 Task: Hotel Management system part 4
Action: Mouse moved to (18, 81)
Screenshot: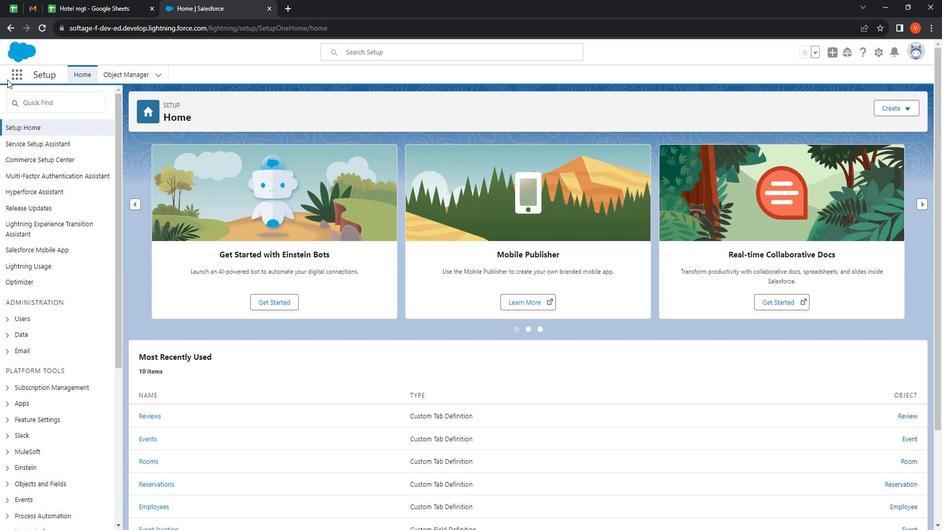
Action: Mouse pressed left at (18, 81)
Screenshot: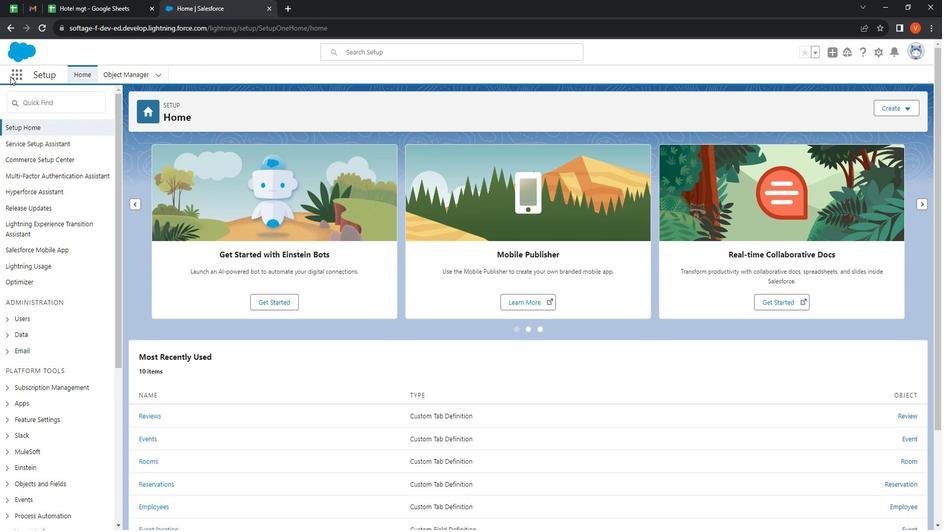 
Action: Mouse moved to (23, 81)
Screenshot: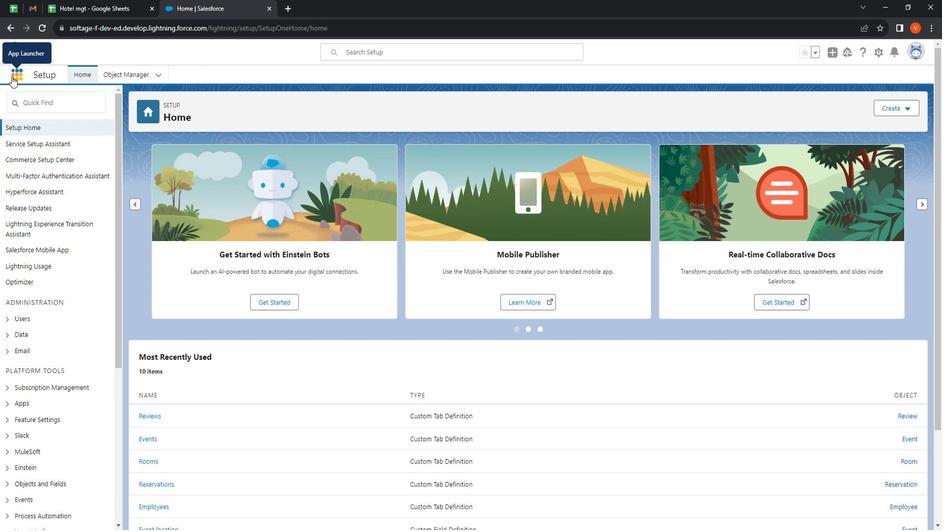
Action: Mouse pressed left at (23, 81)
Screenshot: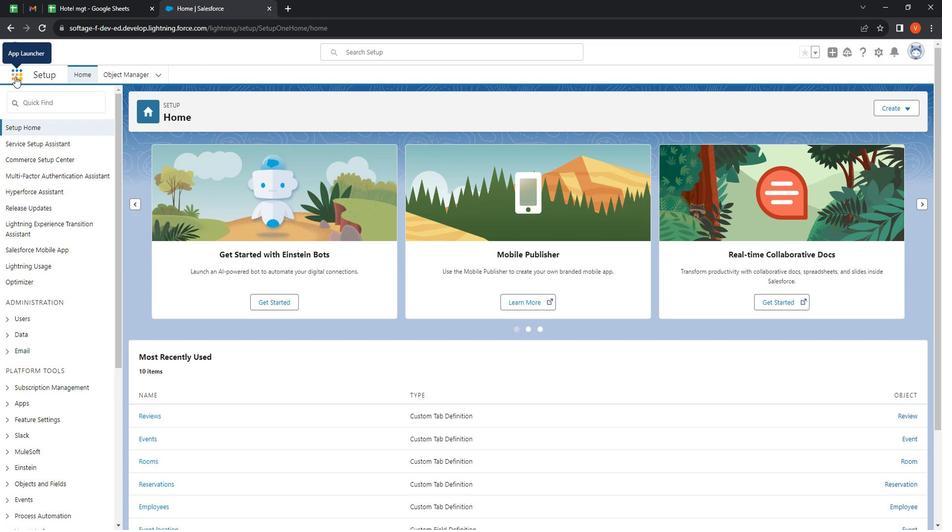 
Action: Mouse moved to (36, 250)
Screenshot: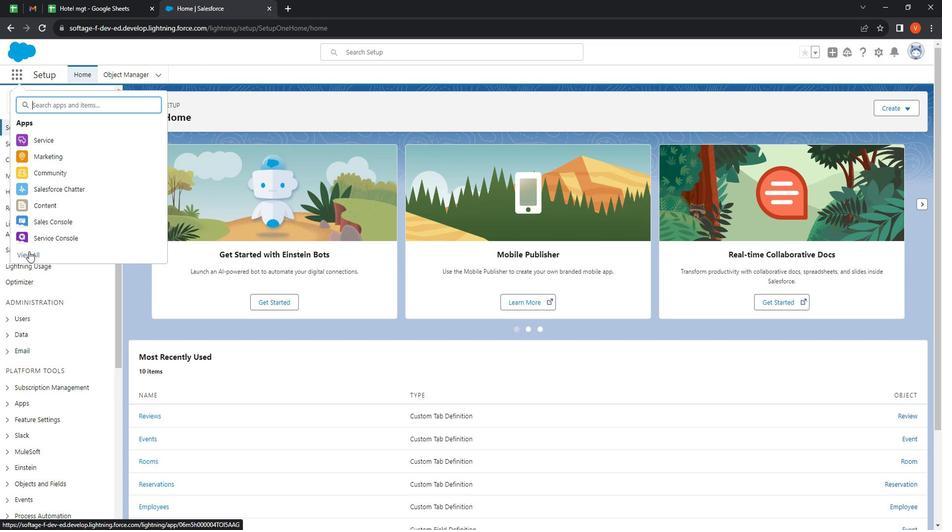 
Action: Mouse pressed left at (36, 250)
Screenshot: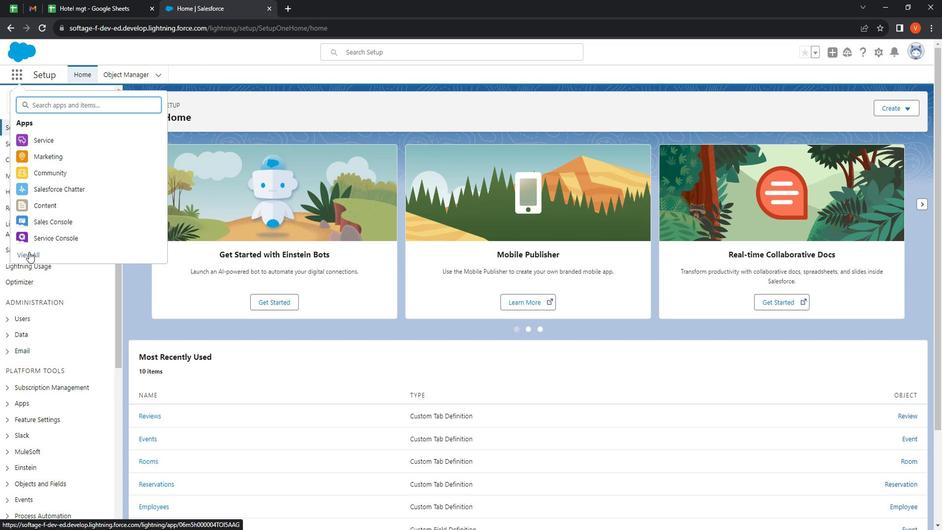 
Action: Mouse moved to (131, 413)
Screenshot: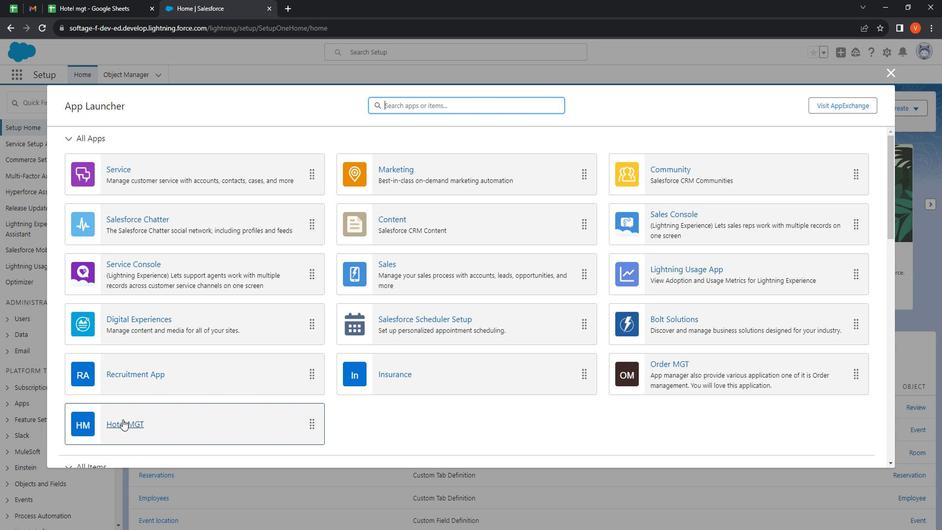 
Action: Mouse pressed left at (131, 413)
Screenshot: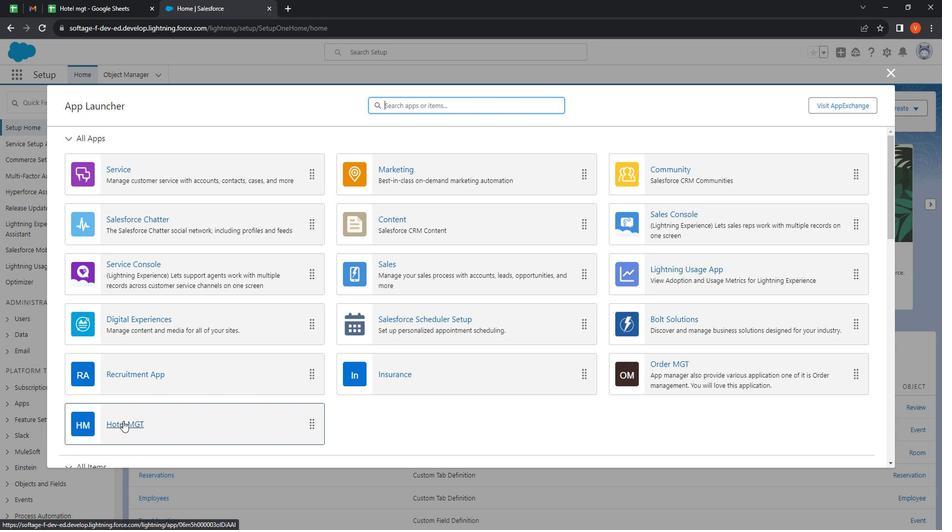 
Action: Mouse moved to (136, 81)
Screenshot: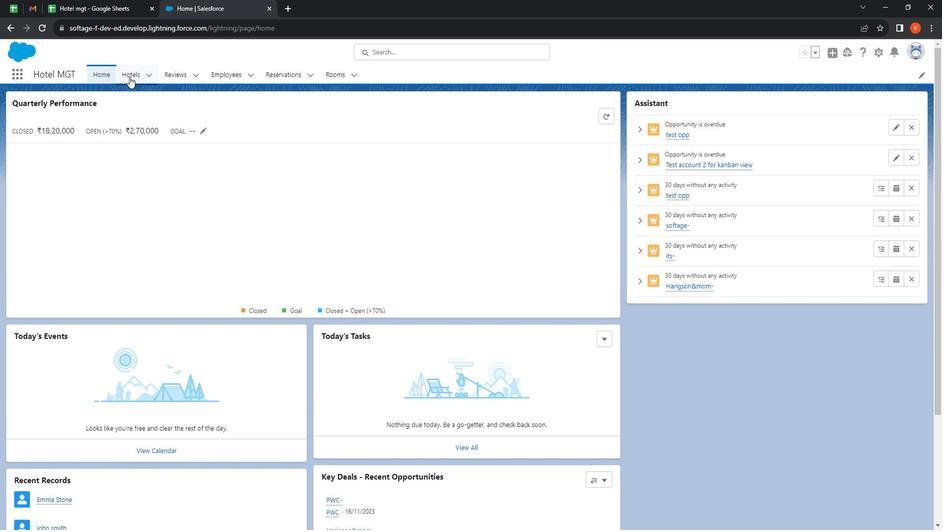 
Action: Mouse pressed left at (136, 81)
Screenshot: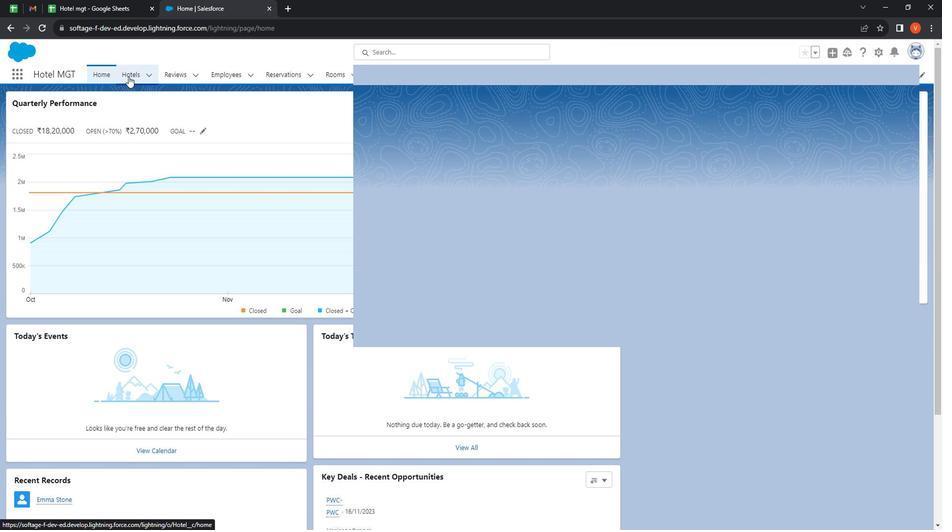 
Action: Mouse moved to (825, 106)
Screenshot: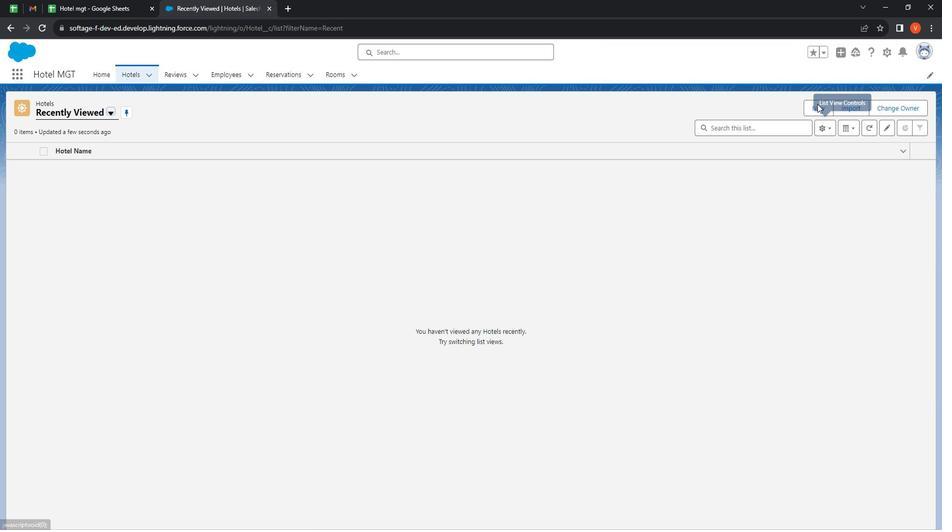 
Action: Mouse pressed left at (825, 106)
Screenshot: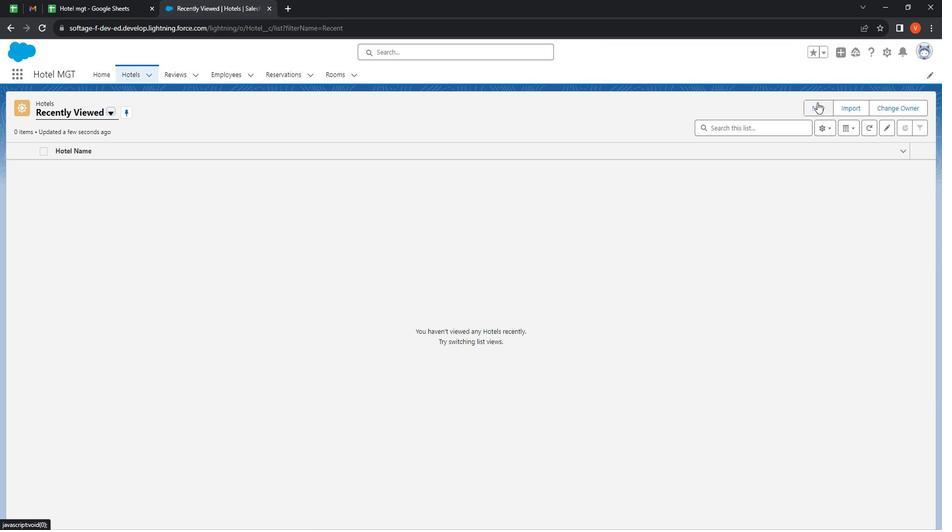 
Action: Mouse moved to (329, 161)
Screenshot: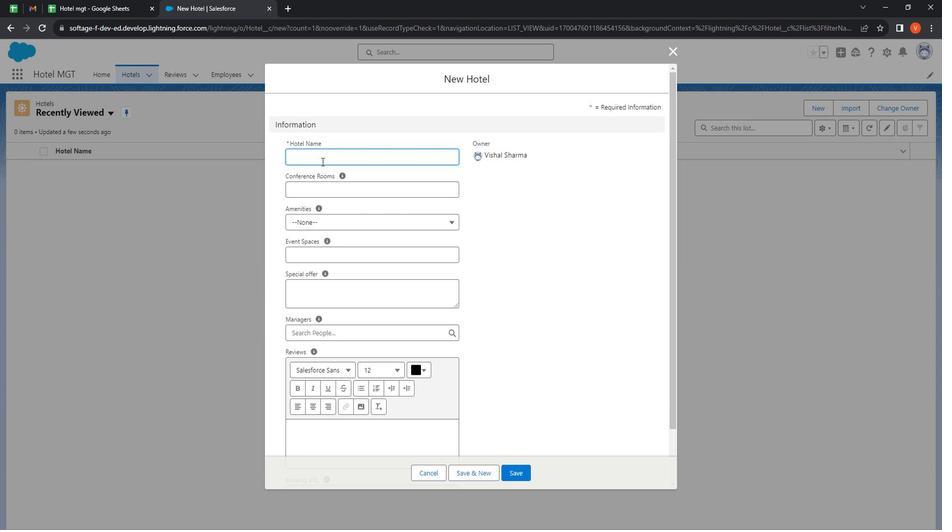 
Action: Mouse pressed left at (329, 161)
Screenshot: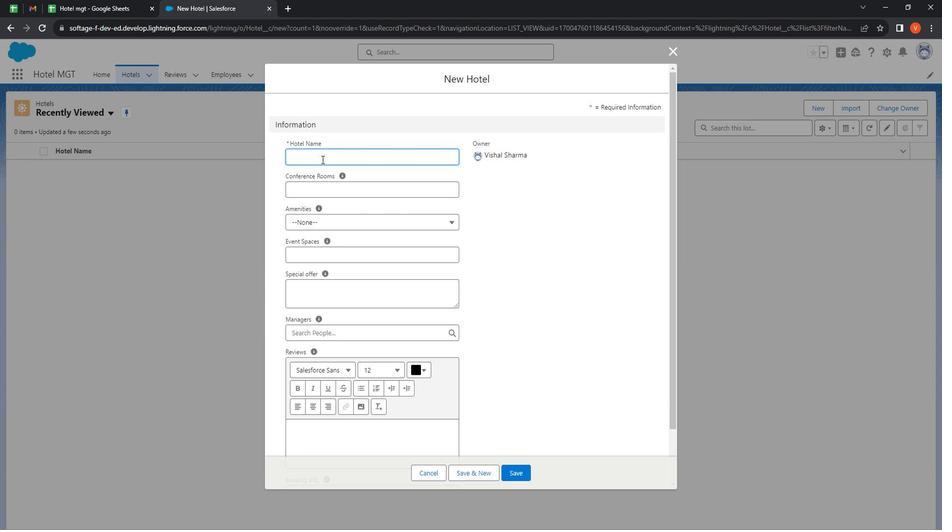 
Action: Mouse moved to (266, 146)
Screenshot: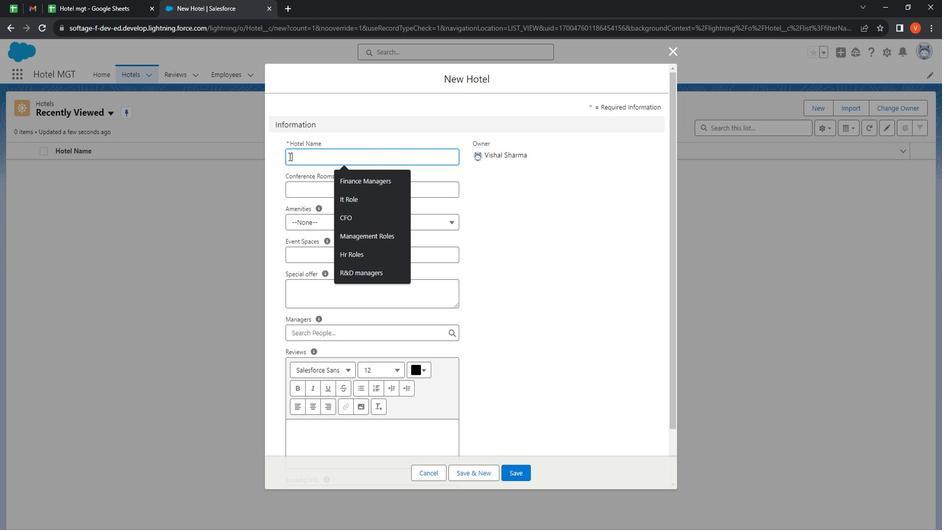
Action: Key pressed <Key.shift><Key.shift><Key.shift><Key.shift><Key.shift><Key.shift><Key.shift><Key.shift><Key.shift><Key.shift><Key.shift><Key.shift><Key.shift><Key.shift><Key.shift><Key.shift><Key.shift><Key.shift><Key.shift><Key.shift><Key.shift><Key.shift><Key.shift><Key.shift><Key.shift><Key.shift><Key.shift><Key.shift><Key.shift>Mehta<Key.shift><Key.shift><Key.shift><Key.shift><Key.shift><Key.shift><Key.shift>&sons<Key.backspace>'s
Screenshot: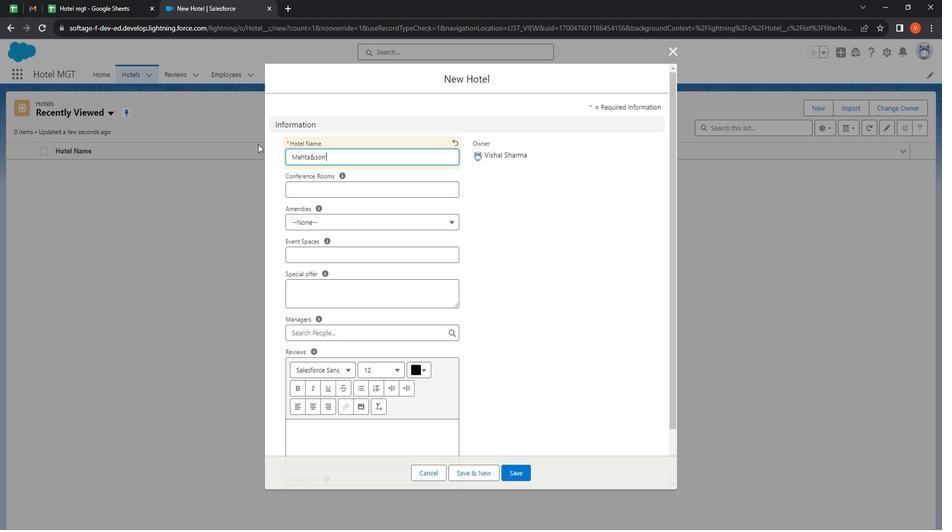 
Action: Mouse moved to (314, 186)
Screenshot: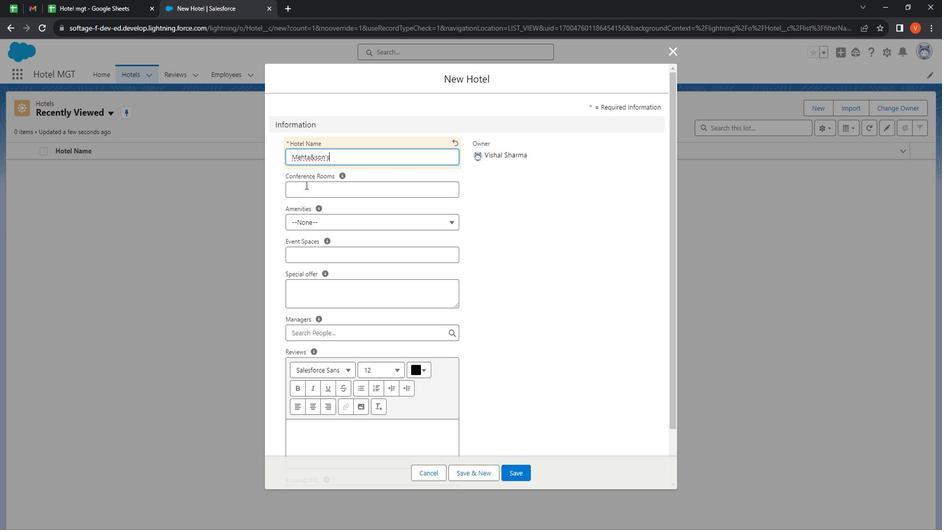 
Action: Mouse pressed left at (314, 186)
Screenshot: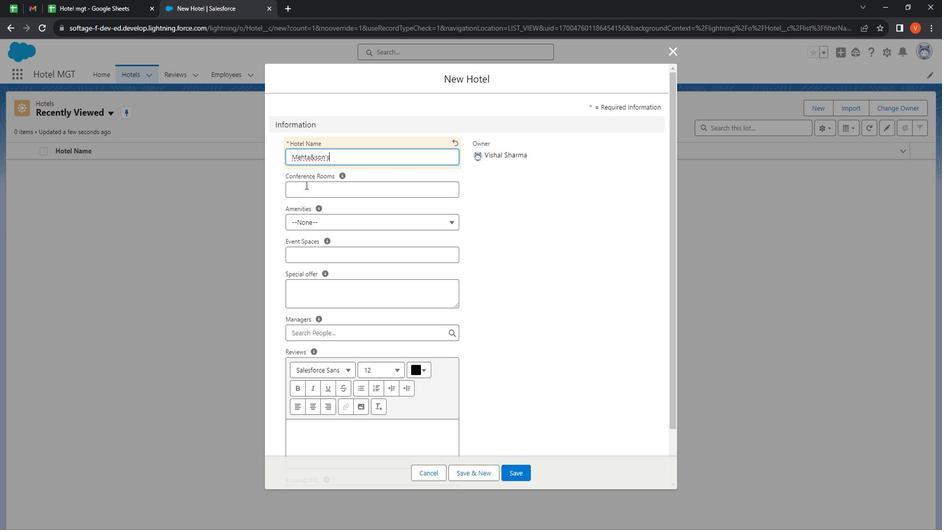 
Action: Mouse moved to (314, 185)
Screenshot: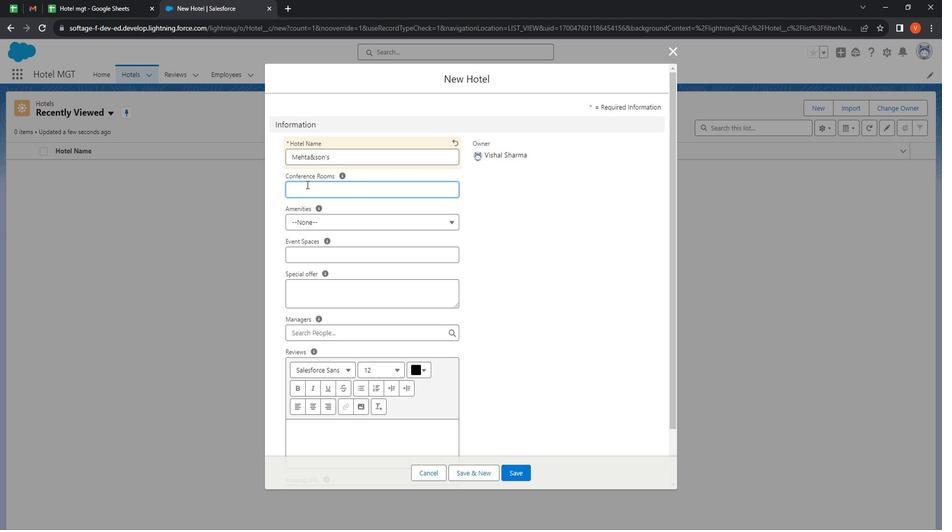 
Action: Key pressed 1
Screenshot: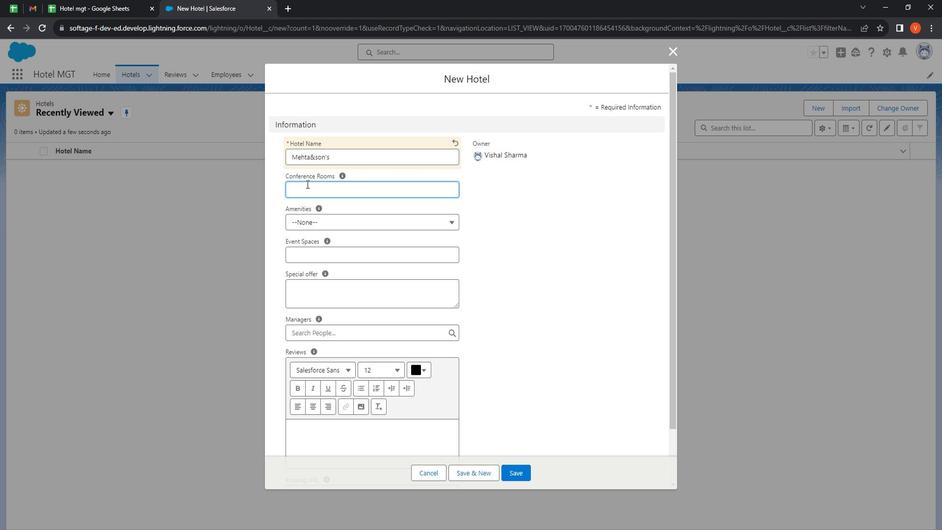 
Action: Mouse moved to (315, 183)
Screenshot: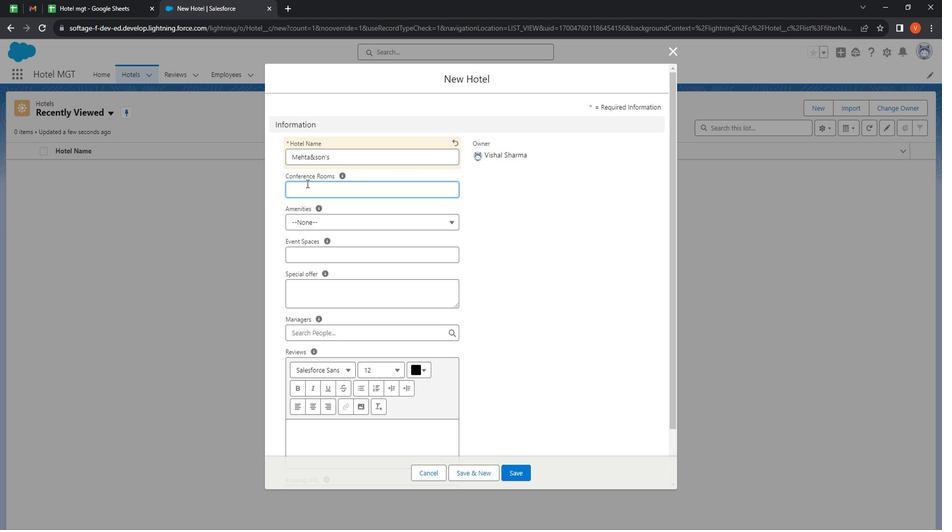 
Action: Key pressed 2
Screenshot: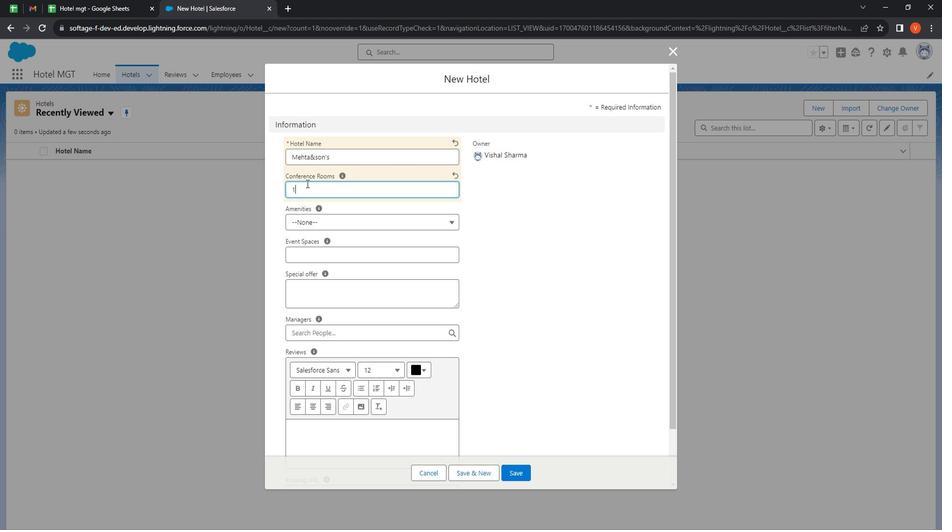 
Action: Mouse moved to (334, 220)
Screenshot: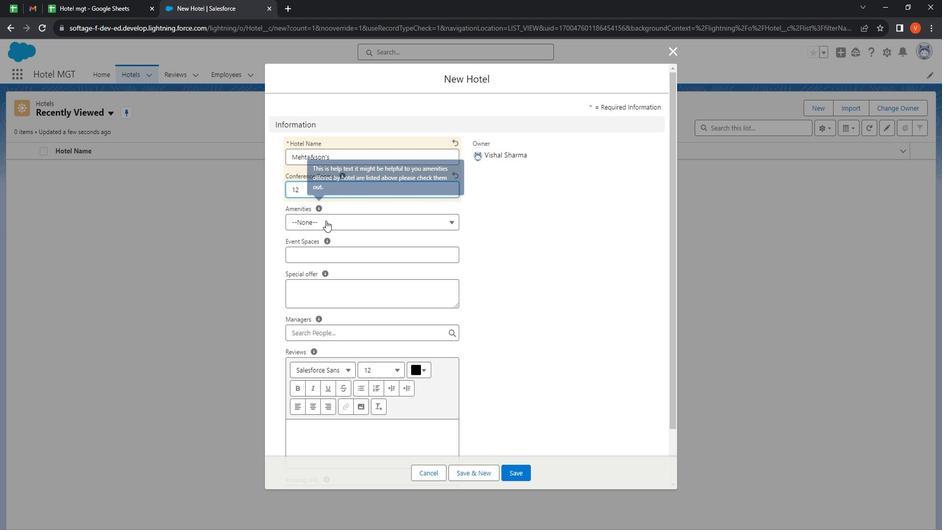 
Action: Mouse pressed left at (334, 220)
Screenshot: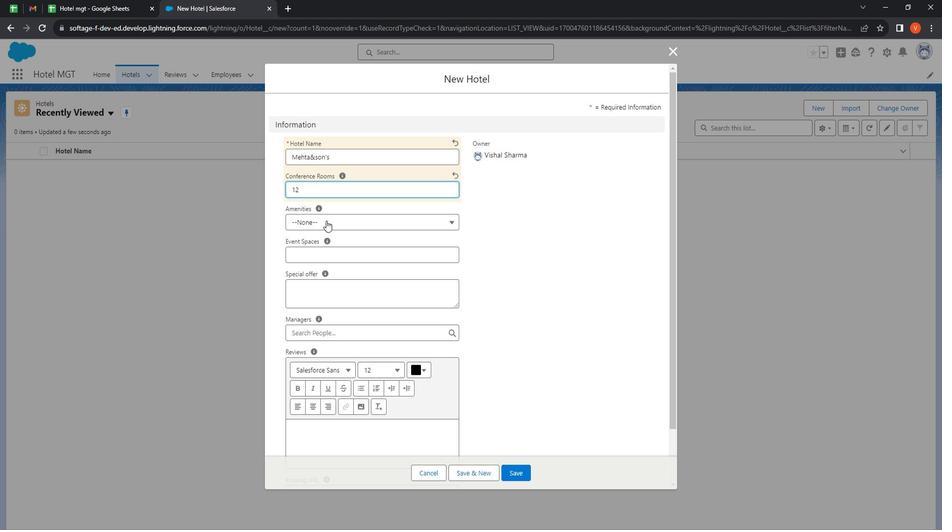 
Action: Mouse moved to (349, 330)
Screenshot: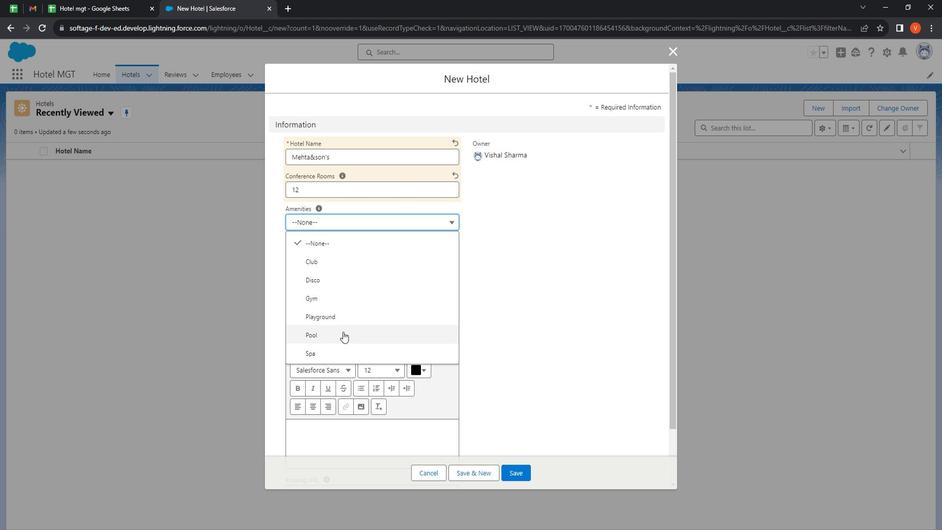 
Action: Mouse pressed left at (349, 330)
Screenshot: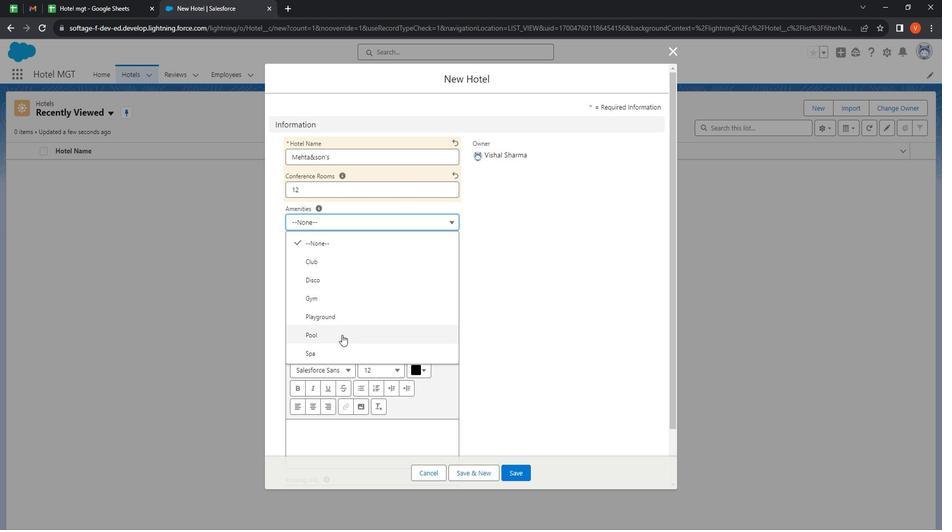 
Action: Mouse moved to (322, 256)
Screenshot: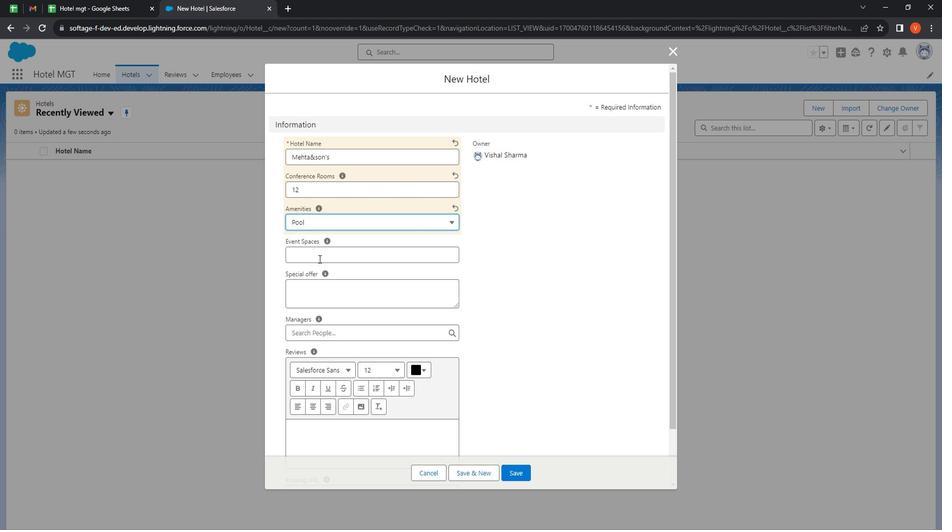 
Action: Mouse pressed left at (322, 256)
Screenshot: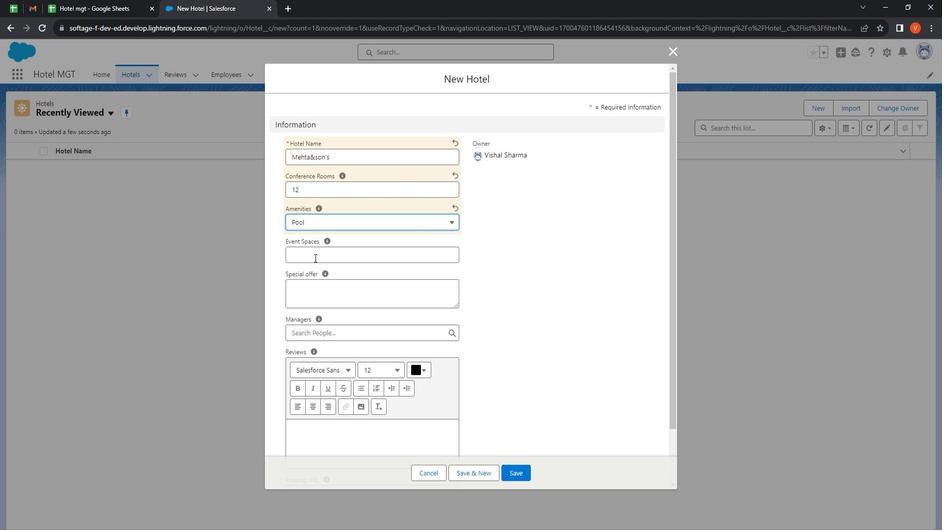 
Action: Key pressed 2
Screenshot: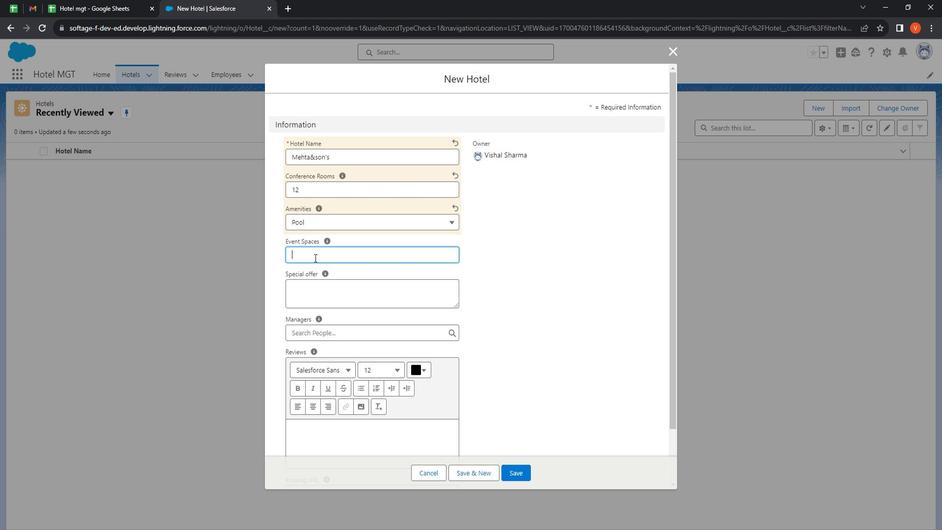 
Action: Mouse moved to (329, 292)
Screenshot: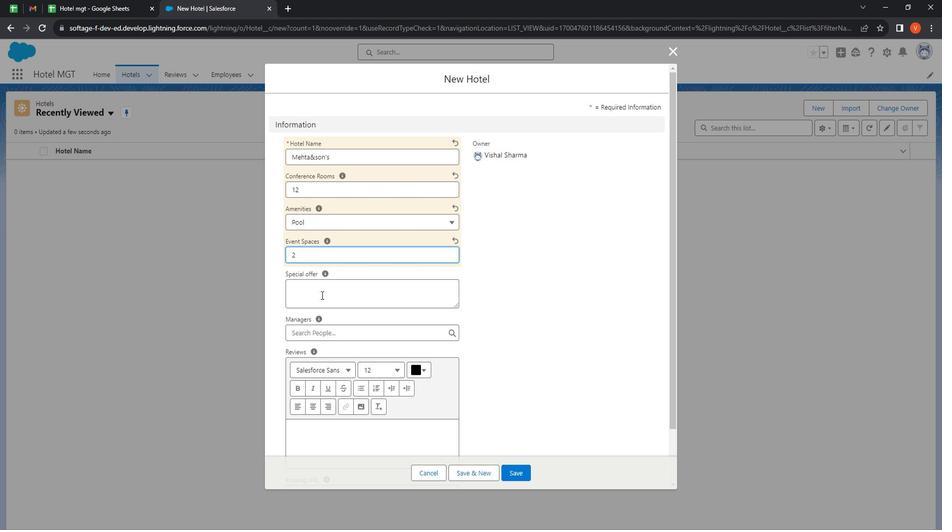 
Action: Mouse pressed left at (329, 292)
Screenshot: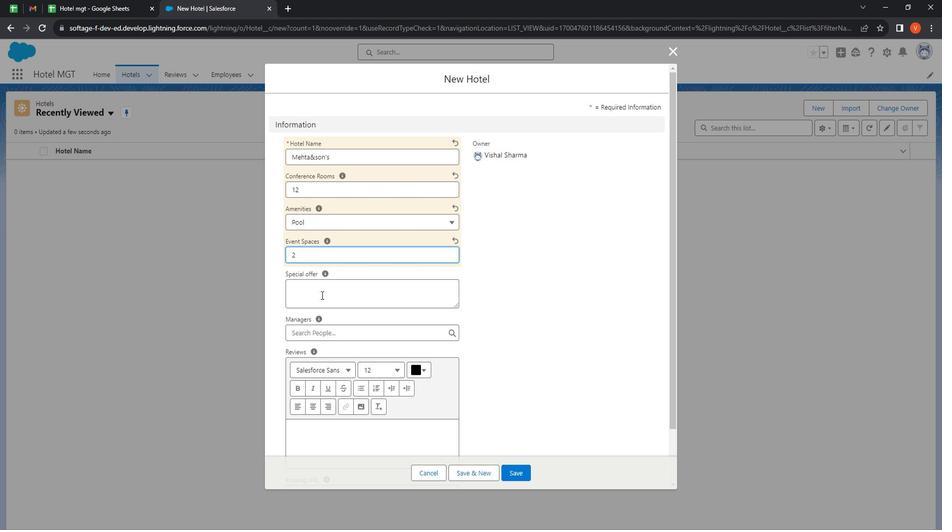 
Action: Key pressed <Key.shift>
Screenshot: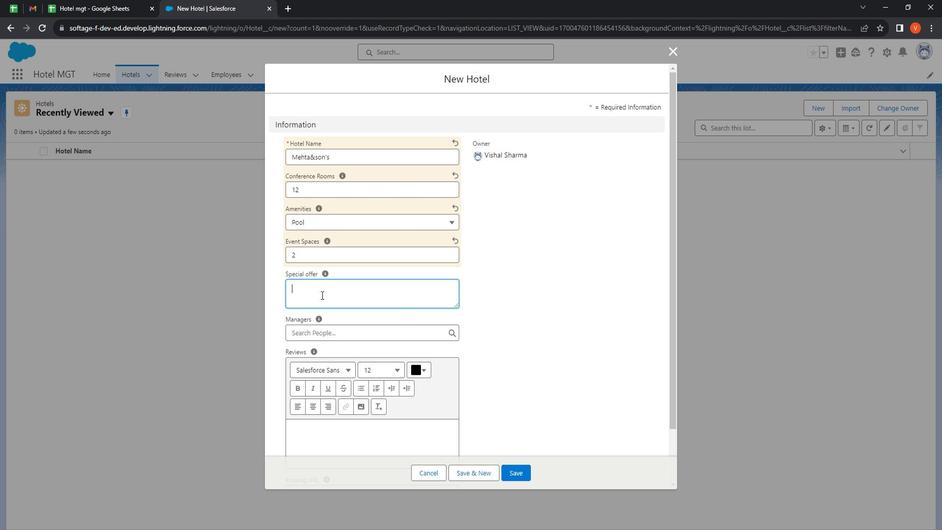 
Action: Mouse moved to (263, 243)
Screenshot: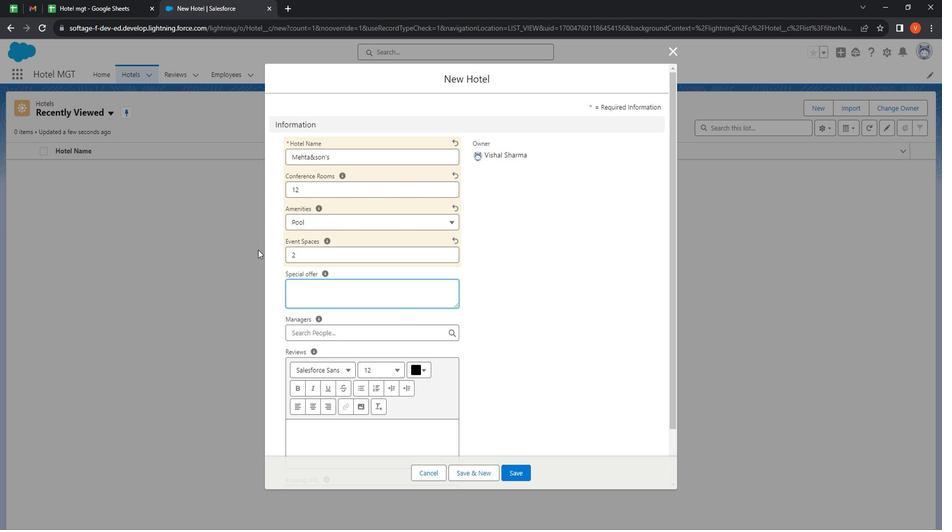 
Action: Key pressed <Key.shift><Key.shift><Key.shift><Key.shift><Key.shift><Key.shift><Key.shift><Key.shift><Key.shift><Key.shift><Key.shift><Key.shift><Key.shift><Key.shift><Key.shift><Key.shift>A<Key.backspace><Key.shift><Key.shift>Yes<Key.space>there<Key.space>is<Key.space>special<Key.space>offers<Key.space>for<Key.space>this<Key.space>hotel
Screenshot: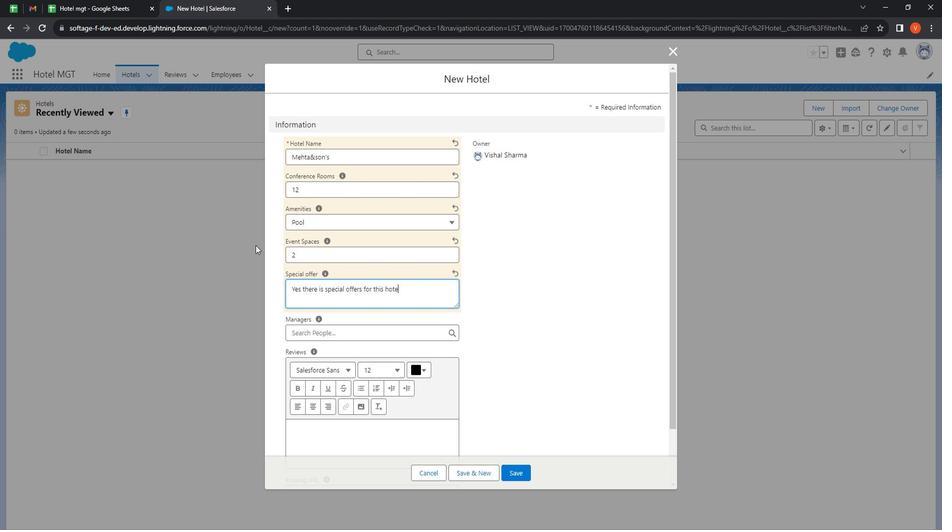 
Action: Mouse moved to (423, 277)
Screenshot: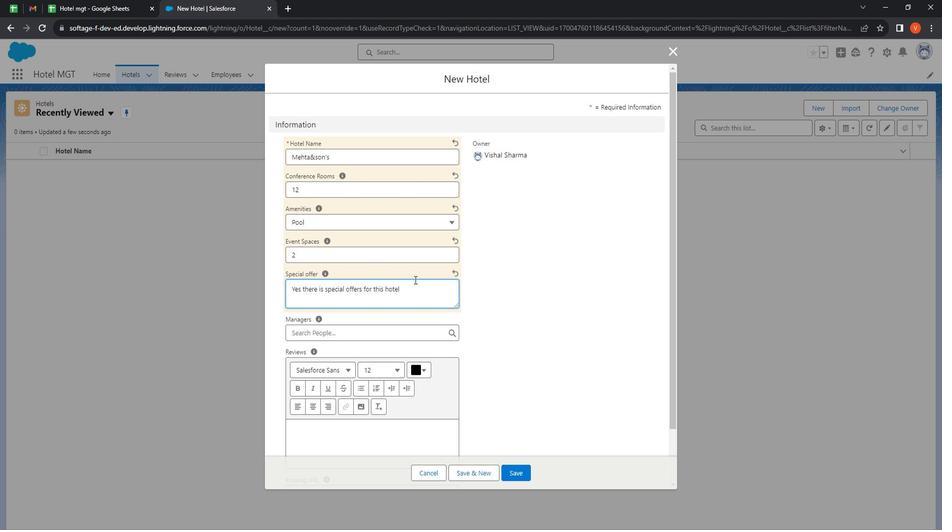 
Action: Key pressed .
Screenshot: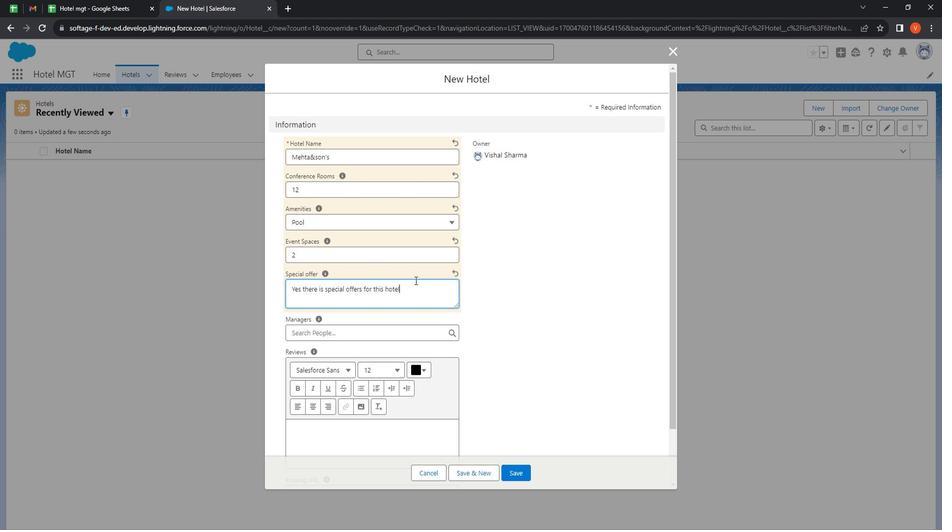
Action: Mouse moved to (389, 332)
Screenshot: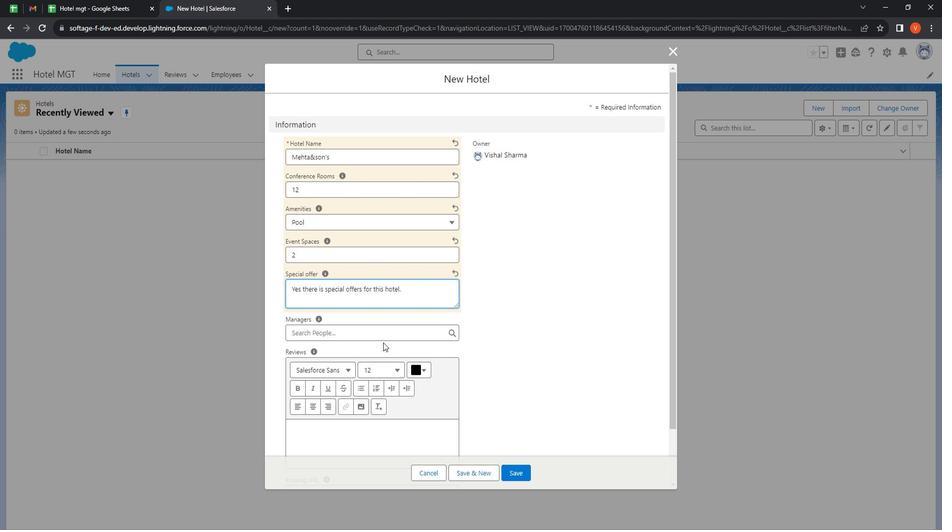
Action: Mouse pressed left at (389, 332)
Screenshot: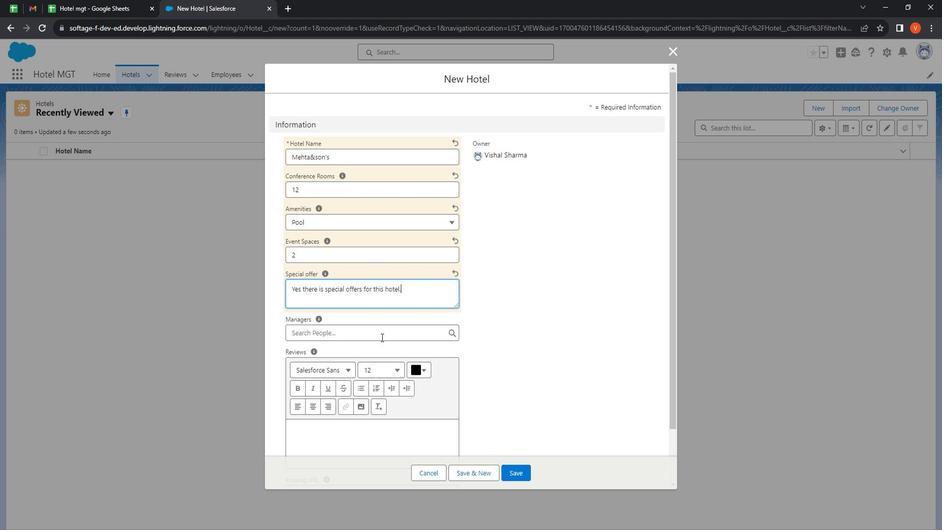 
Action: Mouse moved to (367, 385)
Screenshot: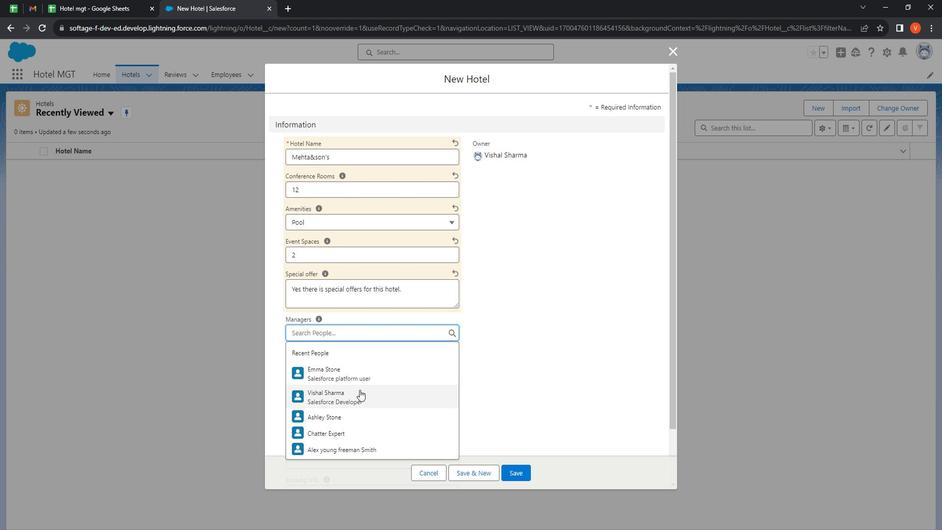 
Action: Mouse pressed left at (367, 385)
Screenshot: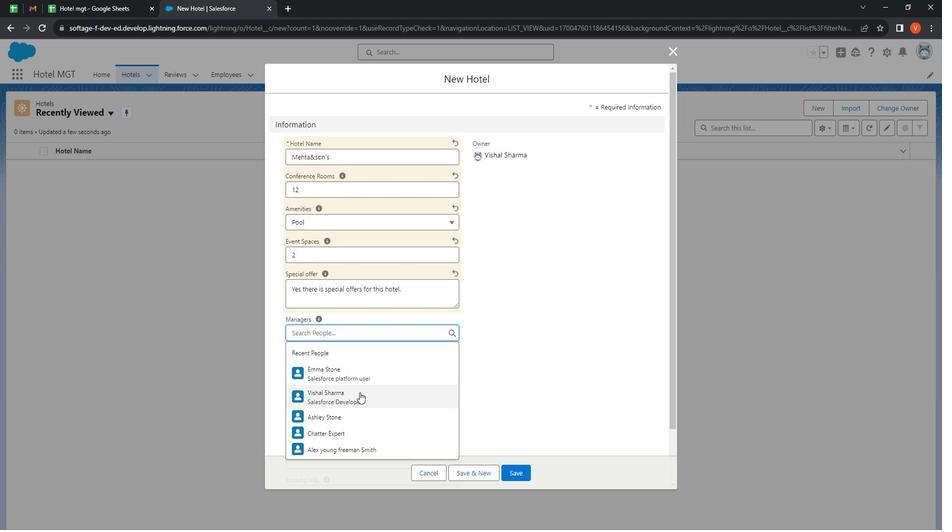 
Action: Mouse moved to (376, 383)
Screenshot: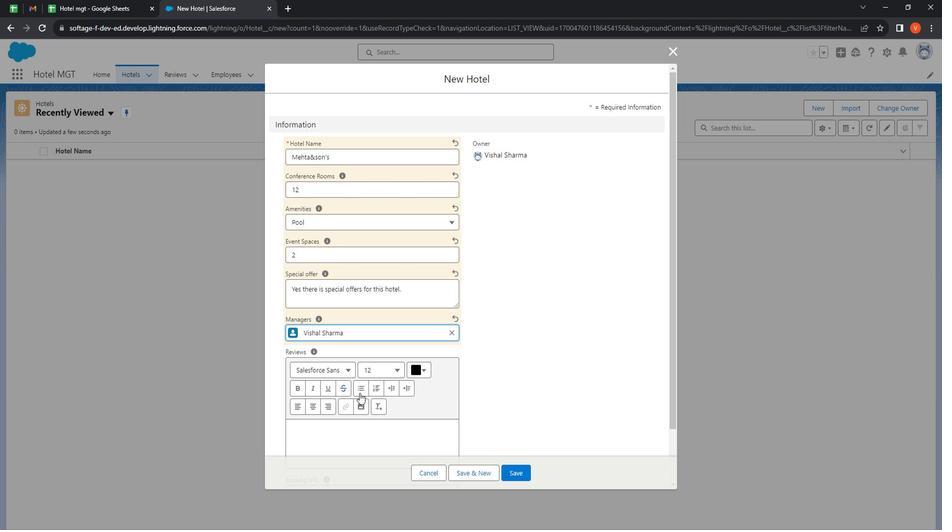 
Action: Mouse scrolled (376, 382) with delta (0, 0)
Screenshot: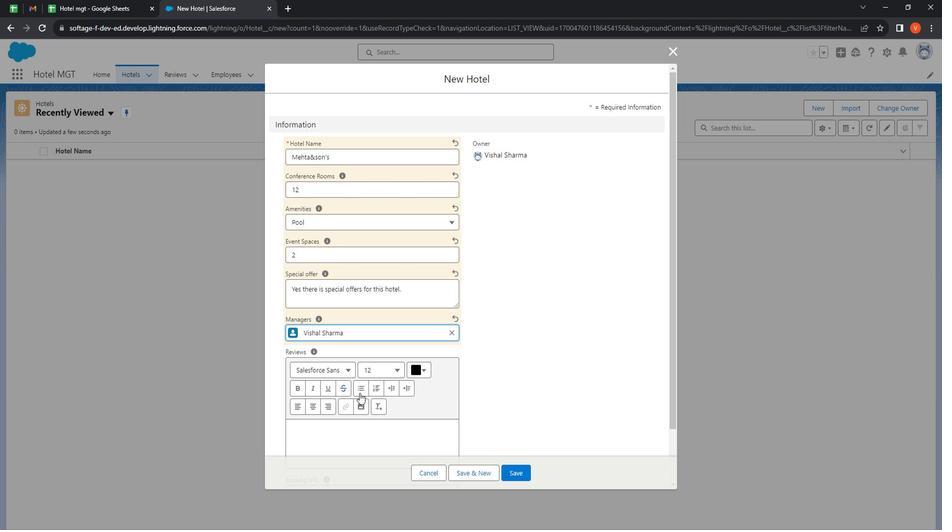 
Action: Mouse scrolled (376, 382) with delta (0, 0)
Screenshot: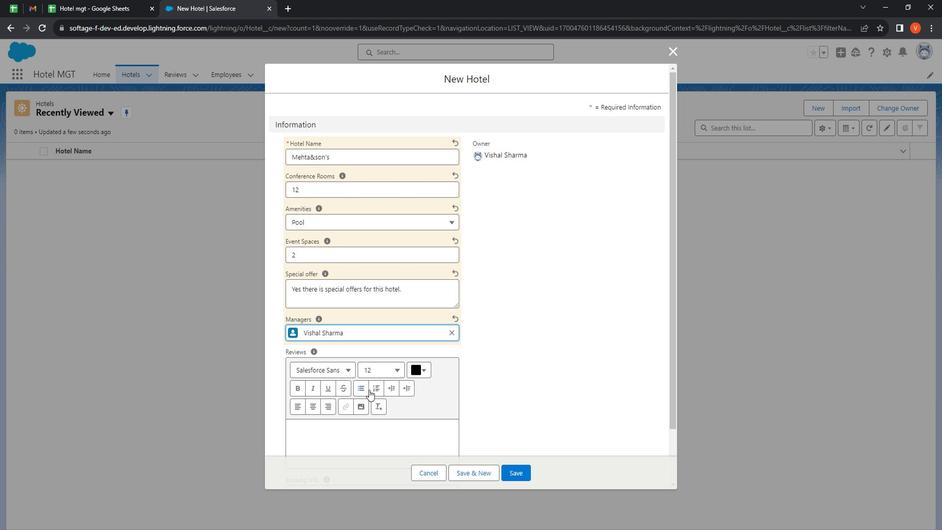 
Action: Mouse moved to (379, 381)
Screenshot: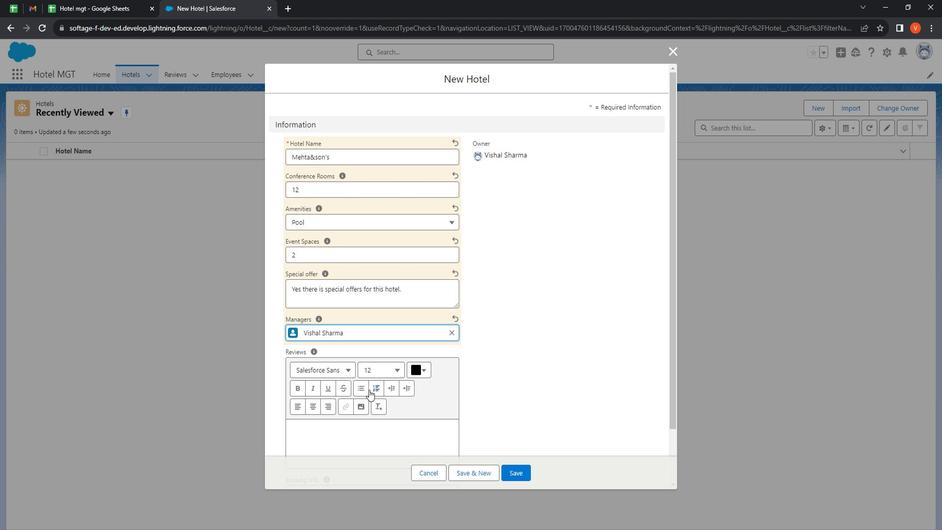 
Action: Mouse scrolled (379, 380) with delta (0, 0)
Screenshot: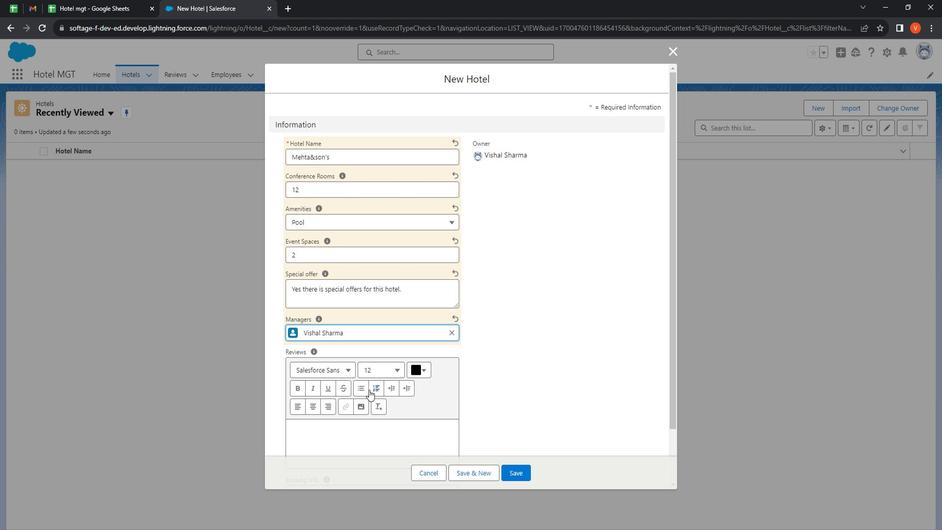 
Action: Mouse moved to (381, 379)
Screenshot: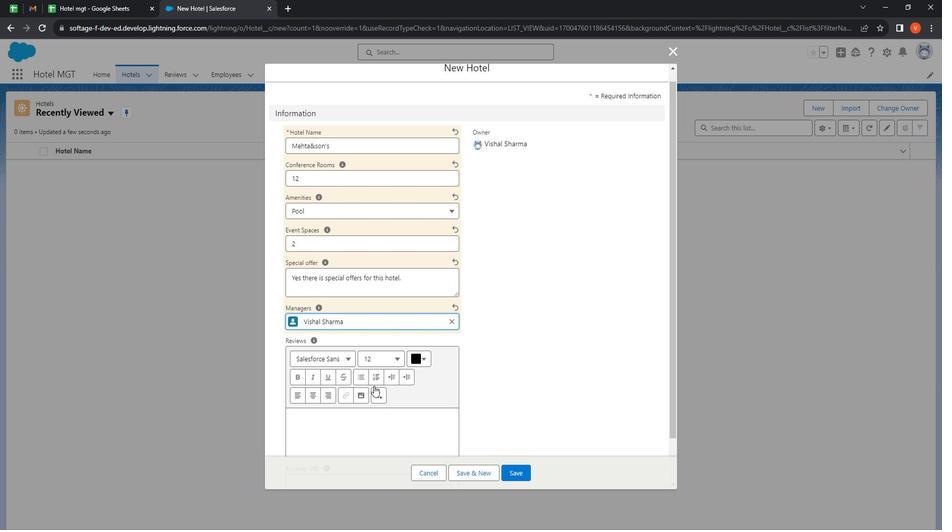 
Action: Mouse scrolled (381, 378) with delta (0, 0)
Screenshot: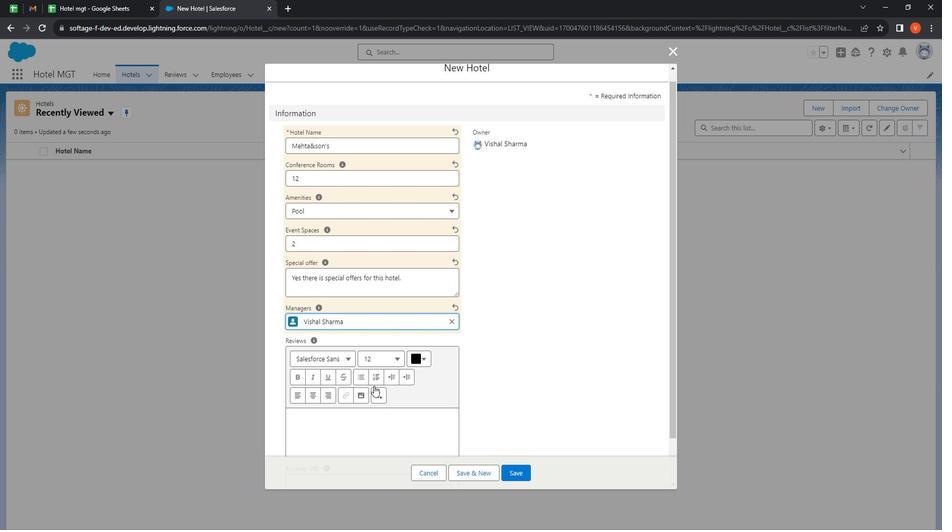 
Action: Mouse moved to (386, 375)
Screenshot: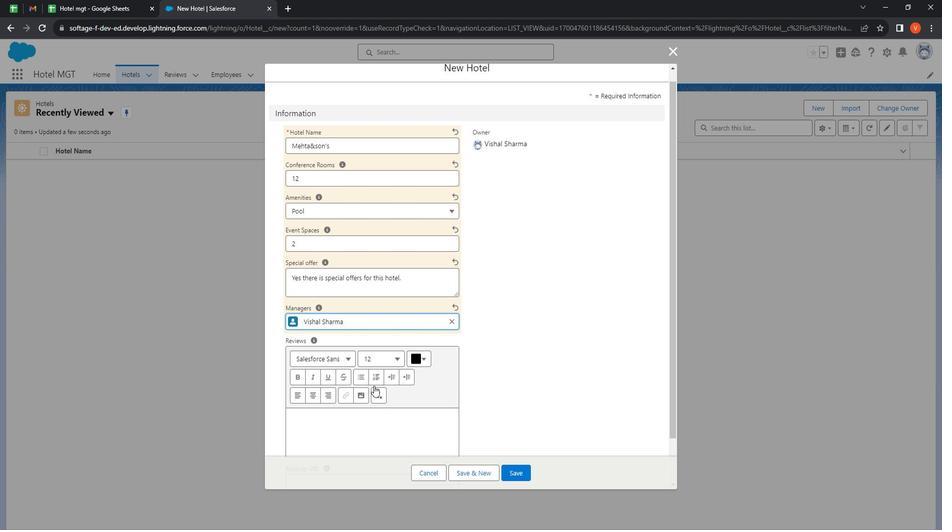 
Action: Mouse scrolled (386, 374) with delta (0, 0)
Screenshot: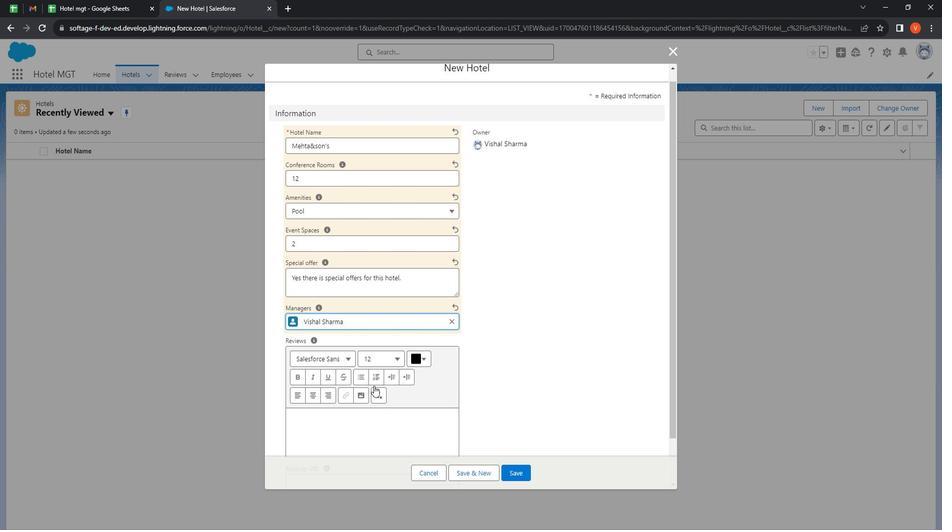 
Action: Mouse moved to (377, 373)
Screenshot: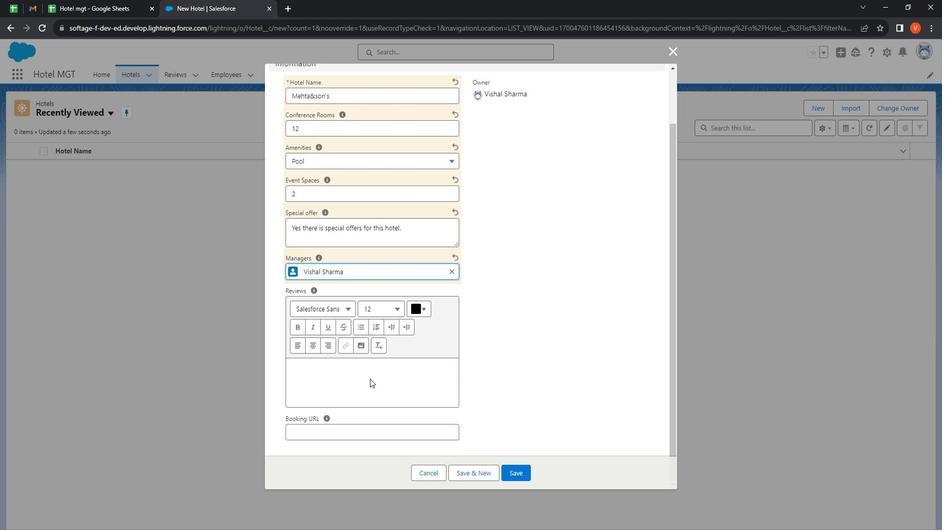 
Action: Mouse pressed left at (377, 373)
Screenshot: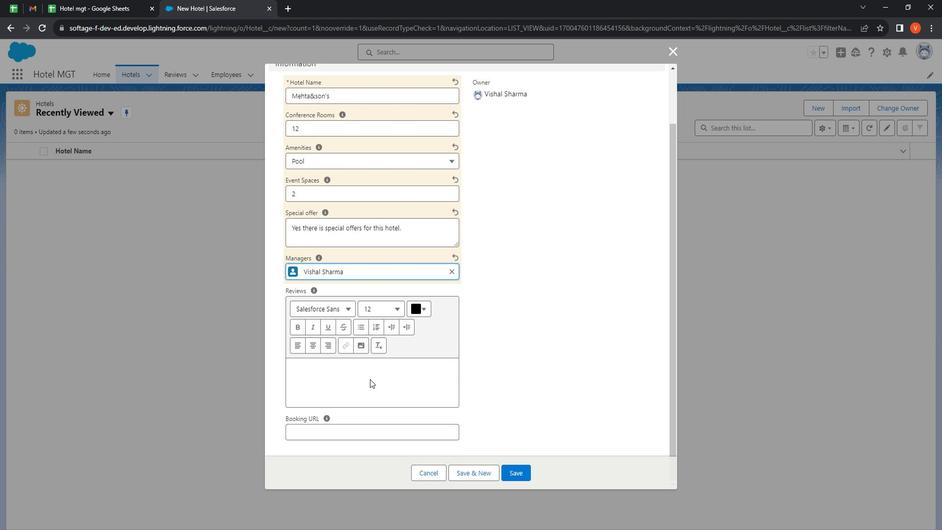 
Action: Mouse moved to (369, 372)
Screenshot: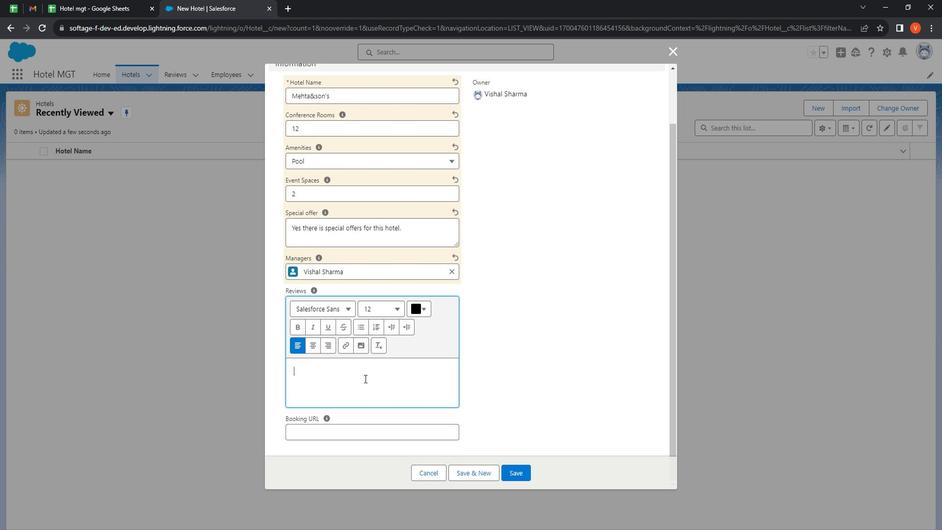 
Action: Key pressed <Key.shift><Key.shift><Key.shift><Key.shift><Key.shift><Key.shift>A<Key.space>concise<Key.space>100<Key.space>words<Key.space>review<Key.space>provides<Key.space>a<Key.space>brief<Key.space>yet<Key.space>informative<Key.space>overview<Key.space>of<Key.space>a<Key.space>subject<Key.space>it<Key.space>allows<Key.space>for<Key.space>a<Key.space>quic<Key.space>understanding<Key.space>of<Key.space>the<Key.space>key<Key.space>point<Key.space>without<Key.space>delving<Key.space>into<Key.space>extensive
Screenshot: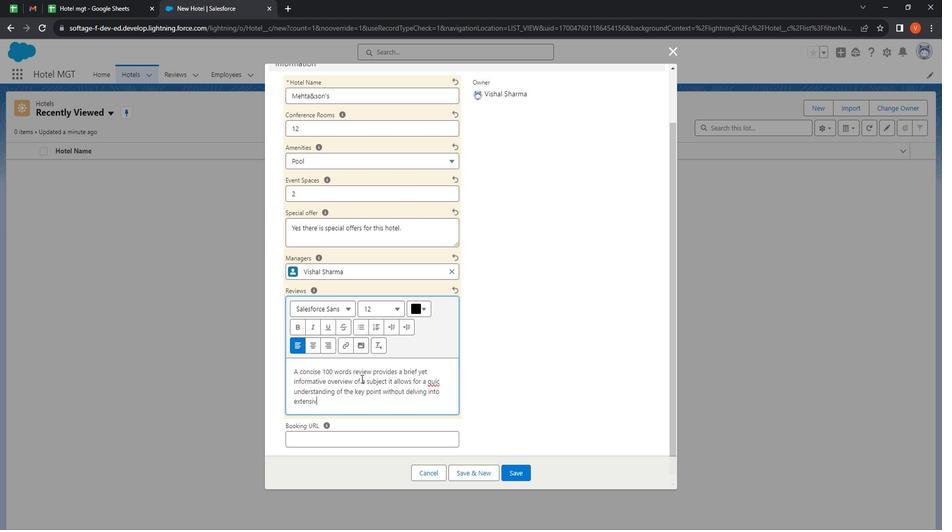 
Action: Mouse moved to (441, 379)
Screenshot: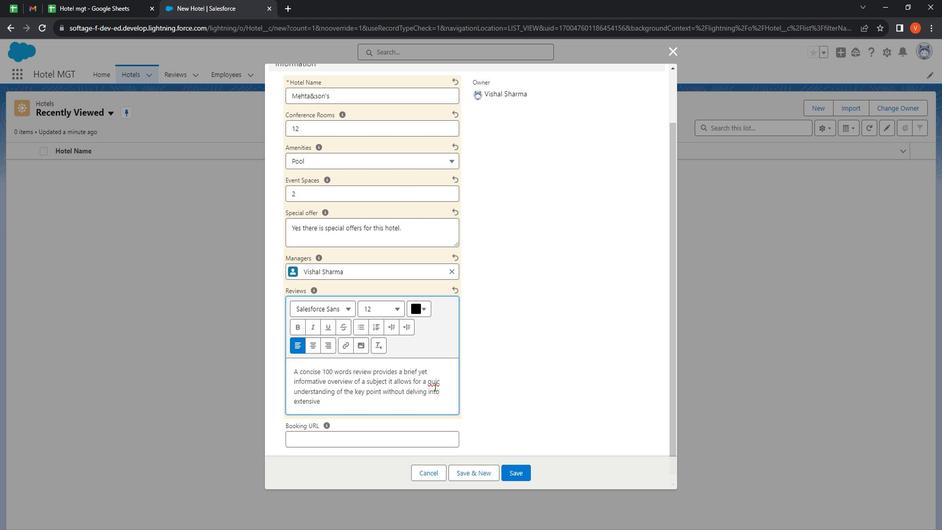 
Action: Mouse pressed right at (441, 379)
Screenshot: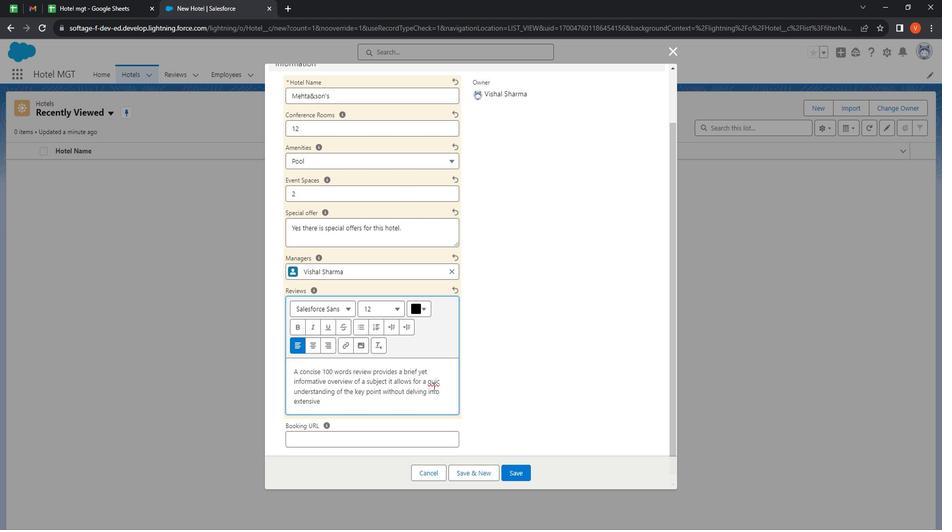 
Action: Mouse moved to (440, 373)
Screenshot: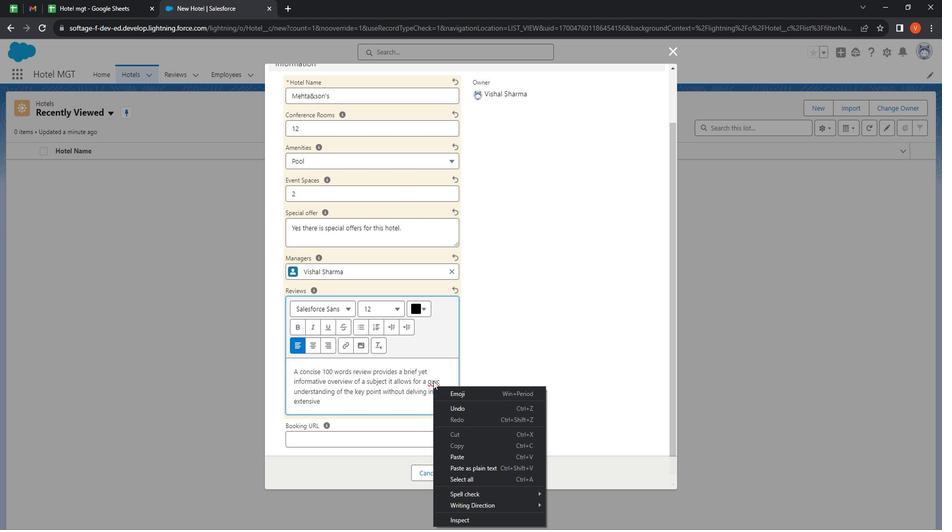 
Action: Mouse pressed right at (440, 373)
Screenshot: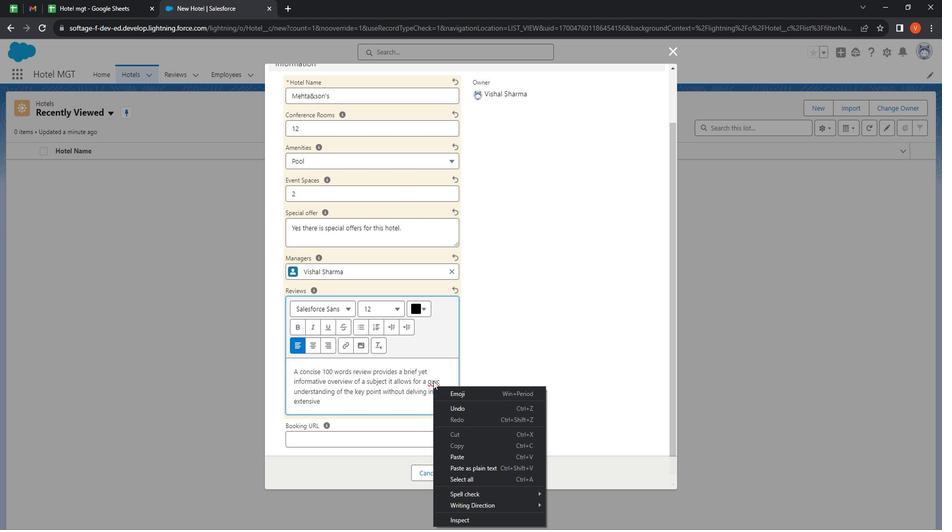 
Action: Mouse moved to (452, 376)
Screenshot: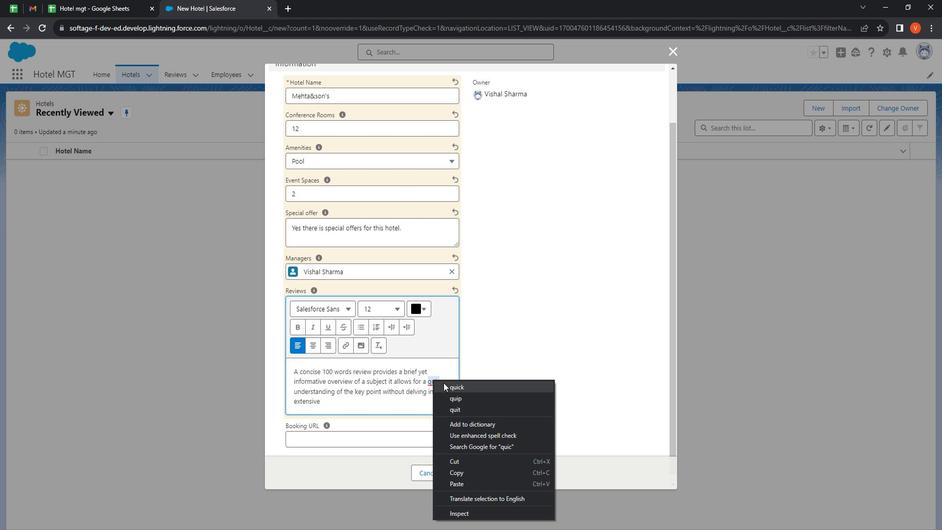 
Action: Mouse pressed left at (452, 376)
Screenshot: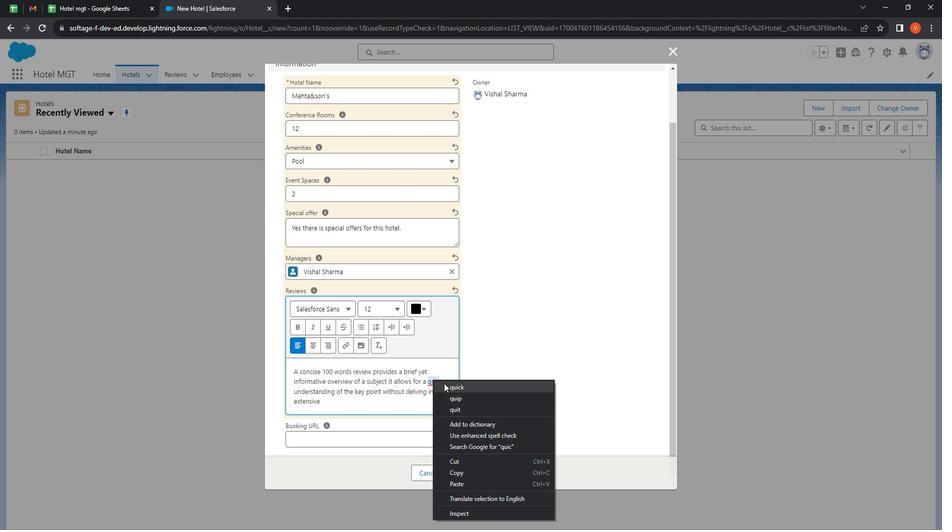 
Action: Mouse moved to (432, 388)
Screenshot: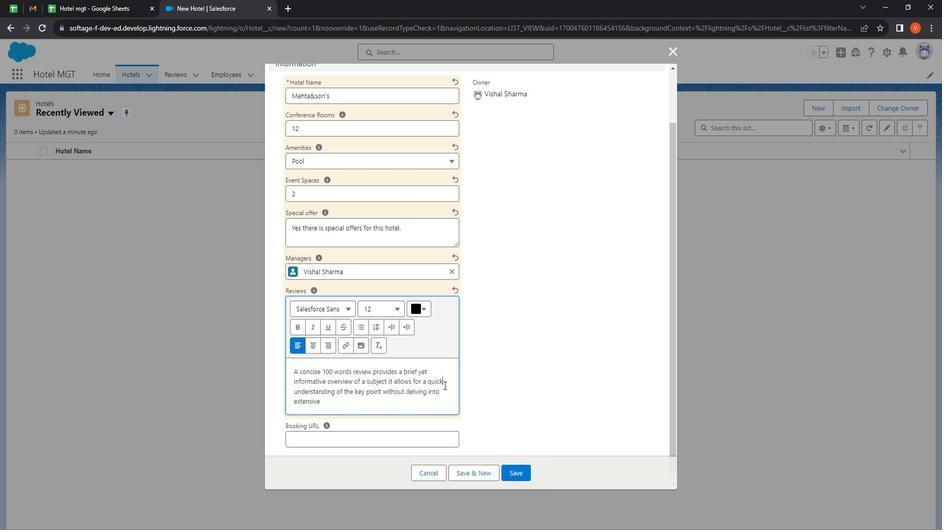 
Action: Mouse pressed left at (432, 388)
Screenshot: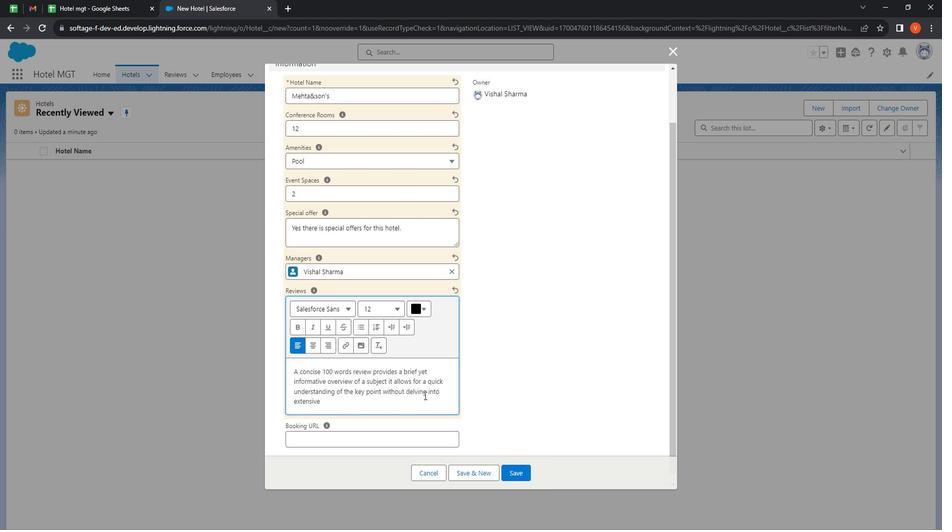 
Action: Mouse moved to (407, 392)
Screenshot: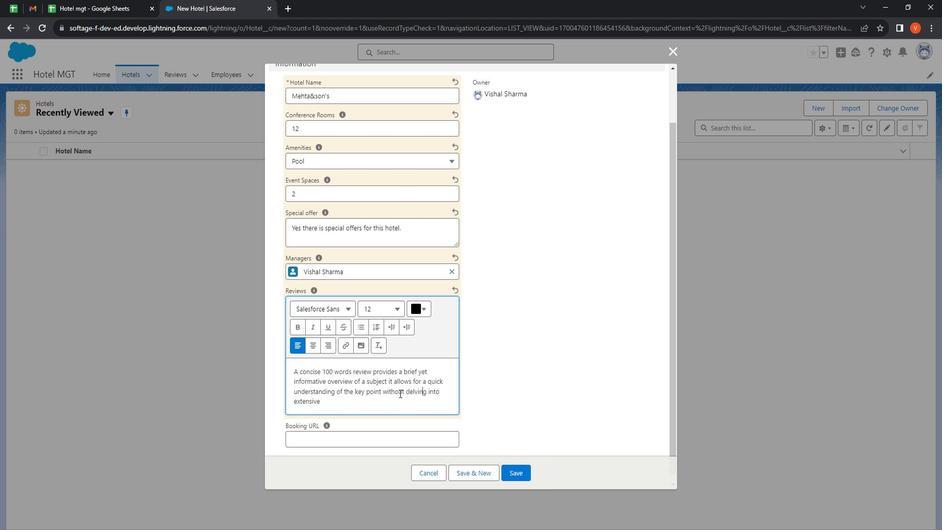 
Action: Mouse pressed left at (407, 392)
Screenshot: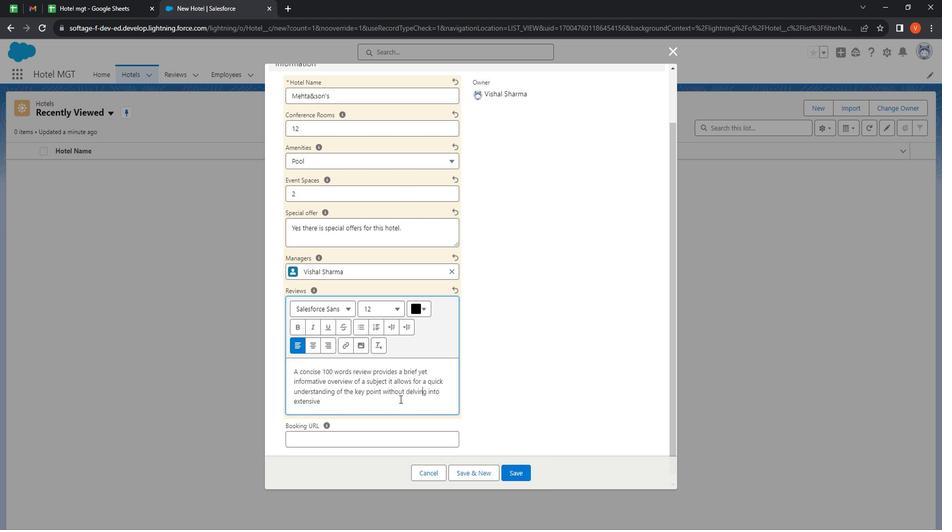 
Action: Mouse moved to (417, 388)
Screenshot: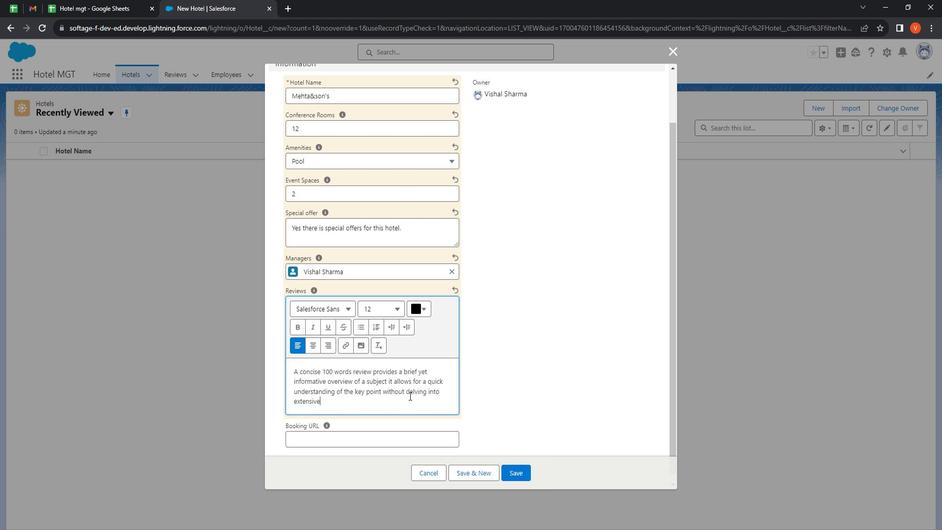 
Action: Key pressed <Key.space>details<Key.space><Key.shift>In<Key.space>this<Key.space>limited<Key.space>space<Key.space>one<Key.space>can<Key.space>succinctly<Key.space>convey<Key.space>openions<Key.space>highlih<Key.backspace>ght<Key.space>strengh<Key.backspace>ths
Screenshot: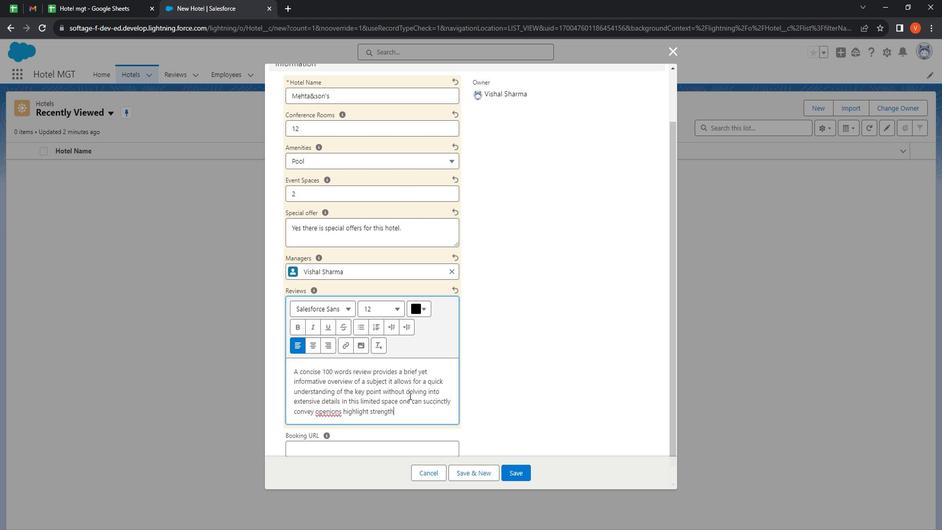 
Action: Mouse moved to (347, 403)
Screenshot: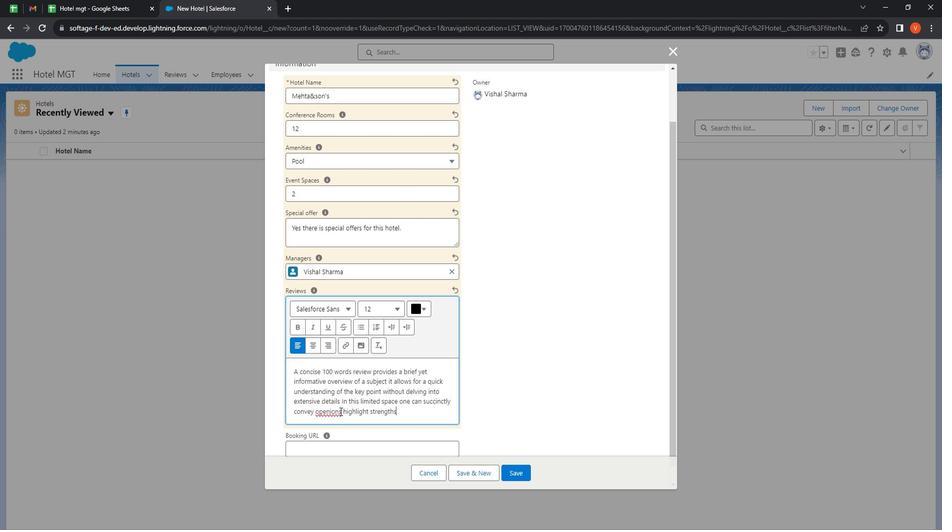 
Action: Mouse pressed right at (347, 403)
Screenshot: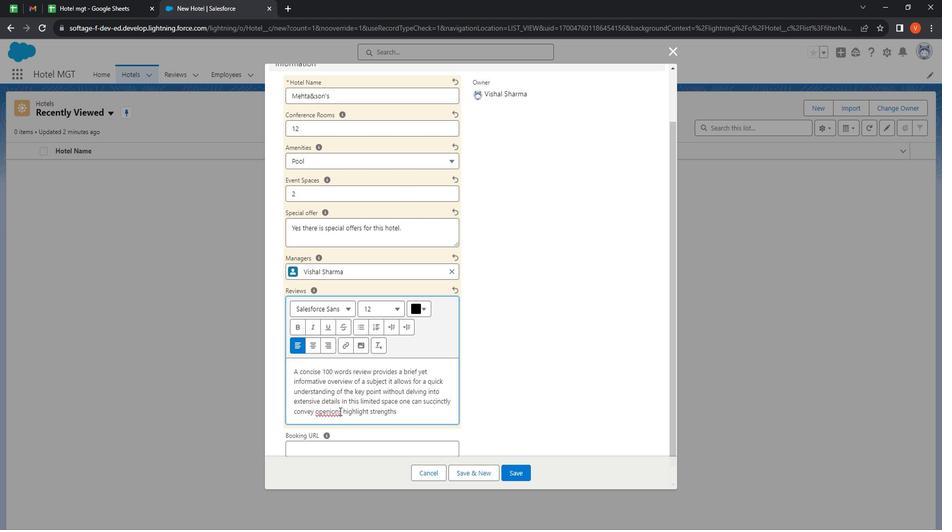 
Action: Mouse moved to (408, 276)
Screenshot: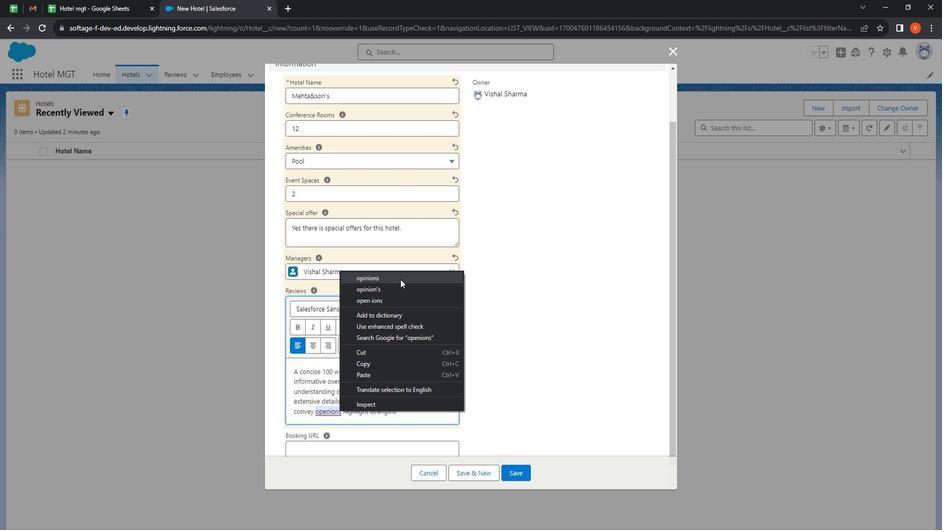 
Action: Mouse pressed left at (408, 276)
Screenshot: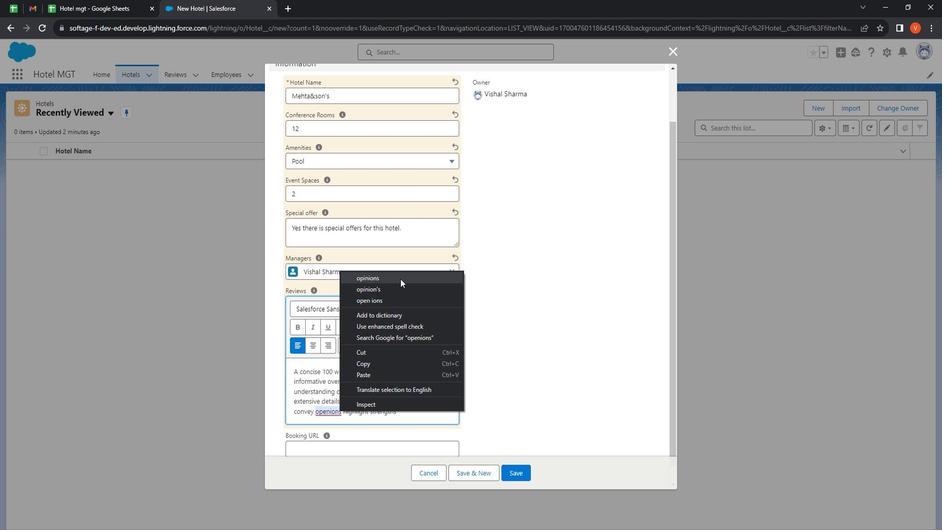 
Action: Mouse moved to (413, 401)
Screenshot: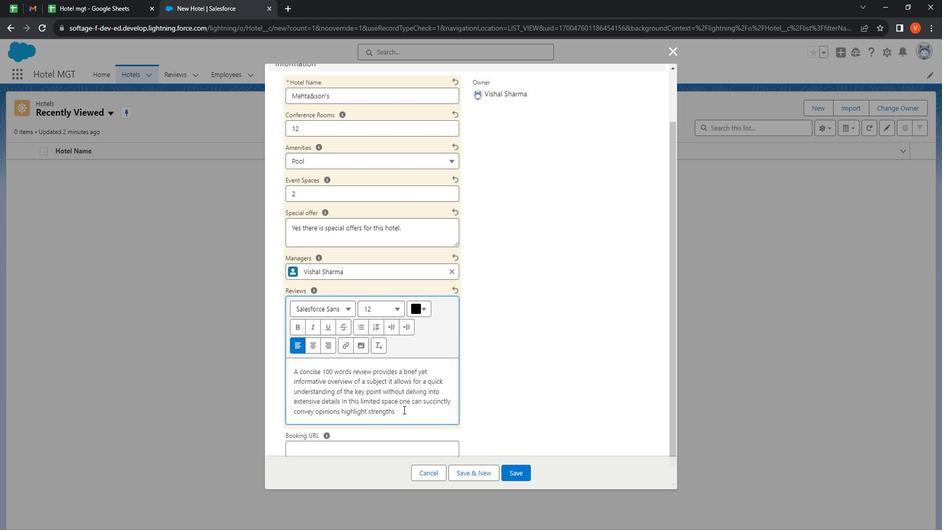 
Action: Mouse pressed left at (413, 401)
Screenshot: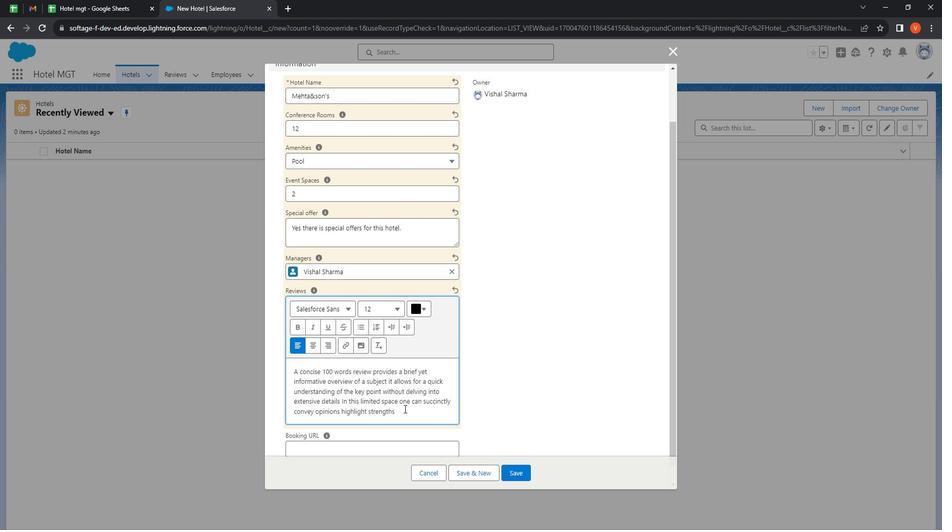 
Action: Mouse moved to (412, 401)
Screenshot: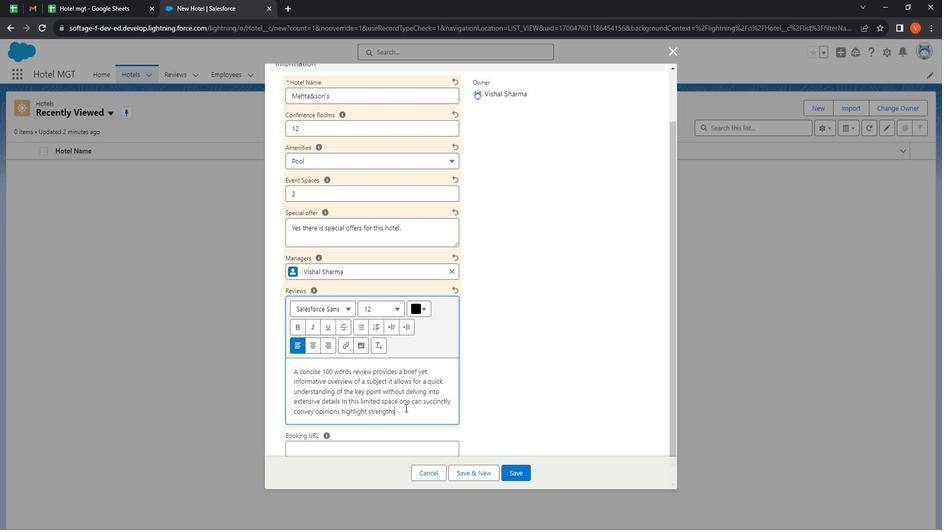 
Action: Key pressed <Key.space>or<Key.space>weaknesses<Key.space>and<Key.space>offer<Key.space>a<Key.space>snapc
Screenshot: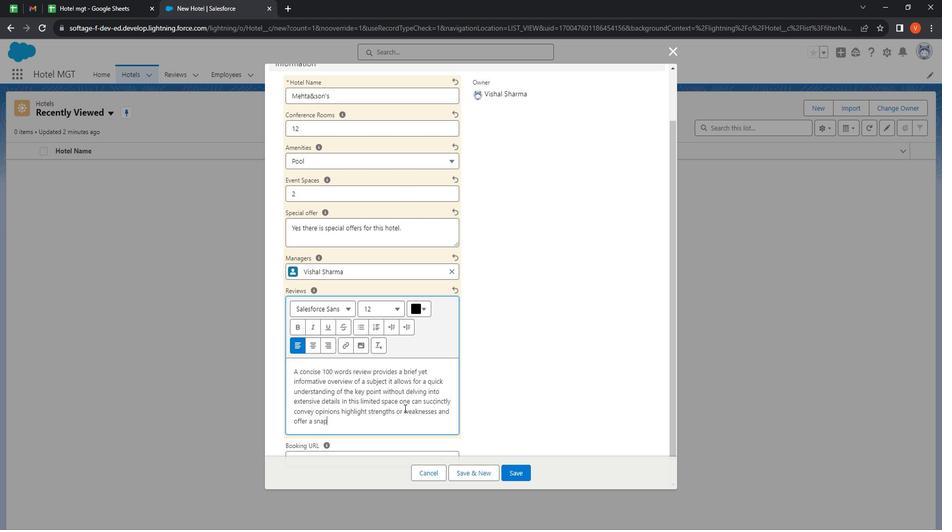 
Action: Mouse moved to (411, 401)
Screenshot: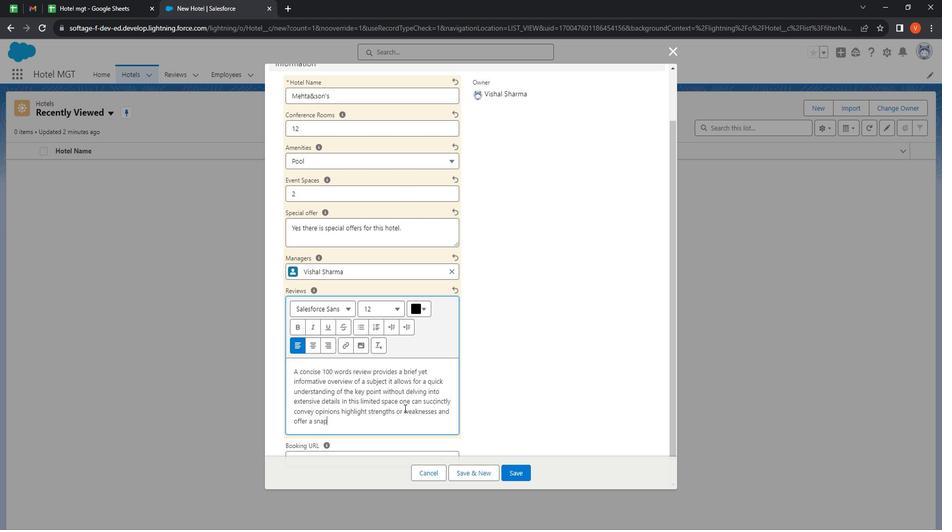 
Action: Key pressed <Key.backspace>shot<Key.space>of<Key.space>the<Key.space>subject<Key.space>overall<Key.space>quality<Key.space>or<Key.space>signigicance<Key.space>whether<Key.space>reviewing<Key.space>a<Key.space>product<Key.space>service<Key.space>or<Key.space>
Screenshot: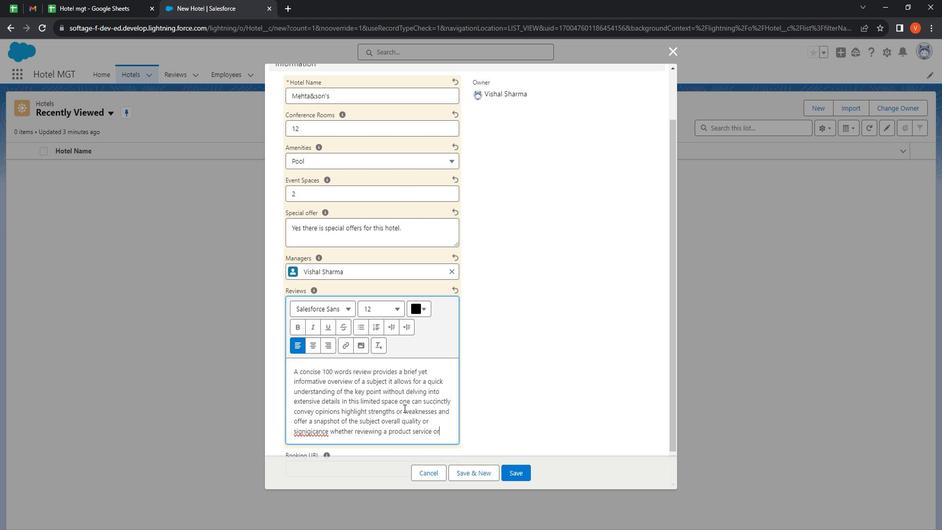 
Action: Mouse moved to (324, 423)
Screenshot: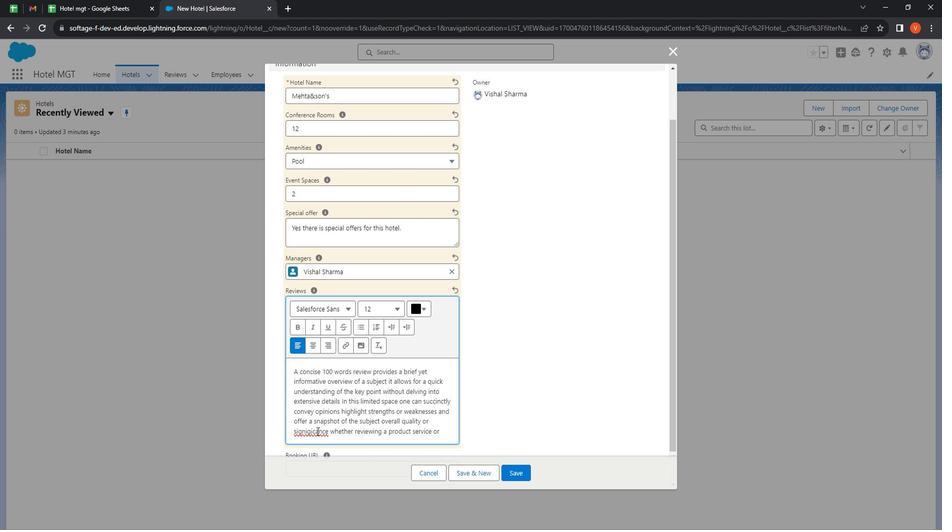 
Action: Mouse pressed right at (324, 423)
Screenshot: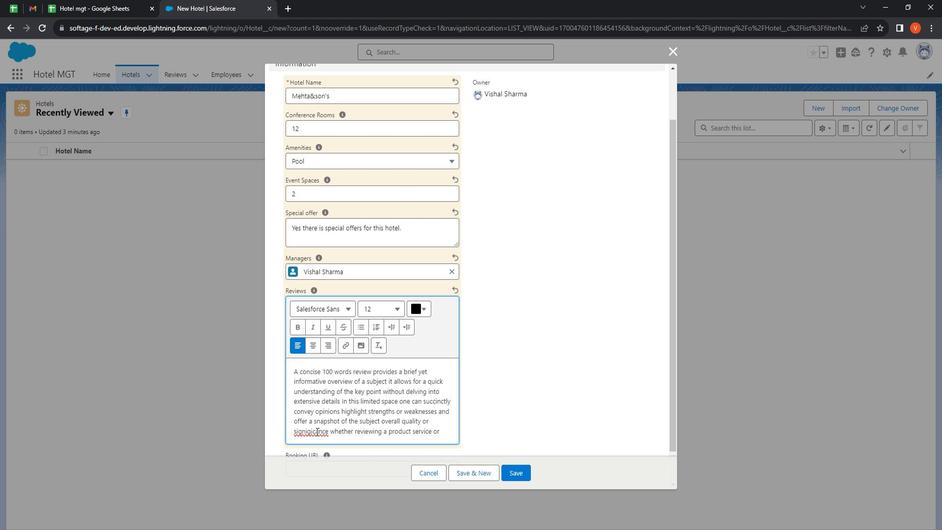 
Action: Mouse moved to (378, 305)
Screenshot: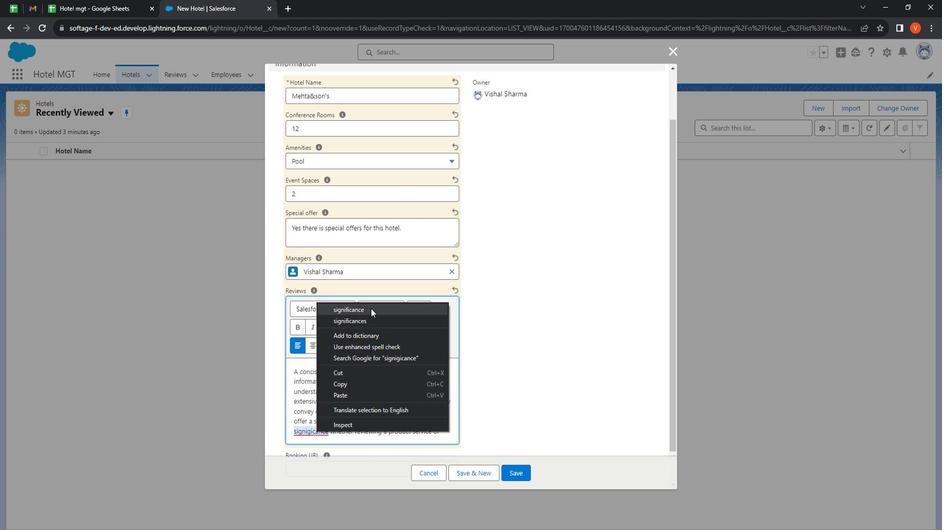 
Action: Mouse pressed left at (378, 305)
Screenshot: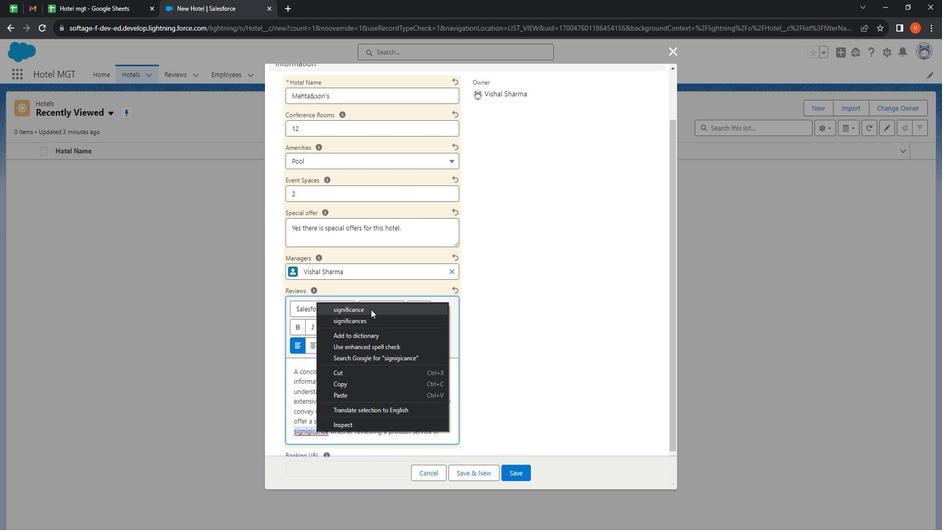 
Action: Mouse moved to (448, 430)
Screenshot: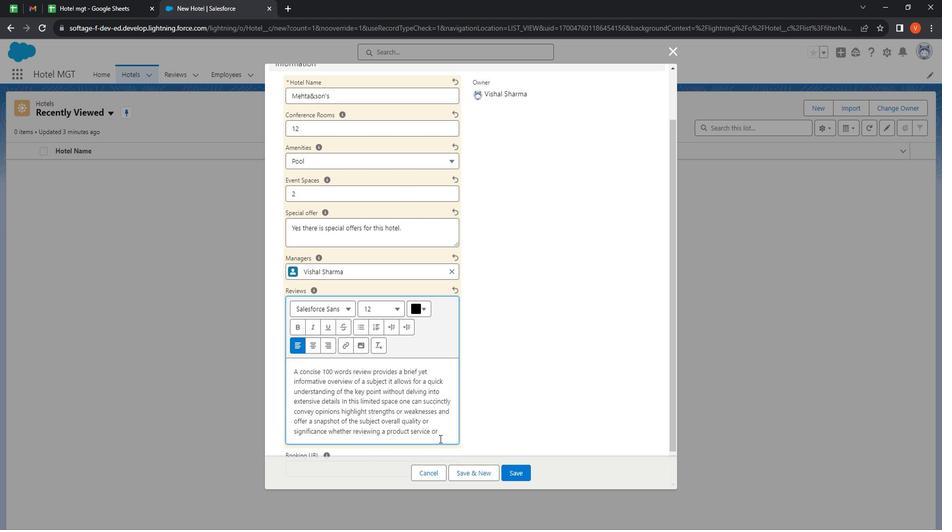
Action: Mouse pressed left at (448, 430)
Screenshot: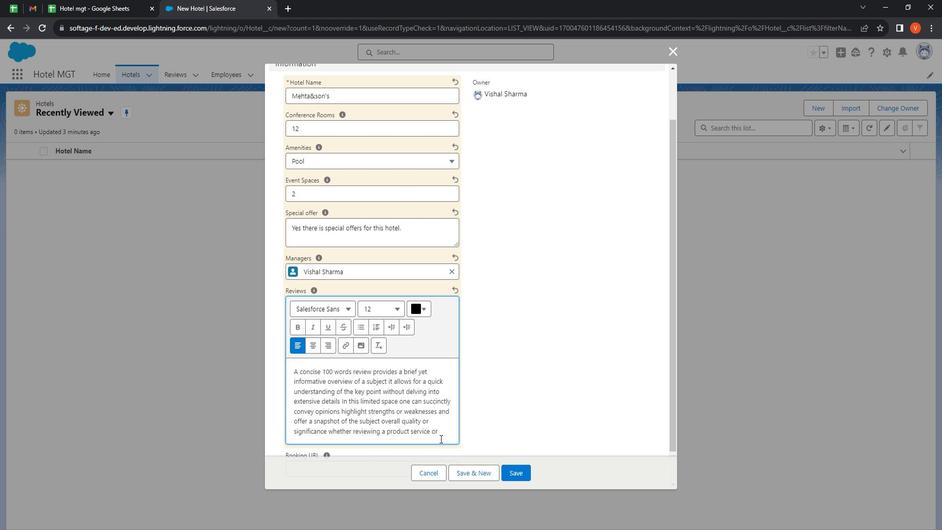
Action: Mouse moved to (448, 428)
Screenshot: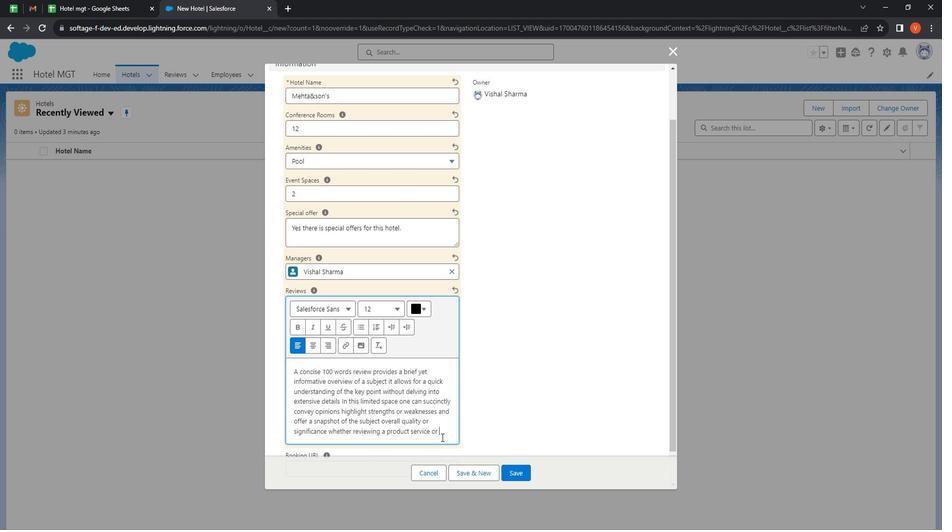 
Action: Key pressed experience<Key.space>the<Key.space>challenges<Key.space>lies<Key.space>in<Key.space>crafting<Key.space>the<Key.space>compelling<Key.space>and<Key.space>impacts<Key.space>narrative<Key.space>that<Key.space>captures<Key.space>the<Key.space>essence<Key.space>t<Key.backspace>of<Key.space>the<Key.space>subject
Screenshot: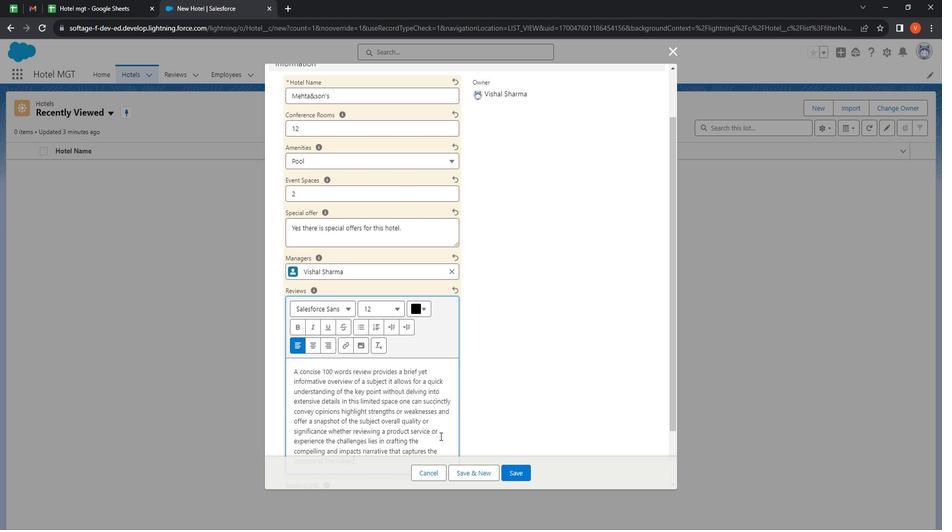 
Action: Mouse moved to (461, 377)
Screenshot: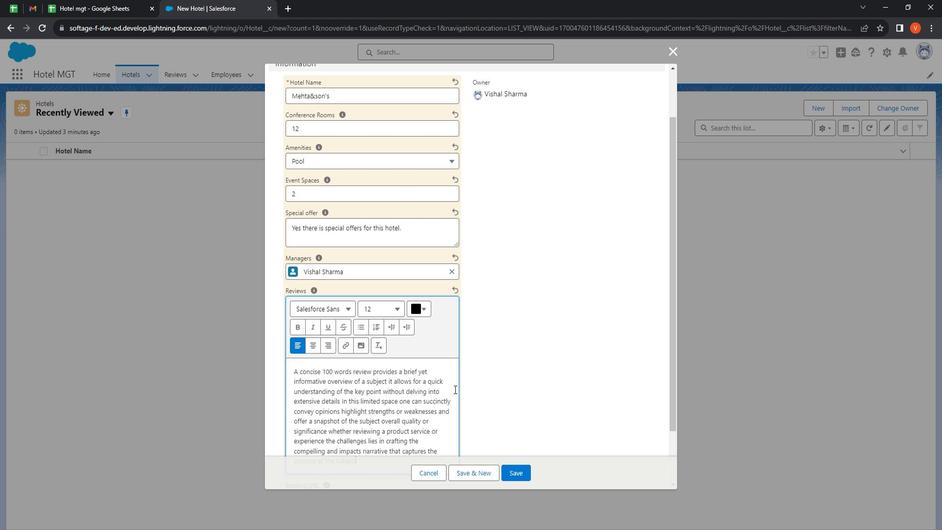 
Action: Mouse scrolled (461, 377) with delta (0, 0)
Screenshot: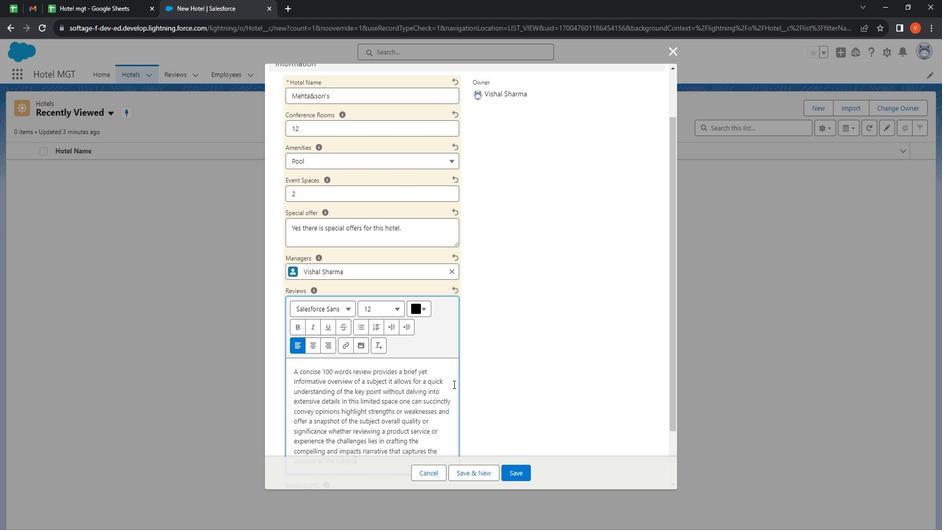 
Action: Mouse scrolled (461, 377) with delta (0, 0)
Screenshot: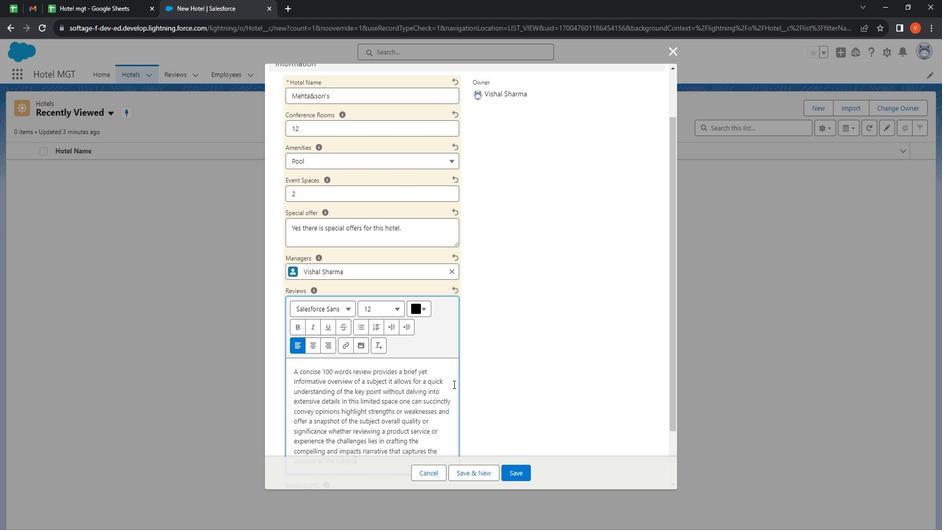 
Action: Mouse scrolled (461, 377) with delta (0, 0)
Screenshot: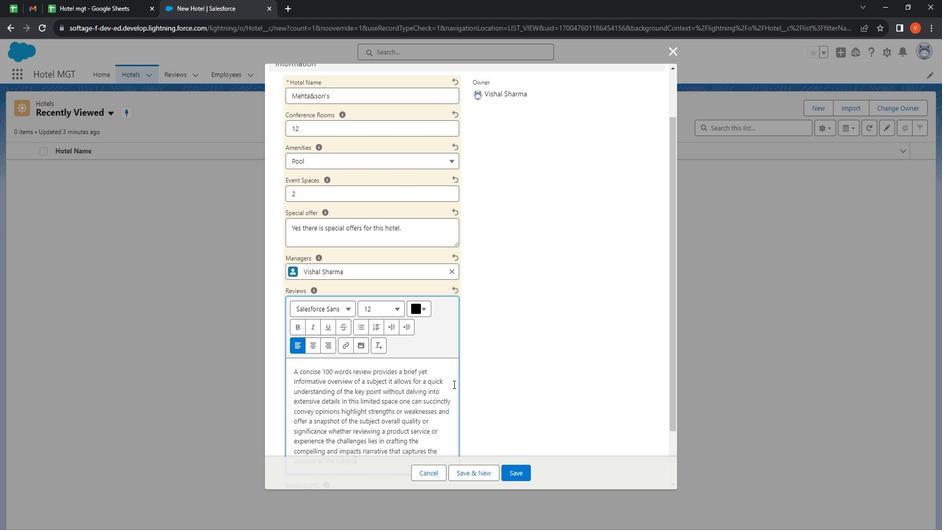 
Action: Mouse scrolled (461, 377) with delta (0, 0)
Screenshot: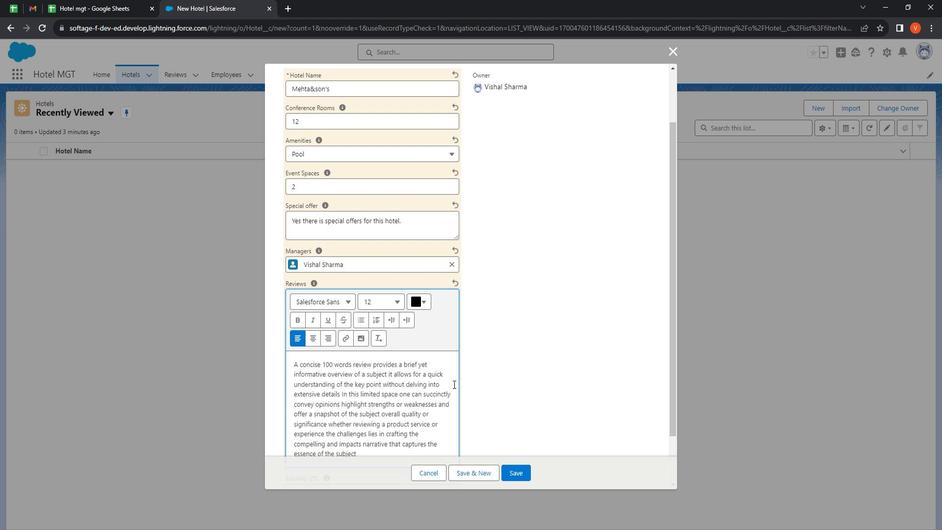 
Action: Mouse moved to (495, 376)
Screenshot: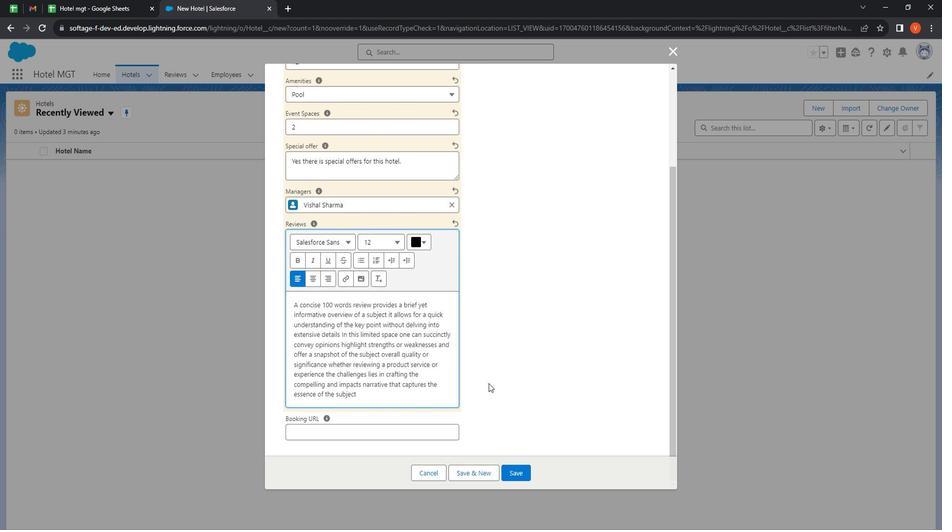 
Action: Mouse scrolled (495, 376) with delta (0, 0)
Screenshot: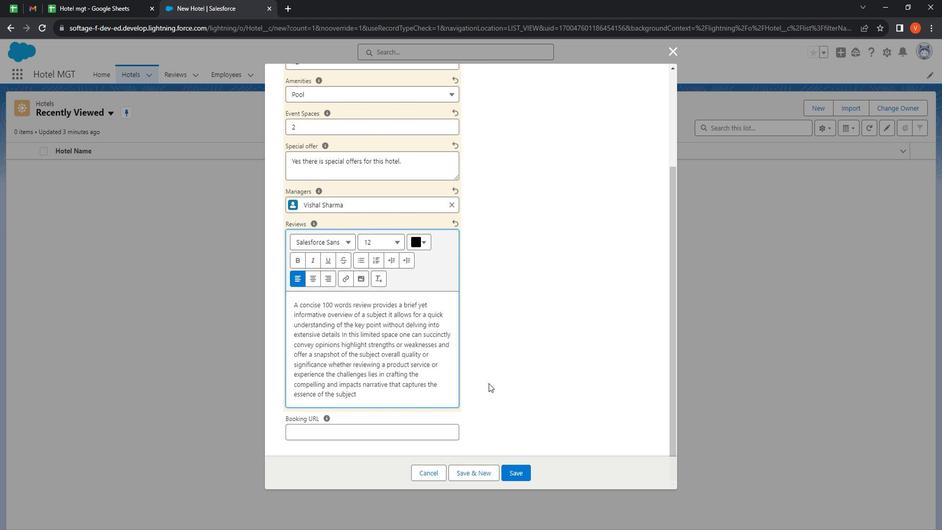 
Action: Mouse moved to (492, 379)
Screenshot: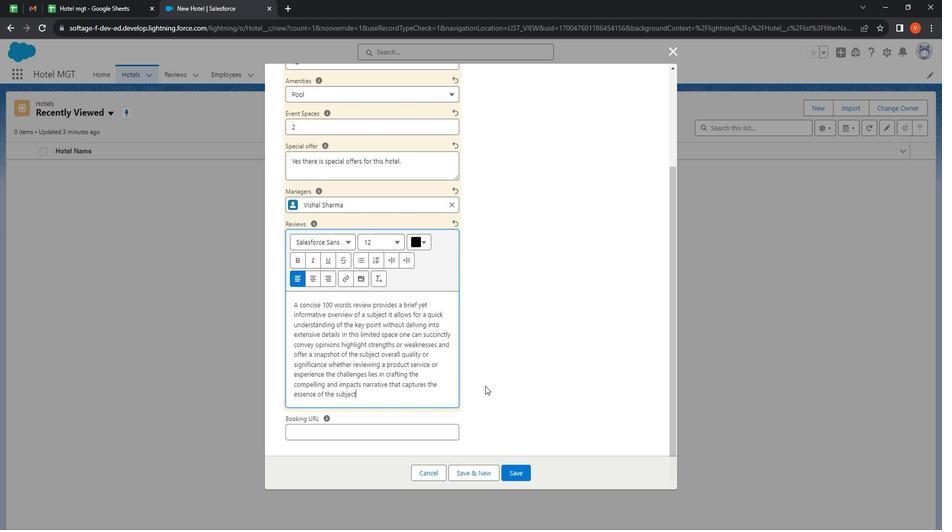 
Action: Mouse scrolled (492, 378) with delta (0, 0)
Screenshot: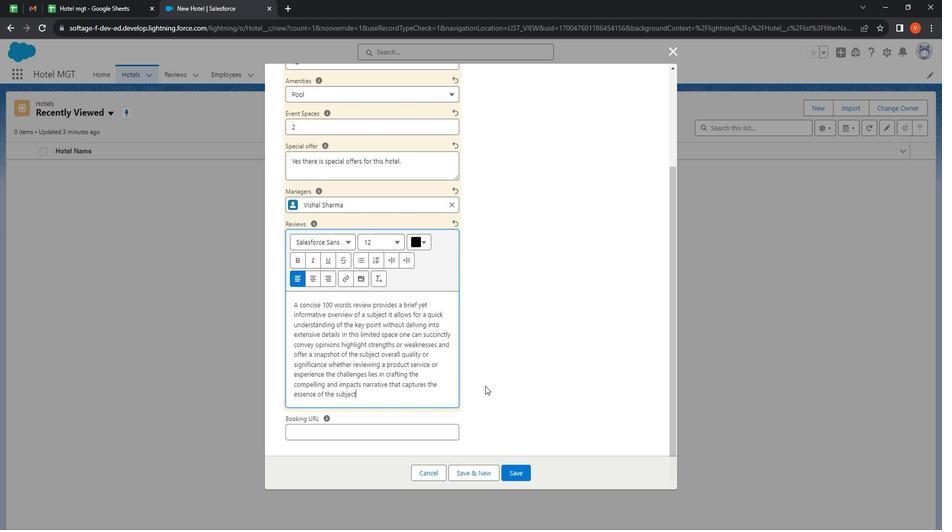 
Action: Mouse moved to (402, 384)
Screenshot: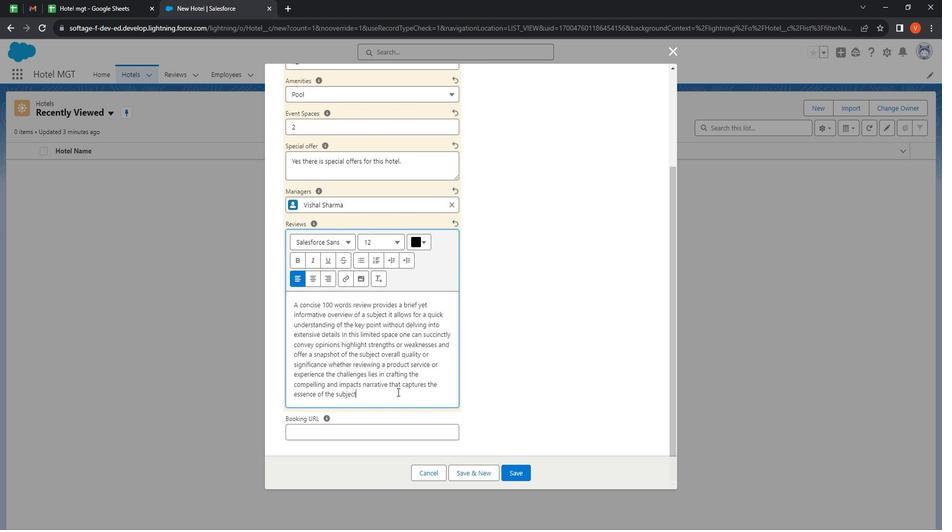 
Action: Key pressed <Key.space>making<Key.space>it<Key.space>valuable<Key.space>for<Key.space>readers<Key.space>seeking<Key.space>a<Key.space>quick<Key.space>yes<Key.backspace>t<Key.space>insightful<Key.space>evolution
Screenshot: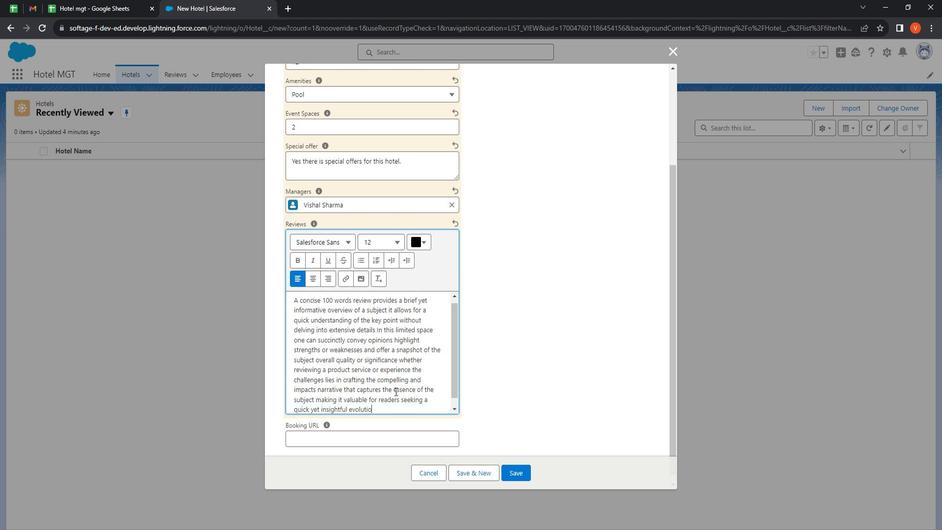 
Action: Mouse moved to (538, 327)
Screenshot: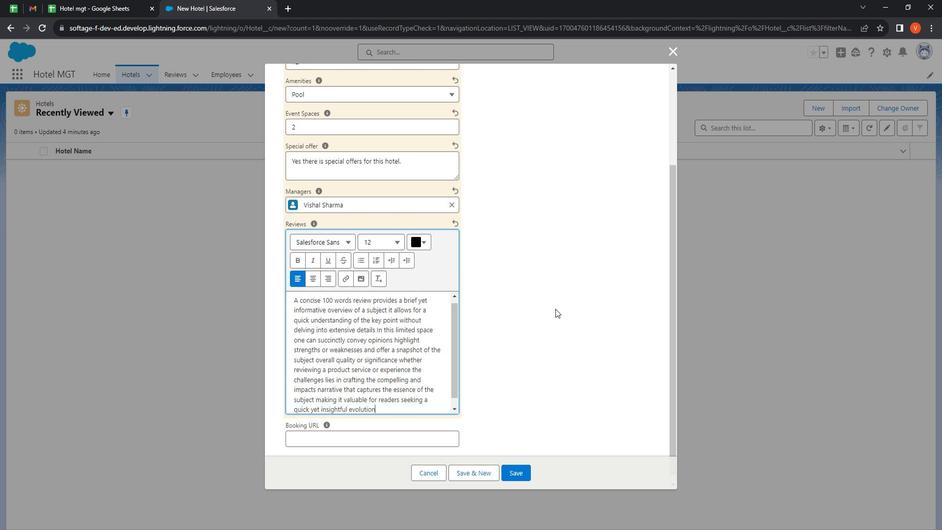 
Action: Mouse scrolled (538, 327) with delta (0, 0)
Screenshot: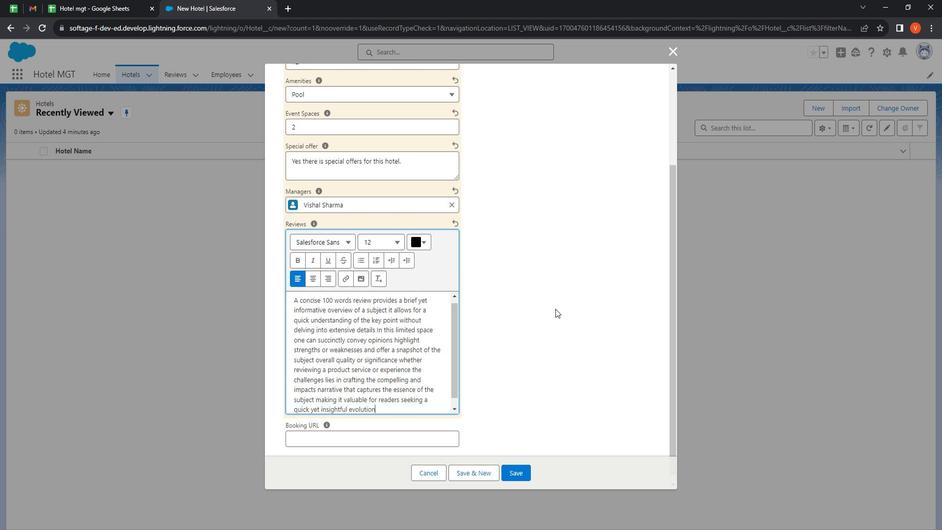 
Action: Mouse moved to (534, 333)
Screenshot: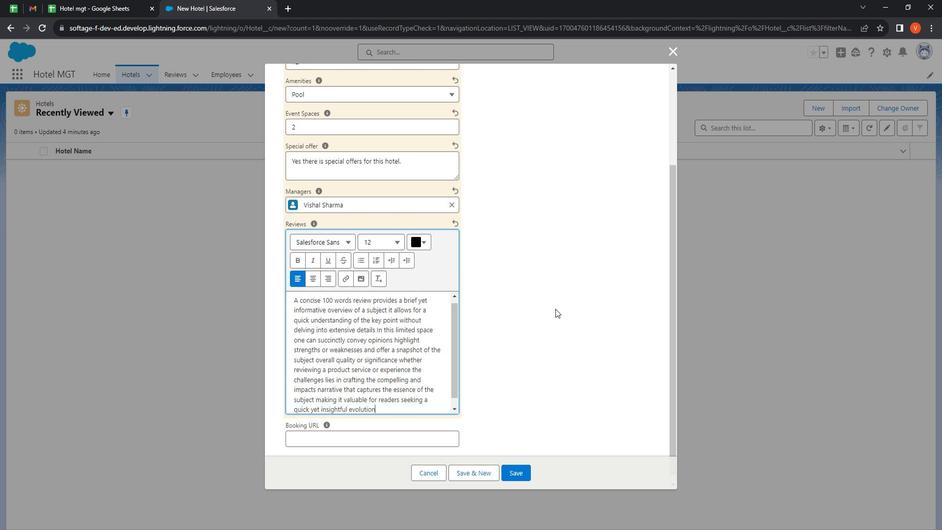 
Action: Mouse scrolled (534, 332) with delta (0, 0)
Screenshot: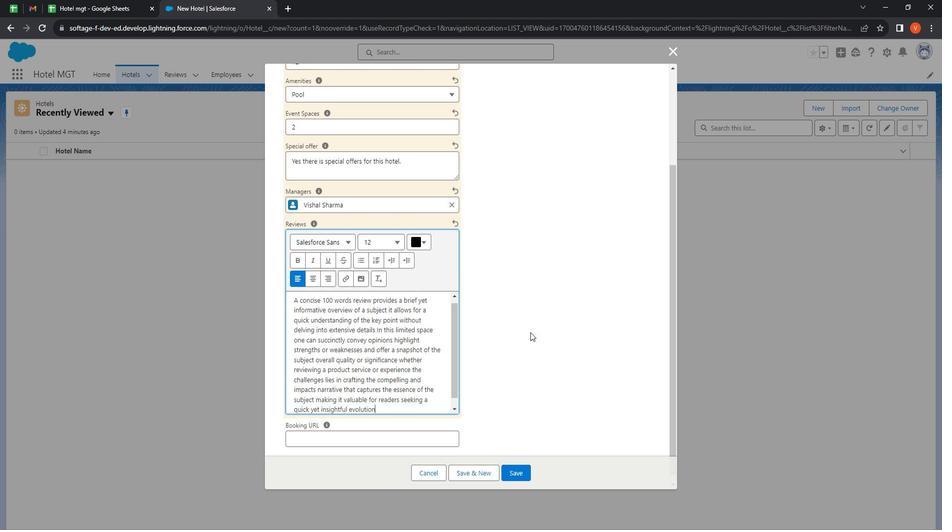 
Action: Mouse moved to (534, 336)
Screenshot: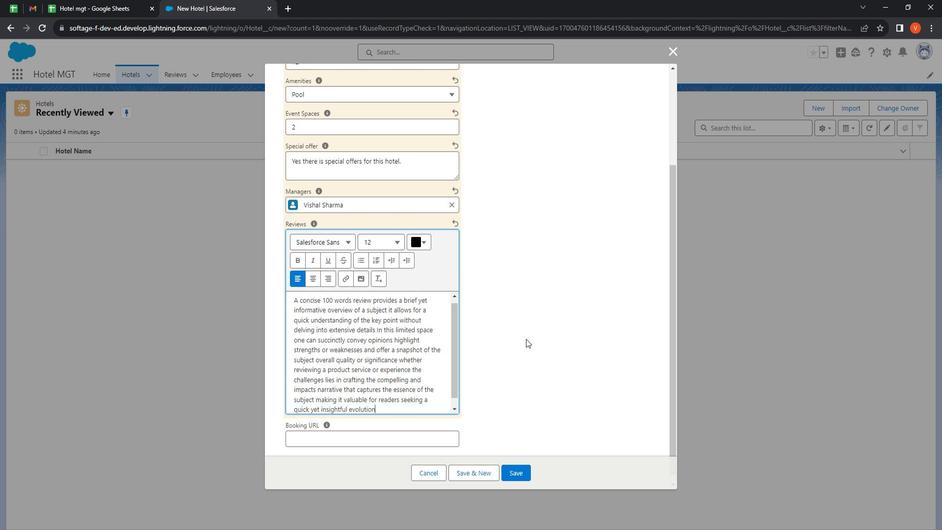 
Action: Mouse scrolled (534, 335) with delta (0, 0)
Screenshot: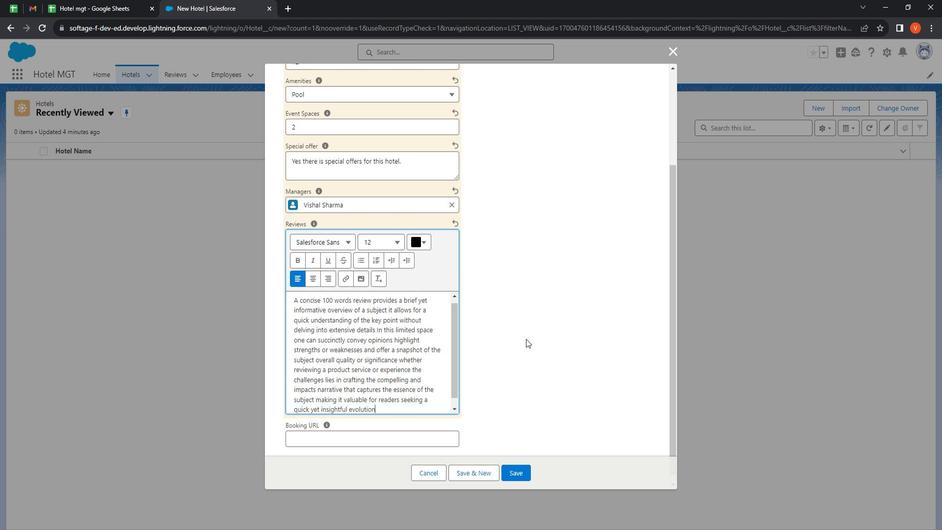 
Action: Mouse moved to (351, 418)
Screenshot: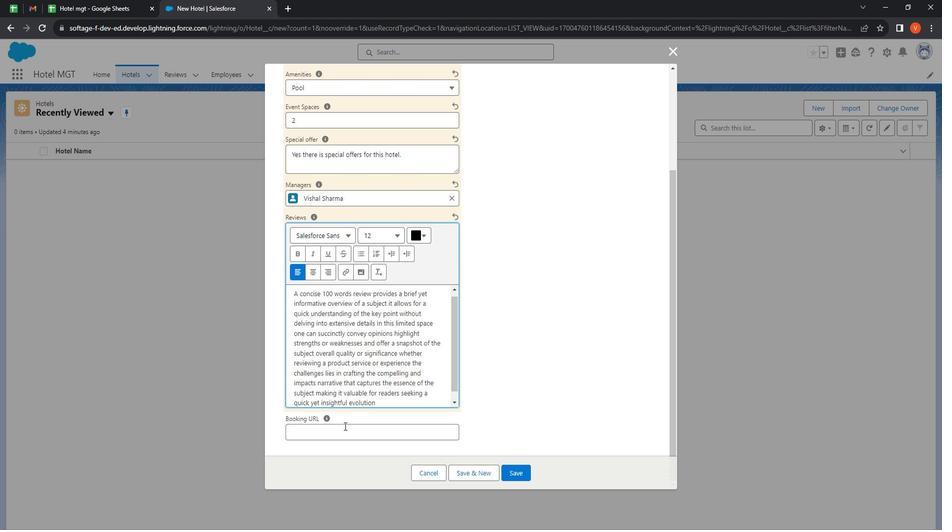 
Action: Mouse pressed left at (351, 418)
Screenshot: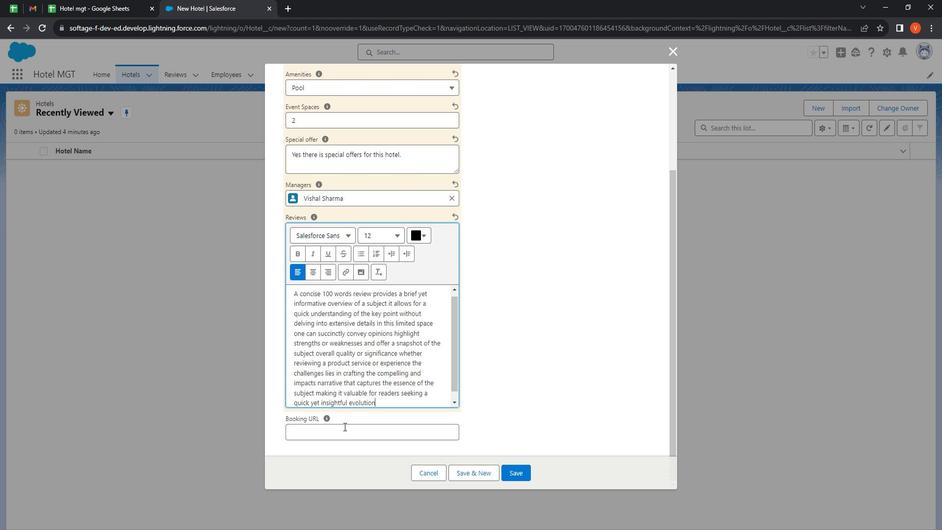 
Action: Mouse moved to (351, 414)
Screenshot: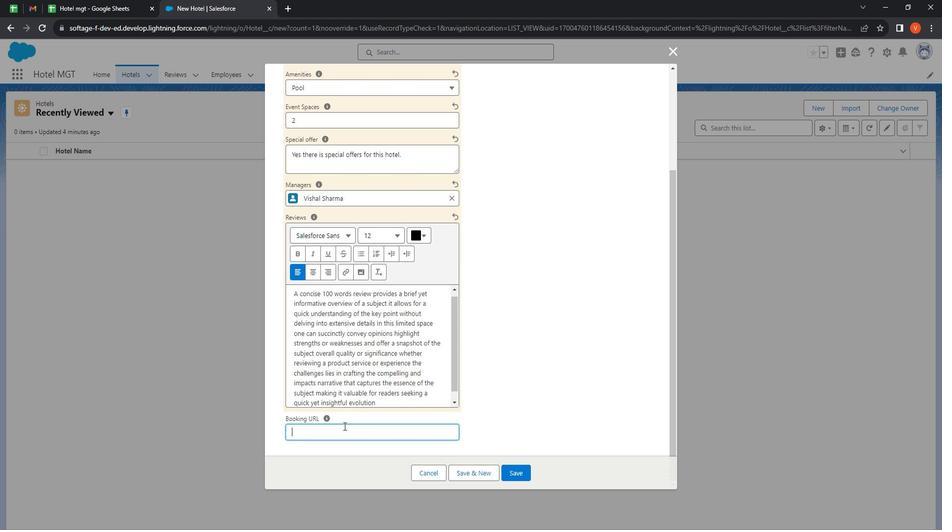 
Action: Key pressed <Key.shift><Key.shift><Key.shift><Key.shift><Key.shift><Key.shift><Key.shift><Key.shift><Key.shift><Key.shift><Key.shift><Key.shift><Key.shift><Key.shift><Key.shift><Key.shift><Key.shift><Key.shift><Key.shift><Key.shift><Key.shift><Key.shift><Key.shift><Key.shift>MS.<Key.shift><Key.shift><Key.shift><Key.shift><Key.shift><Key.shift><Key.shift><Key.shift><Key.shift><Key.shift><Key.shift><Key.shift><Key.shift><Key.shift><Key.shift><Key.shift><Key.shift><Key.shift><Key.shift><Key.shift><Key.shift><Key.shift><Key.shift><Key.shift><Key.shift><Key.shift><Key.shift><Key.shift><Key.shift><Key.shift><Key.shift><Key.shift><Key.shift><Key.shift><Key.shift><Key.shift><Key.shift><Key.shift><Key.shift>Son<Key.shift>@gg.com
Screenshot: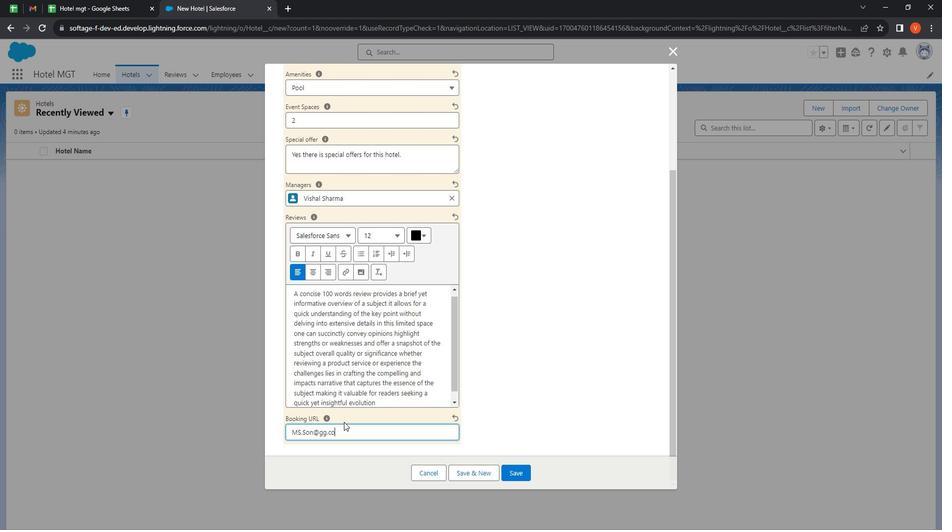 
Action: Mouse moved to (535, 459)
Screenshot: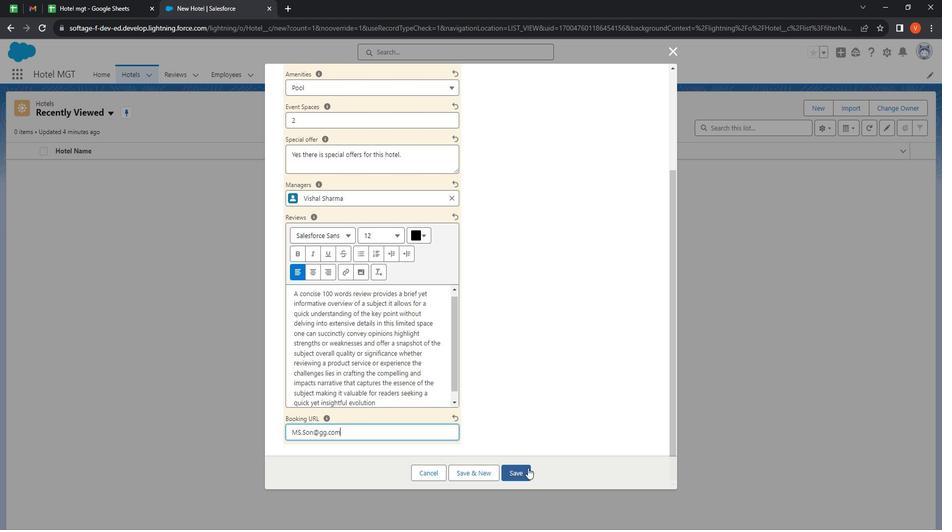 
Action: Mouse pressed left at (535, 459)
Screenshot: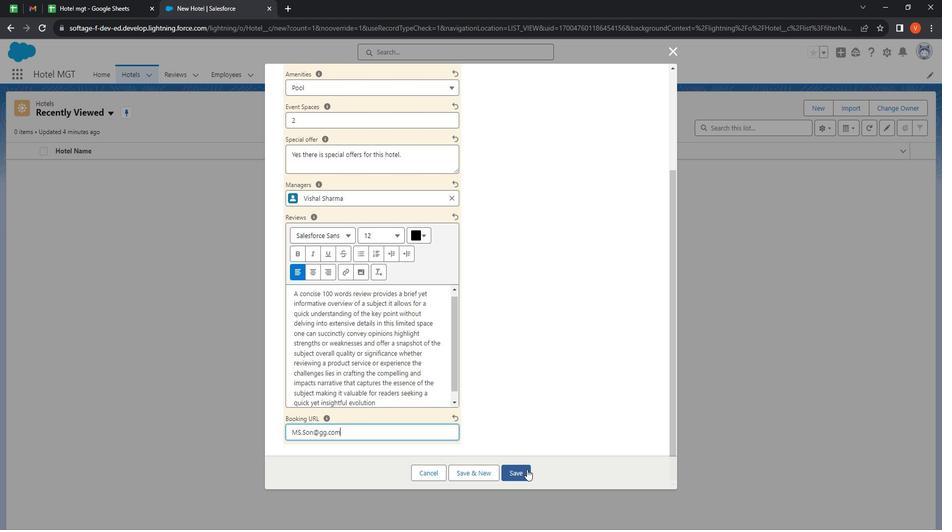 
Action: Mouse moved to (137, 82)
Screenshot: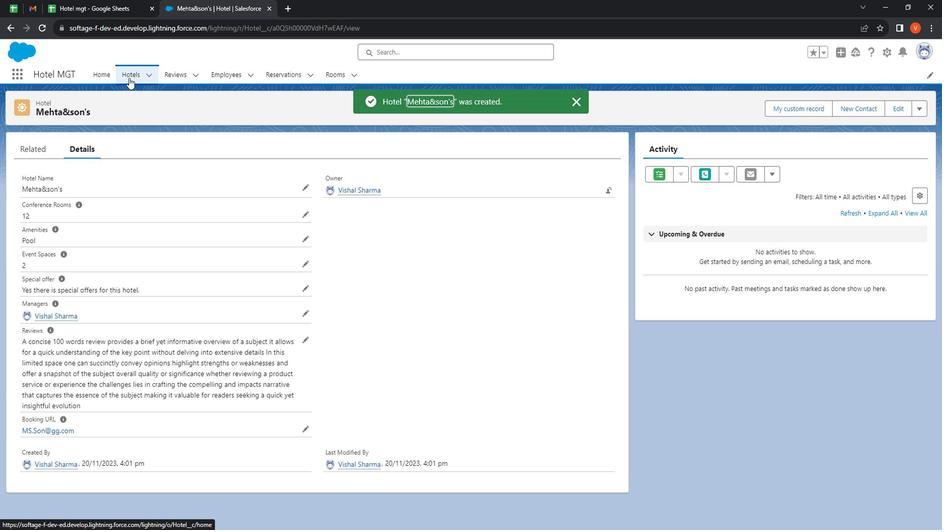 
Action: Mouse pressed left at (137, 82)
Screenshot: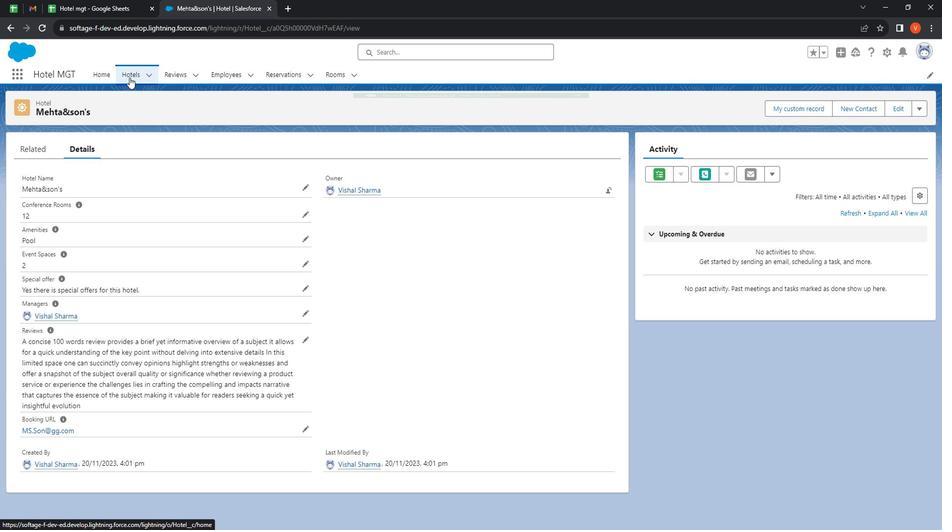 
Action: Mouse moved to (120, 114)
Screenshot: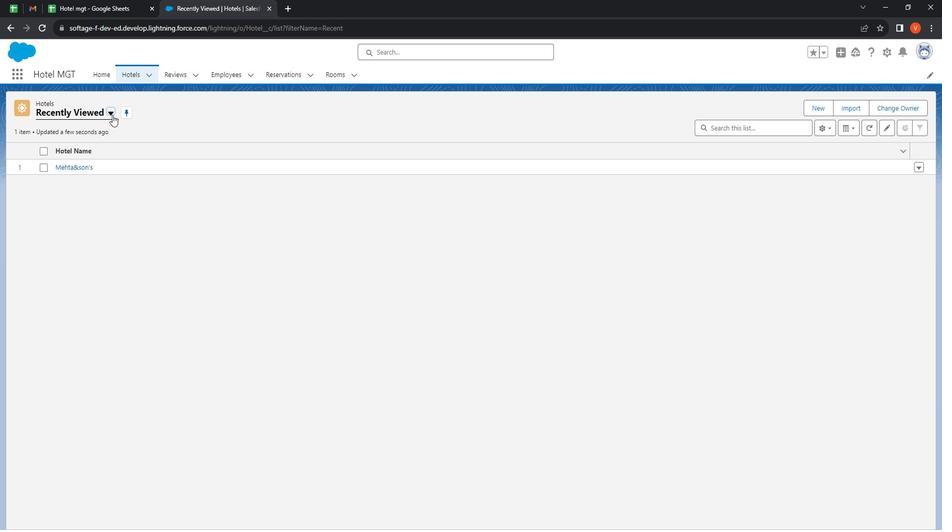 
Action: Mouse pressed left at (120, 114)
Screenshot: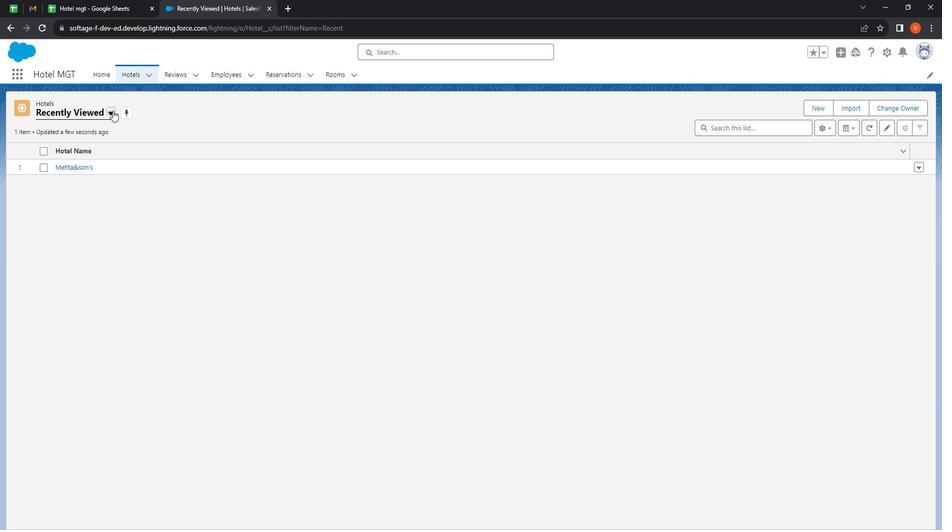 
Action: Mouse moved to (110, 151)
Screenshot: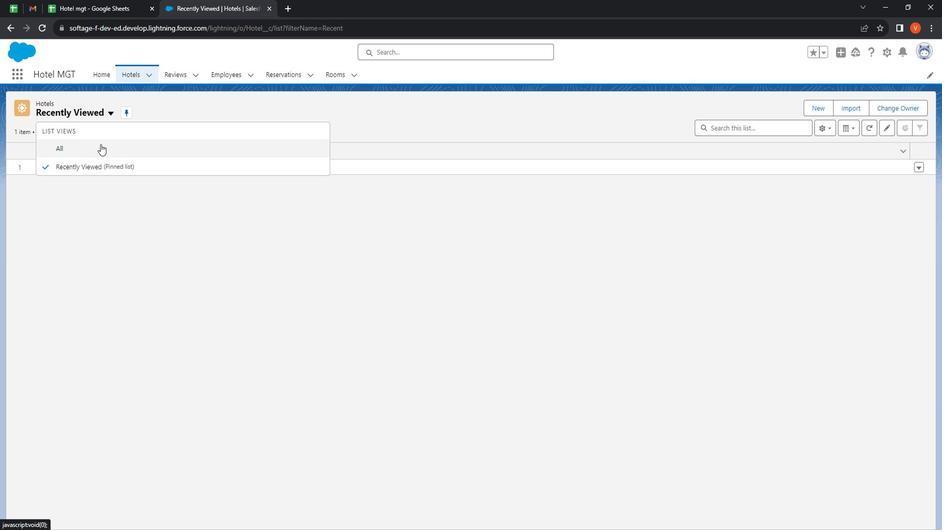 
Action: Mouse pressed left at (110, 151)
Screenshot: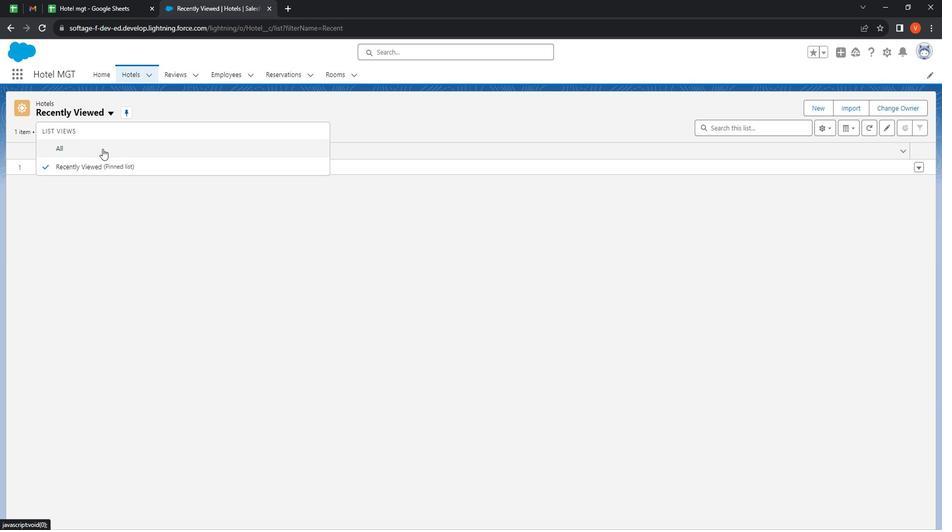 
Action: Mouse moved to (74, 115)
Screenshot: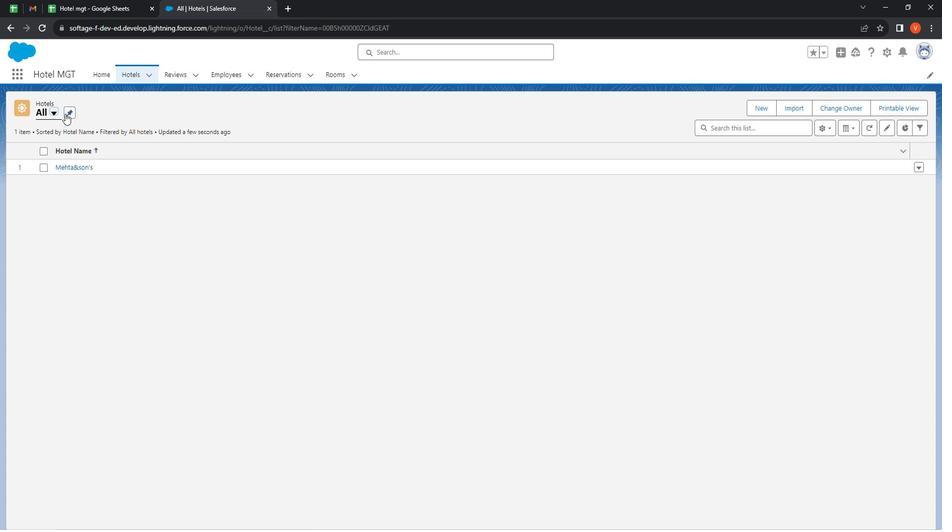 
Action: Mouse pressed left at (74, 115)
Screenshot: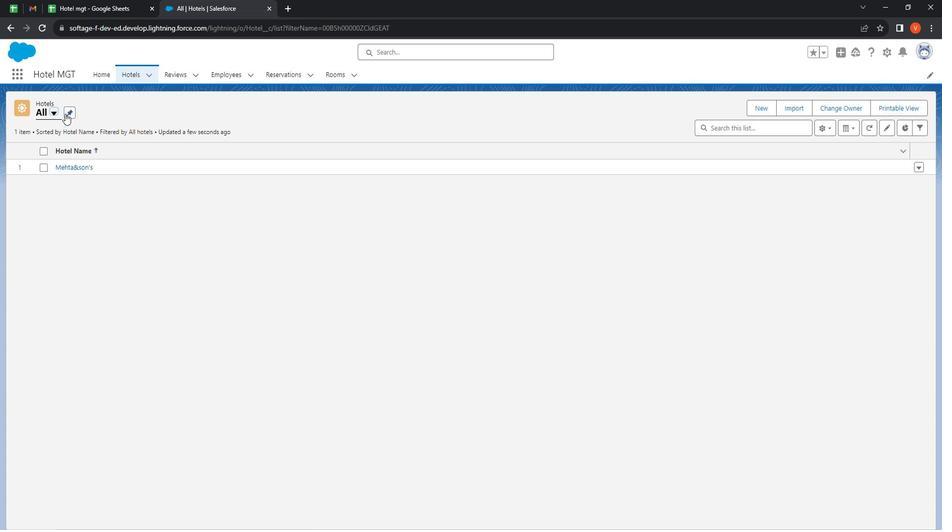 
Action: Mouse moved to (771, 110)
Screenshot: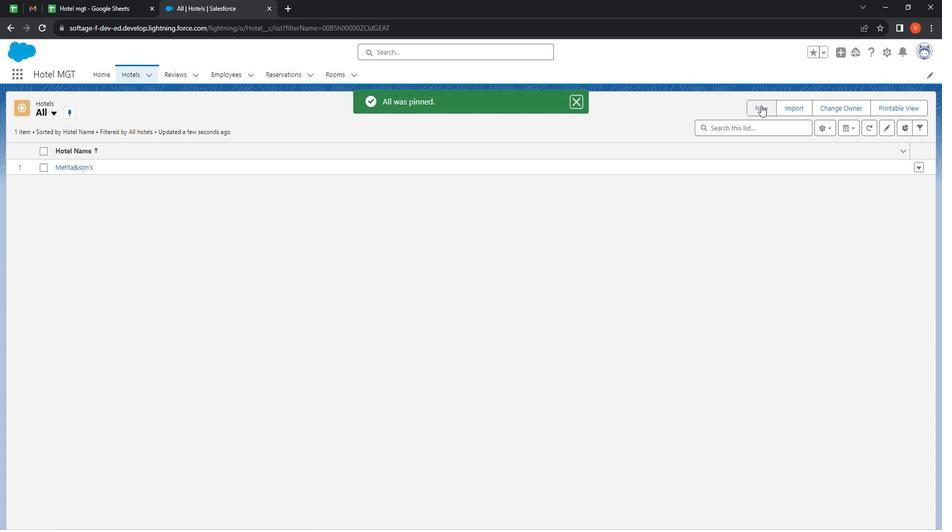 
Action: Mouse pressed left at (771, 110)
Screenshot: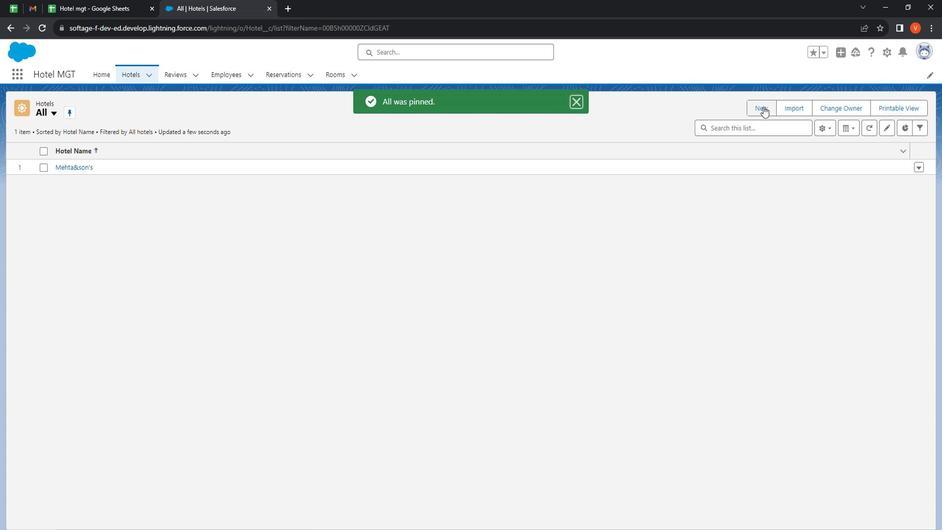 
Action: Mouse moved to (376, 154)
Screenshot: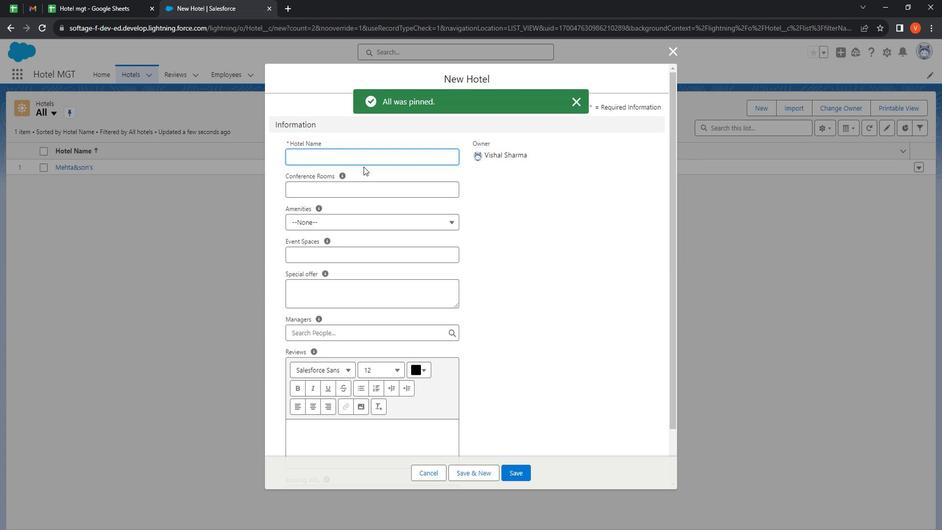 
Action: Mouse pressed left at (376, 154)
Screenshot: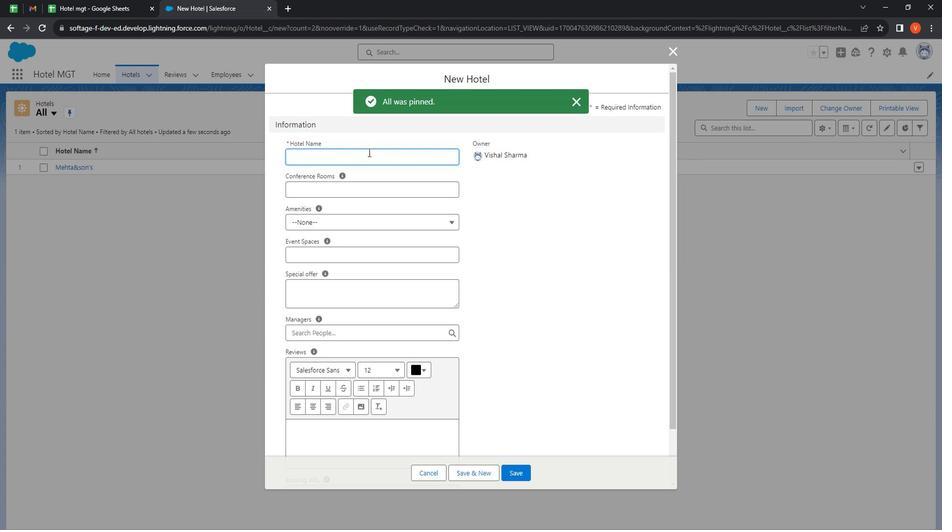 
Action: Mouse moved to (376, 154)
Screenshot: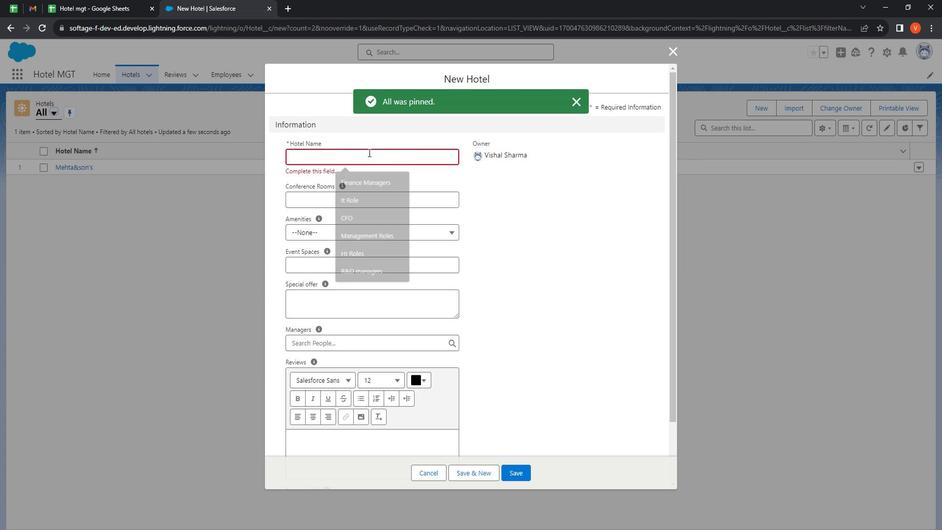
Action: Key pressed <Key.shift><Key.shift><Key.shift><Key.shift><Key.shift><Key.shift><Key.shift><Key.shift><Key.shift><Key.shift><Key.shift><Key.shift><Key.shift><Key.shift><Key.shift><Key.shift><Key.shift><Key.shift>
Screenshot: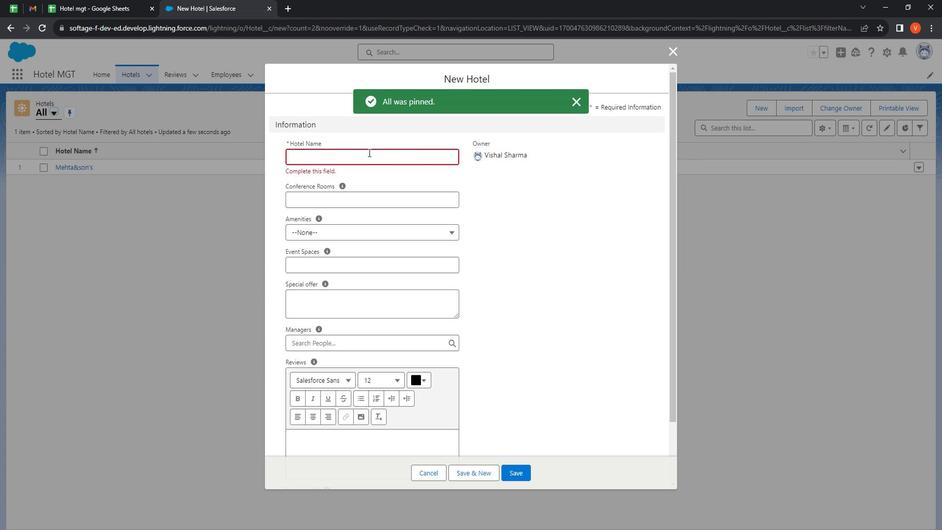 
Action: Mouse pressed left at (376, 154)
Screenshot: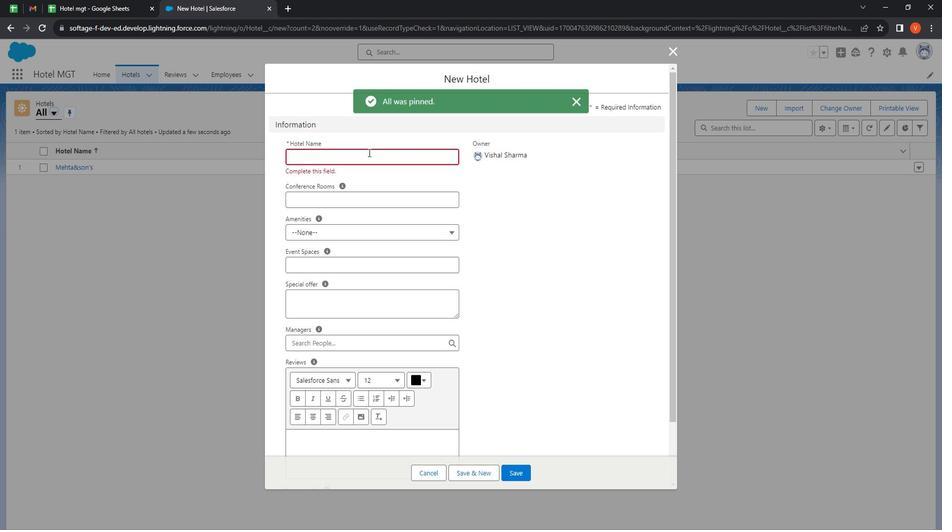 
Action: Key pressed <Key.shift><Key.shift><Key.shift><Key.shift><Key.shift><Key.shift><Key.shift><Key.shift><Key.shift><Key.shift><Key.shift><Key.shift><Key.shift><Key.shift><Key.shift><Key.shift><Key.shift><Key.shift><Key.shift><Key.shift><Key.shift><Key.shift><Key.shift>Haarison
Screenshot: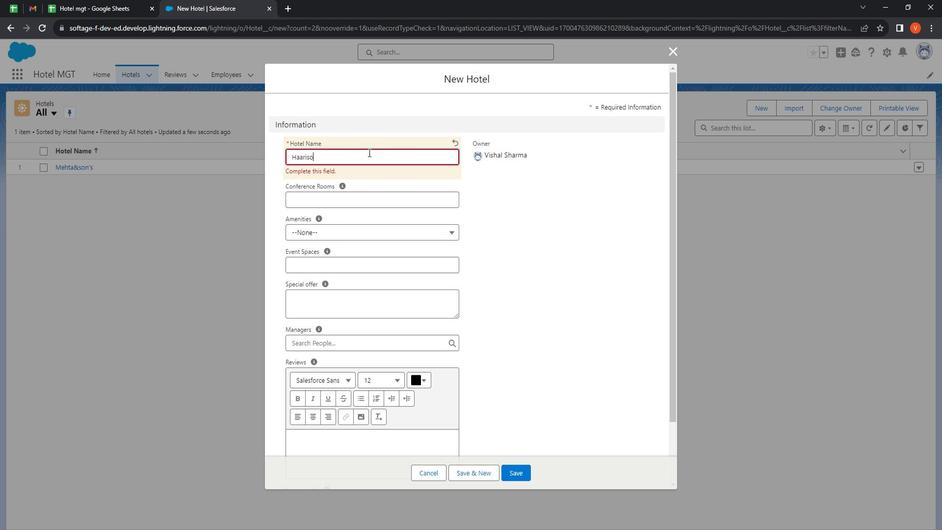 
Action: Mouse moved to (347, 208)
Screenshot: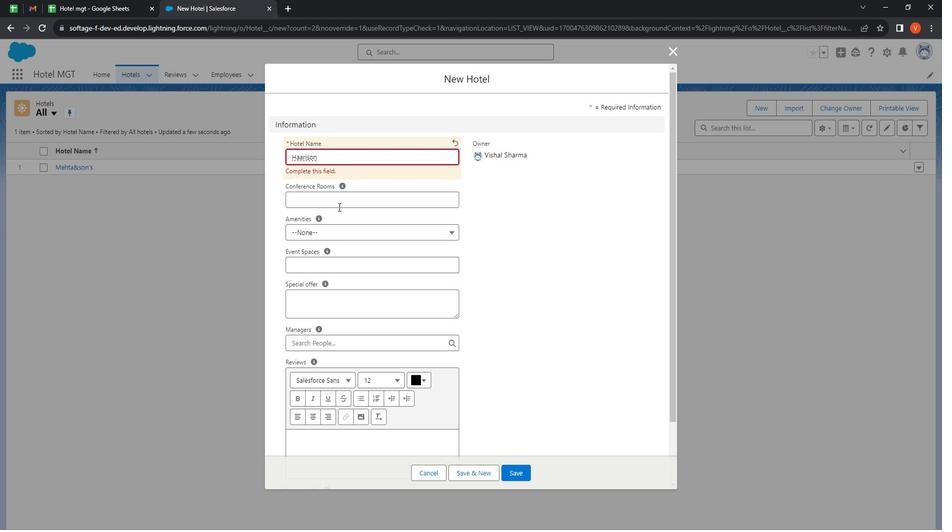 
Action: Mouse pressed left at (347, 208)
Screenshot: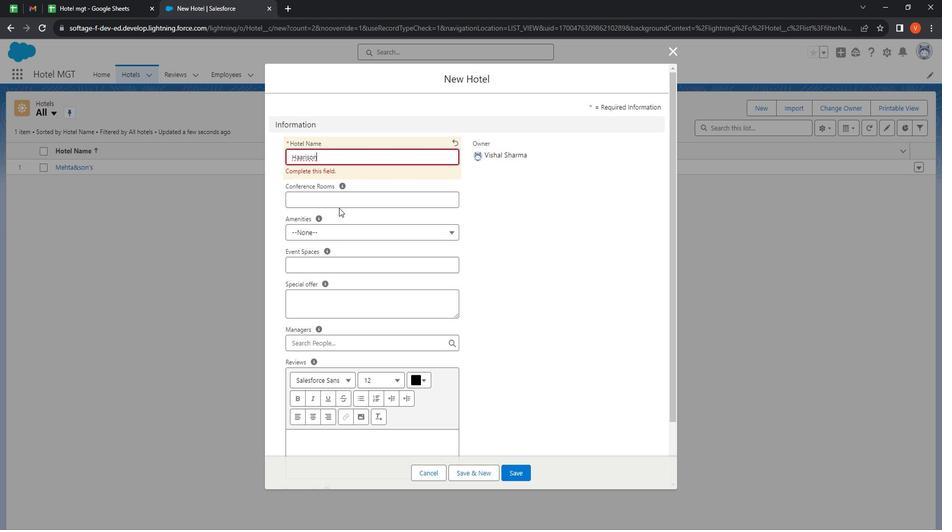 
Action: Mouse moved to (349, 187)
Screenshot: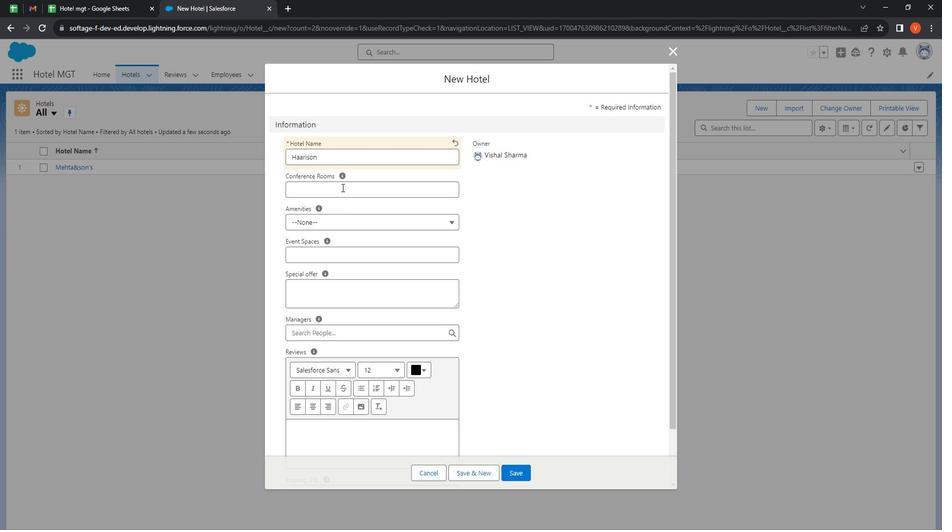 
Action: Mouse pressed left at (349, 187)
Screenshot: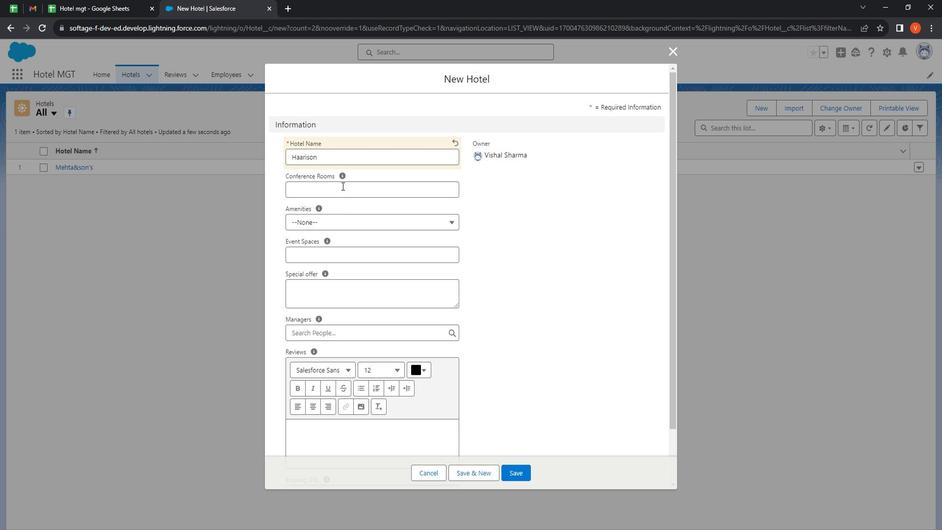 
Action: Mouse moved to (349, 186)
Screenshot: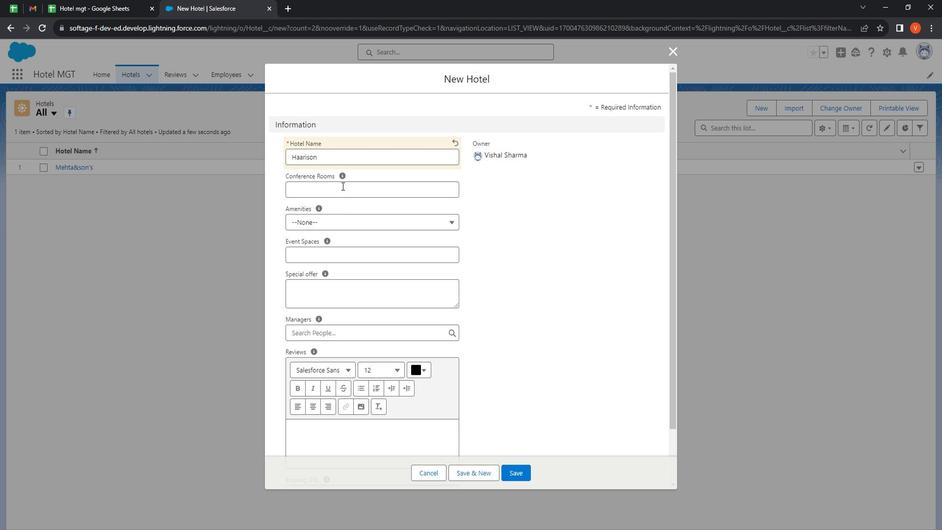 
Action: Key pressed es<Key.backspace>9
Screenshot: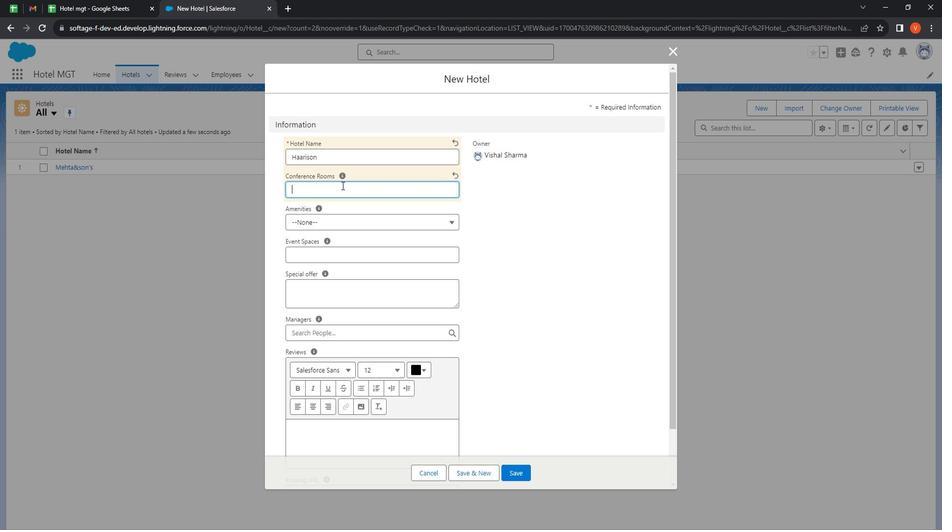 
Action: Mouse moved to (346, 217)
Screenshot: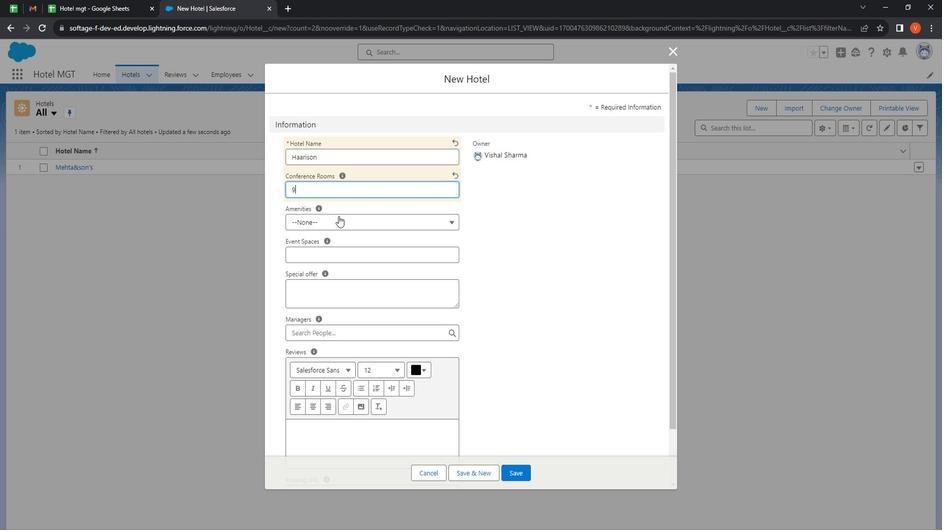 
Action: Mouse pressed left at (346, 217)
Screenshot: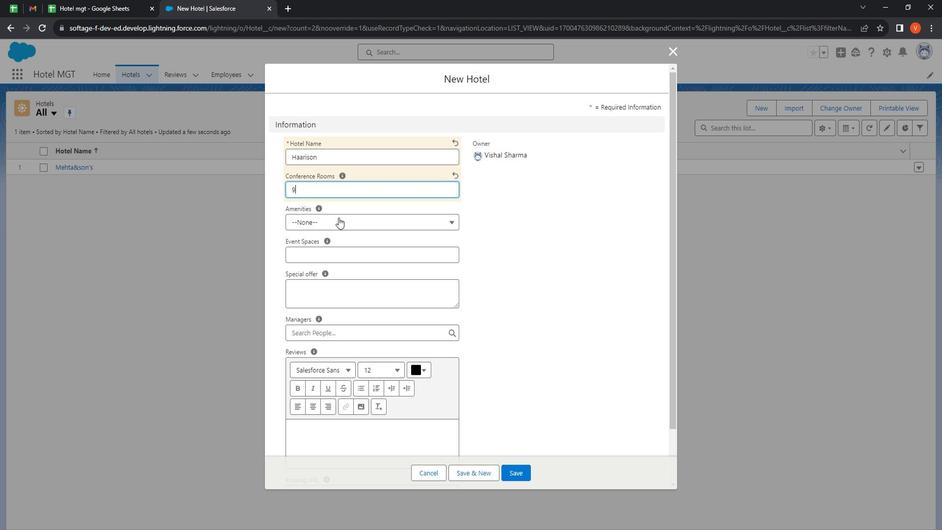 
Action: Mouse moved to (349, 263)
Screenshot: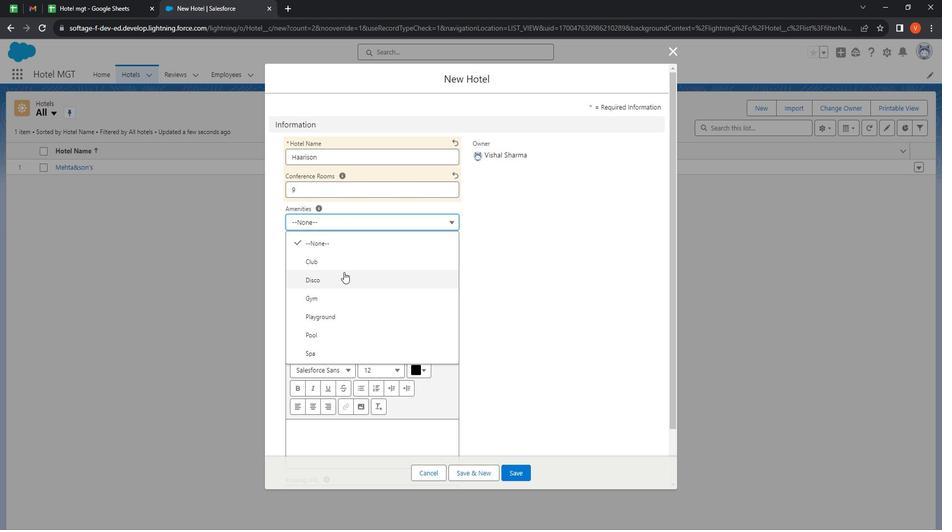 
Action: Mouse pressed left at (349, 263)
Screenshot: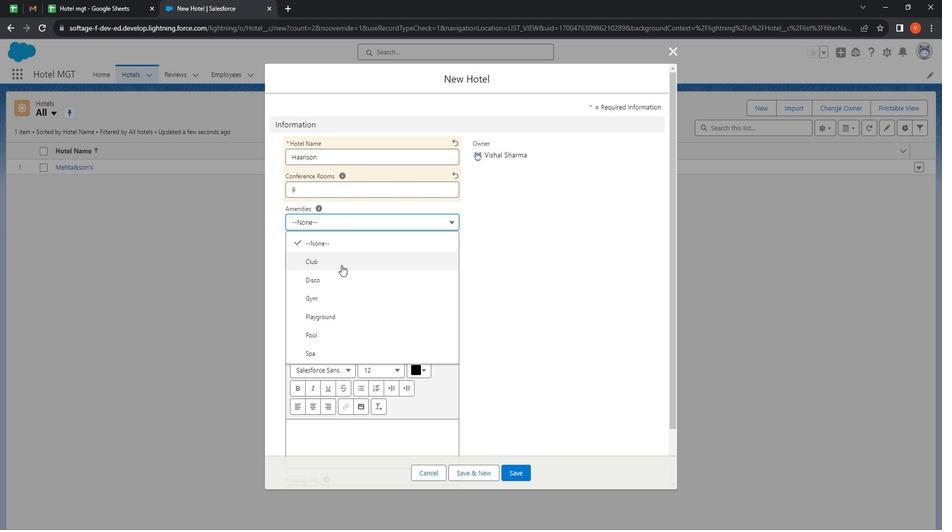 
Action: Mouse moved to (338, 256)
Screenshot: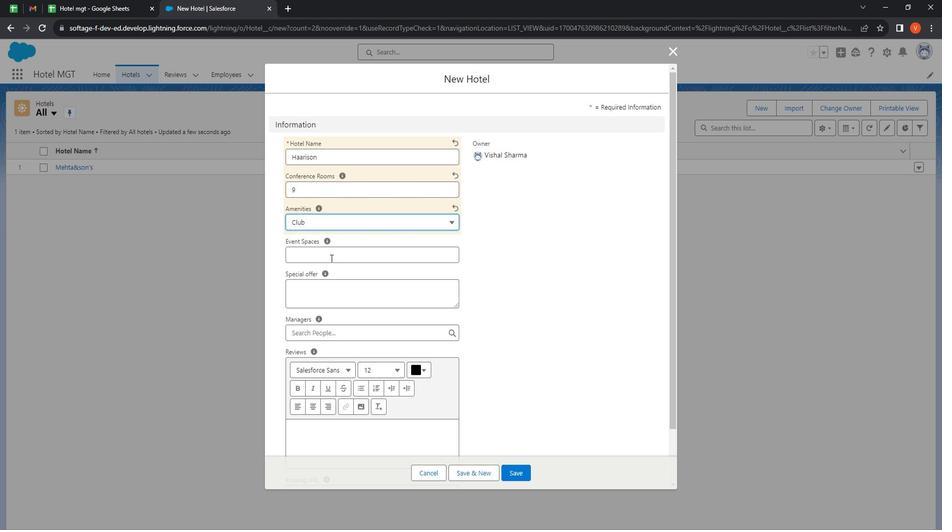 
Action: Mouse pressed left at (338, 256)
Screenshot: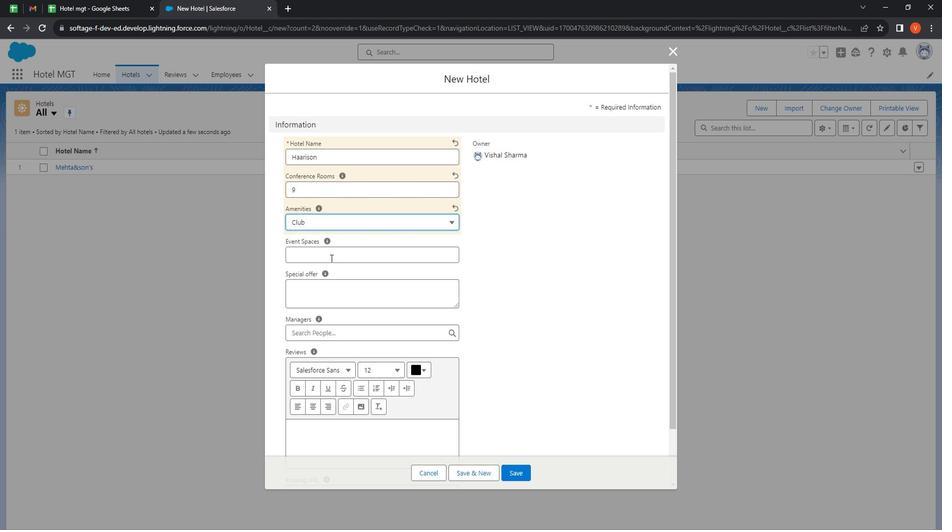 
Action: Mouse moved to (339, 244)
Screenshot: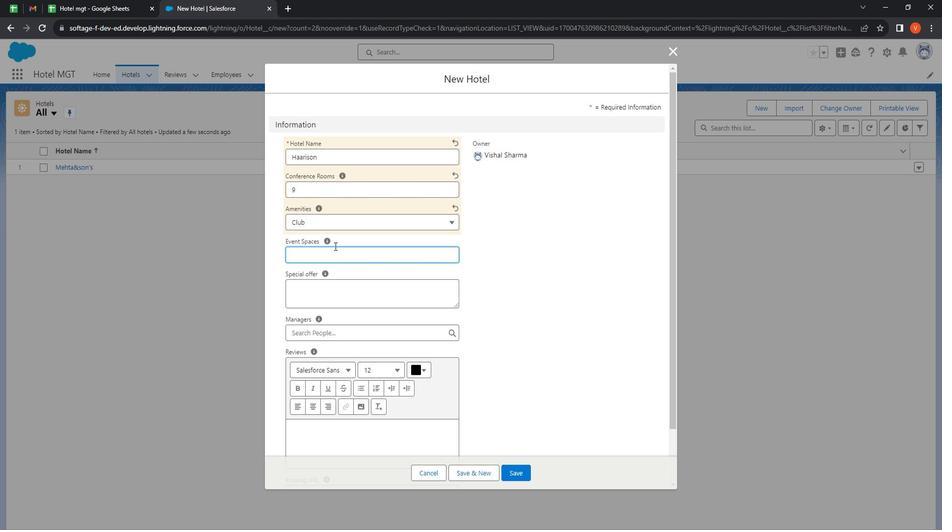 
Action: Key pressed <Key.shift>2
Screenshot: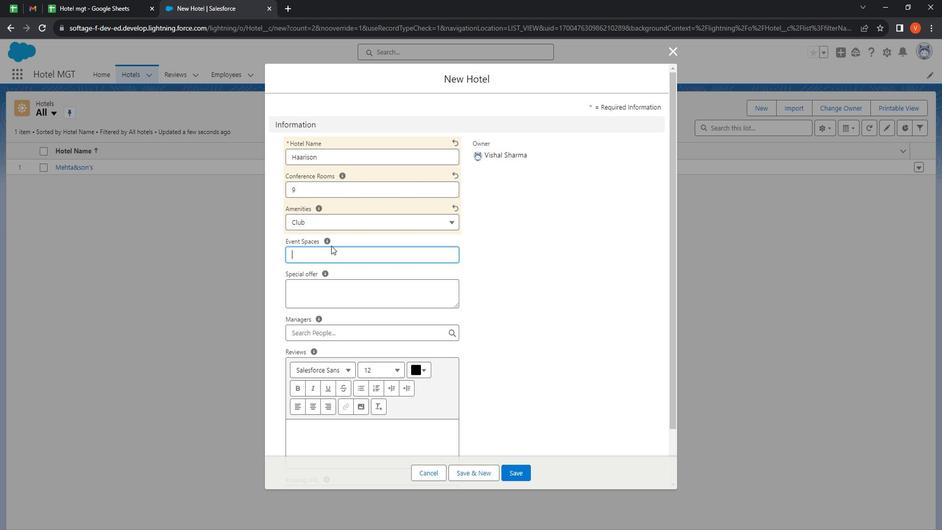 
Action: Mouse moved to (342, 283)
Screenshot: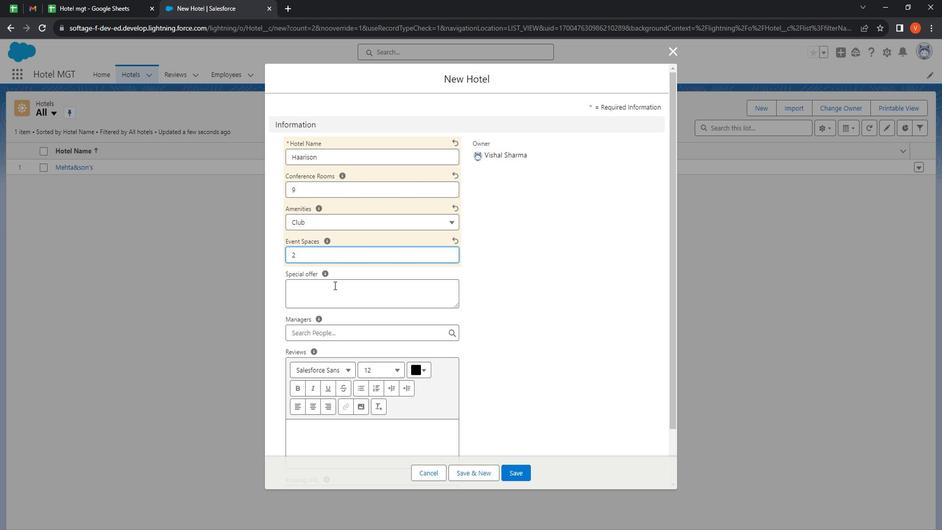 
Action: Mouse pressed left at (342, 283)
Screenshot: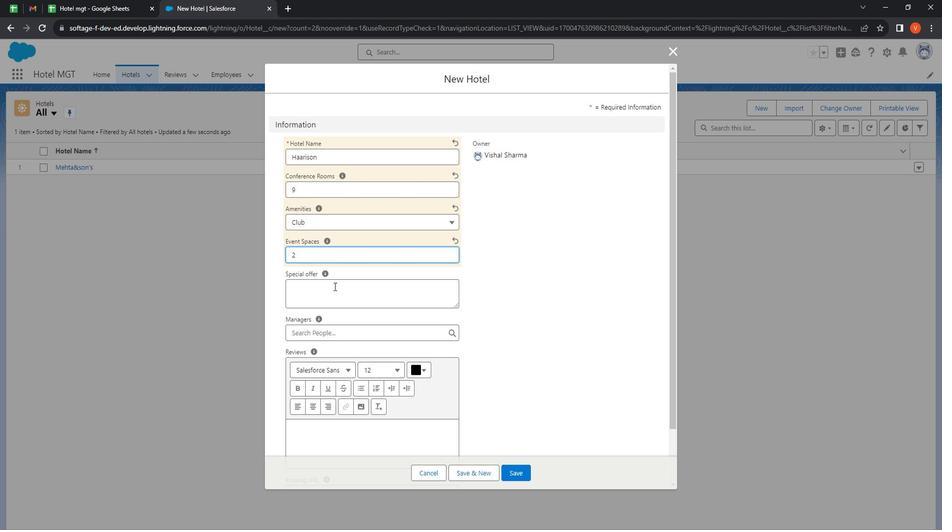 
Action: Key pressed <Key.shift><Key.shift><Key.shift><Key.shift><Key.shift><Key.shift><Key.shift><Key.shift><Key.shift><Key.shift><Key.shift><Key.shift><Key.shift><Key.shift><Key.shift><Key.shift><Key.shift><Key.shift><Key.shift><Key.shift><Key.shift><Key.shift><Key.shift><Key.shift><Key.shift><Key.shift><Key.shift><Key.shift><Key.shift><Key.shift>Yes<Key.space>available<Key.space>for<Key.space>this<Key.space>hotel<Key.space>buy<Key.backspace>t<Key.space>only<Key.space>for<Key.space>3<Key.space>rooms<Key.space>combo
Screenshot: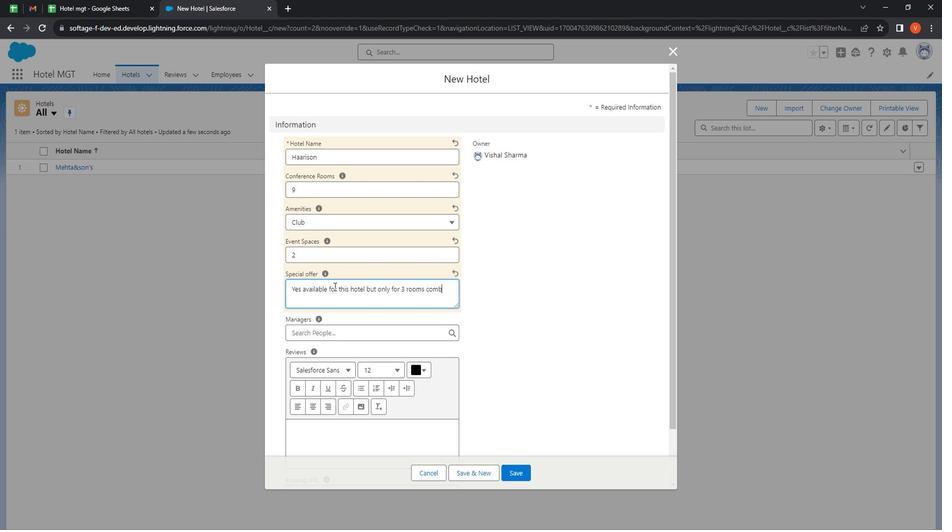 
Action: Mouse scrolled (342, 284) with delta (0, 0)
Screenshot: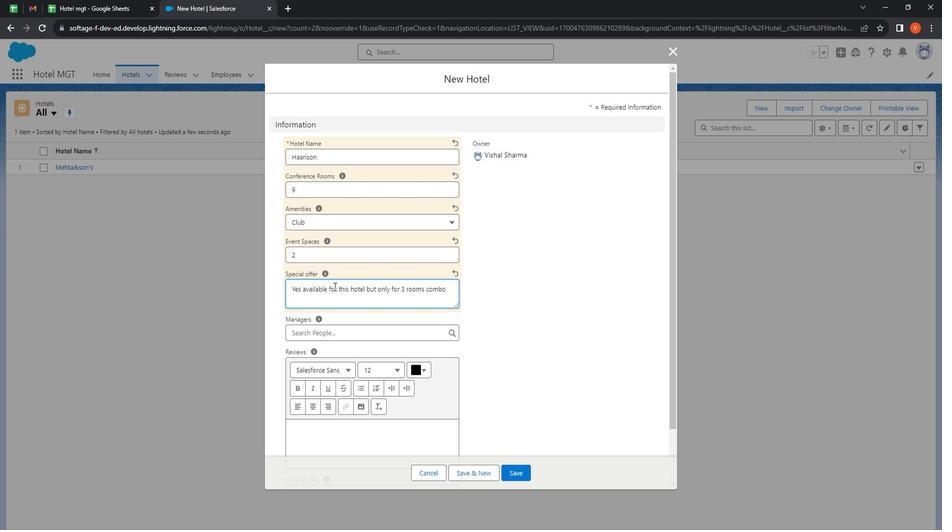 
Action: Mouse moved to (361, 331)
Screenshot: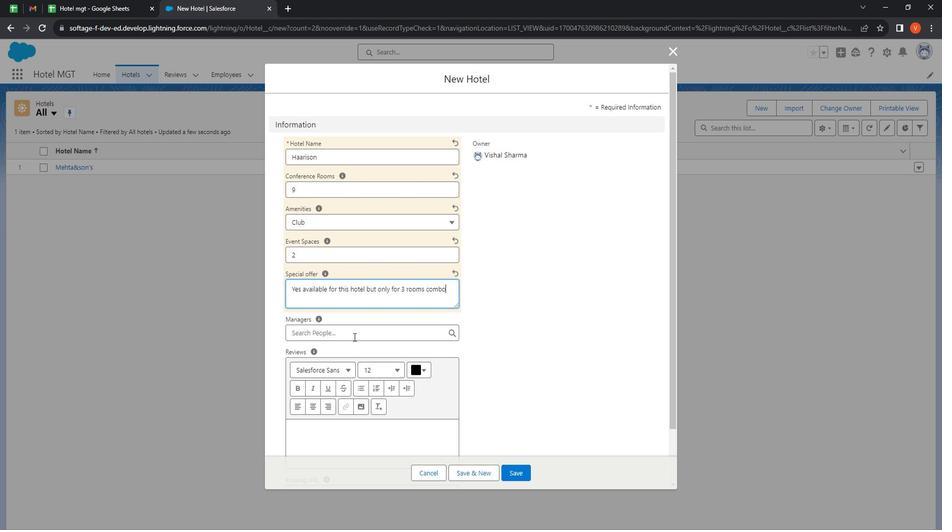 
Action: Mouse pressed left at (361, 331)
Screenshot: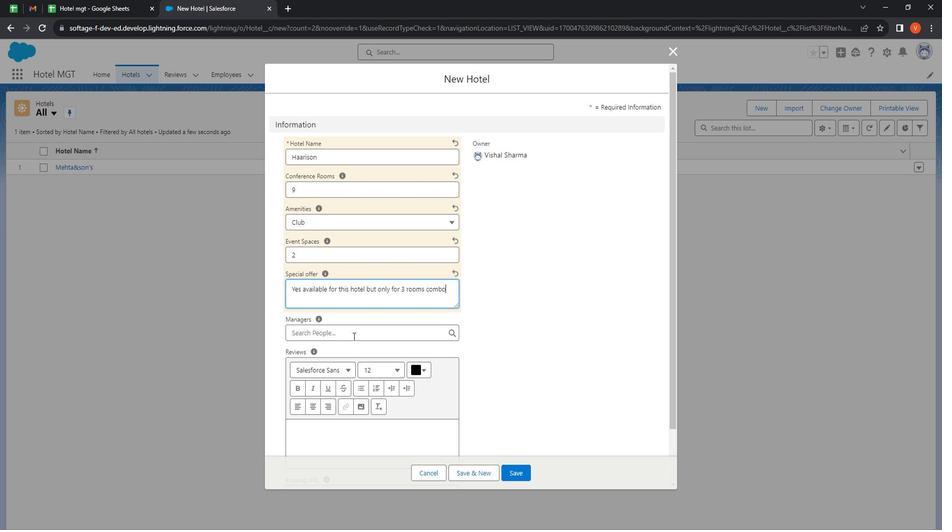
Action: Mouse moved to (348, 428)
Screenshot: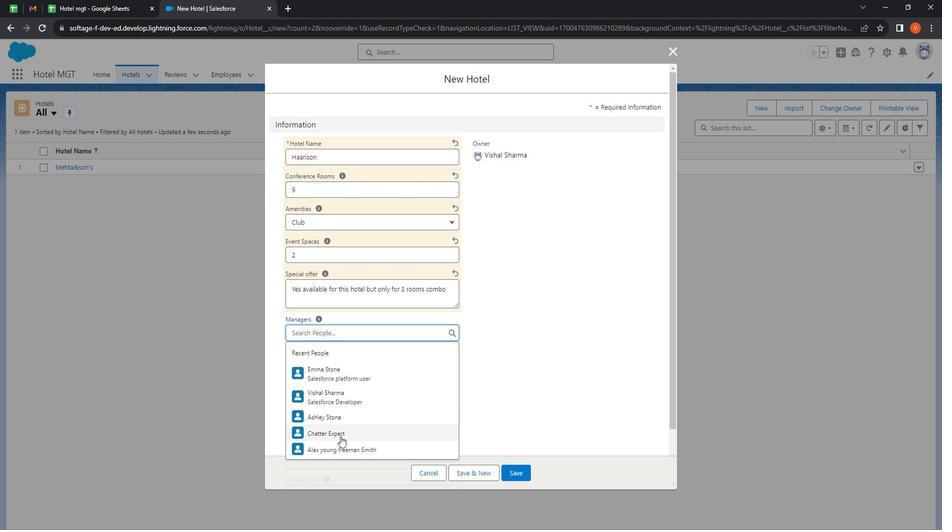 
Action: Mouse pressed left at (348, 428)
Screenshot: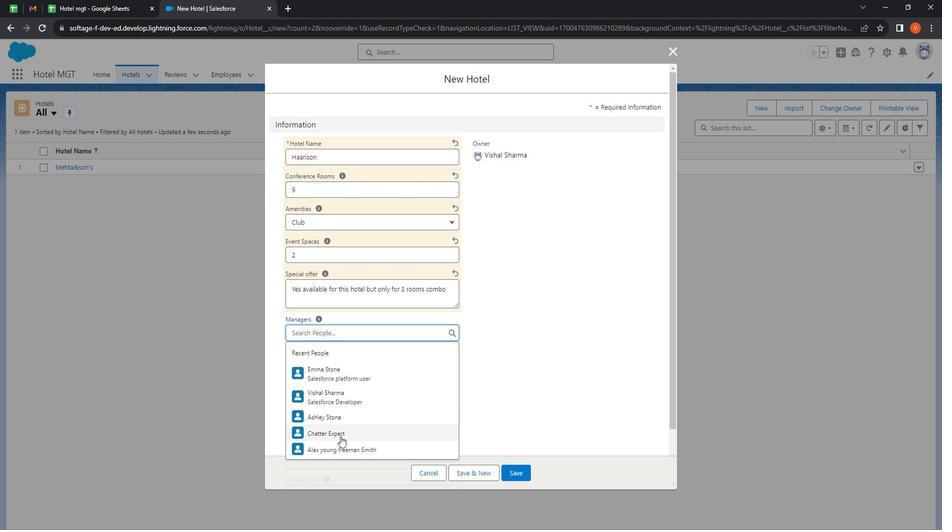 
Action: Mouse moved to (507, 358)
Screenshot: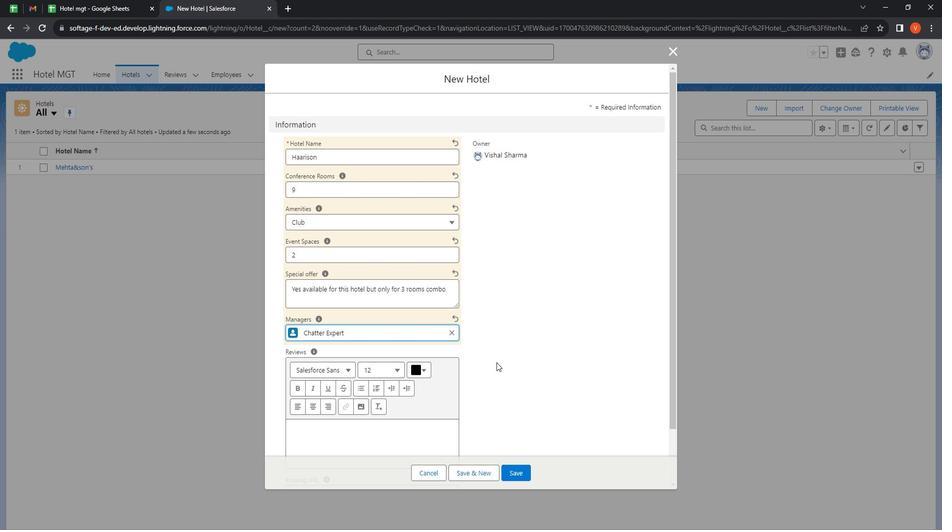 
Action: Mouse scrolled (507, 358) with delta (0, 0)
Screenshot: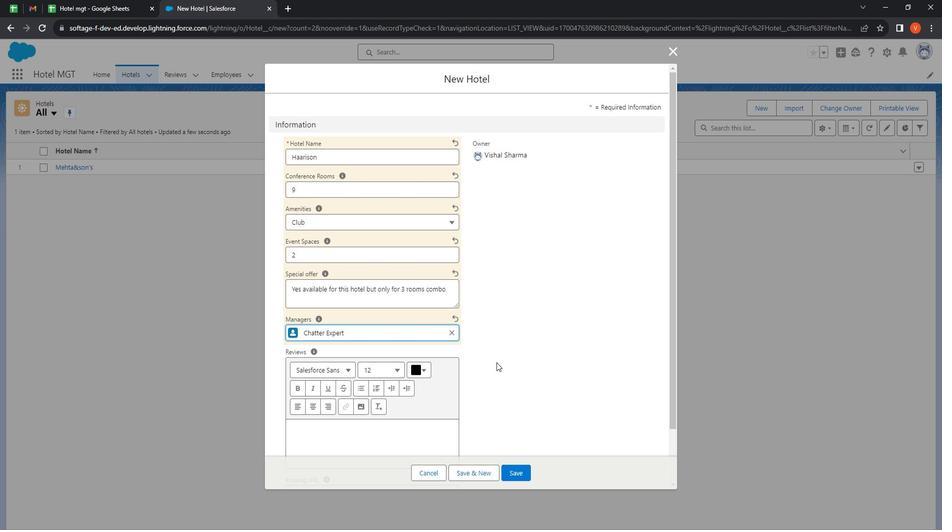 
Action: Mouse moved to (510, 363)
Screenshot: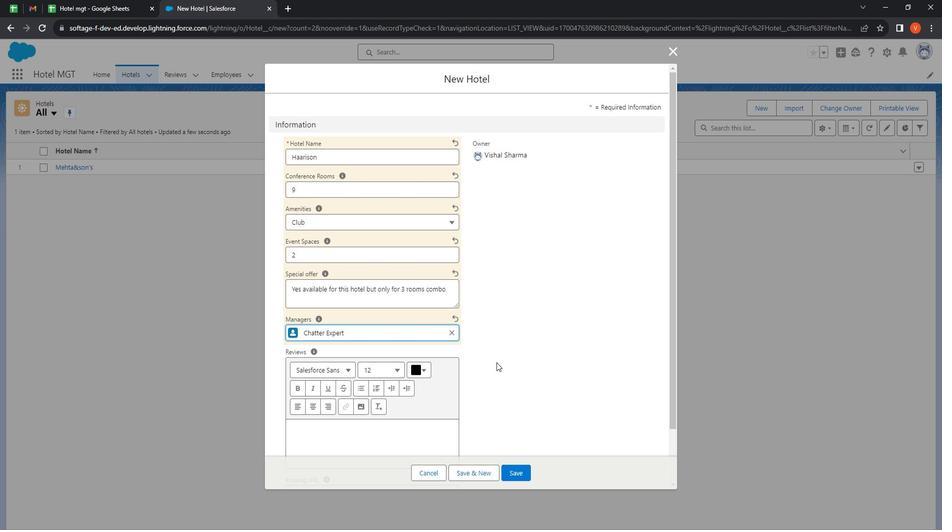 
Action: Mouse scrolled (510, 363) with delta (0, 0)
Screenshot: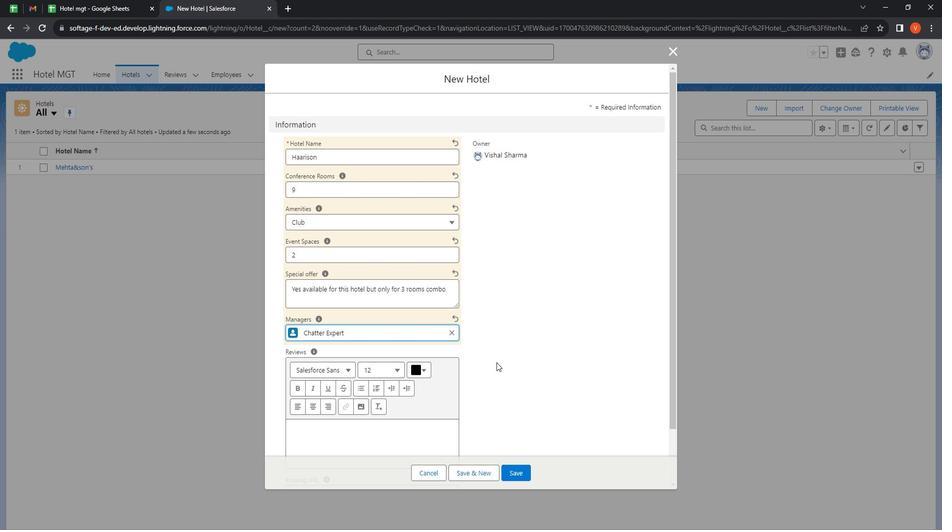 
Action: Mouse moved to (510, 363)
Screenshot: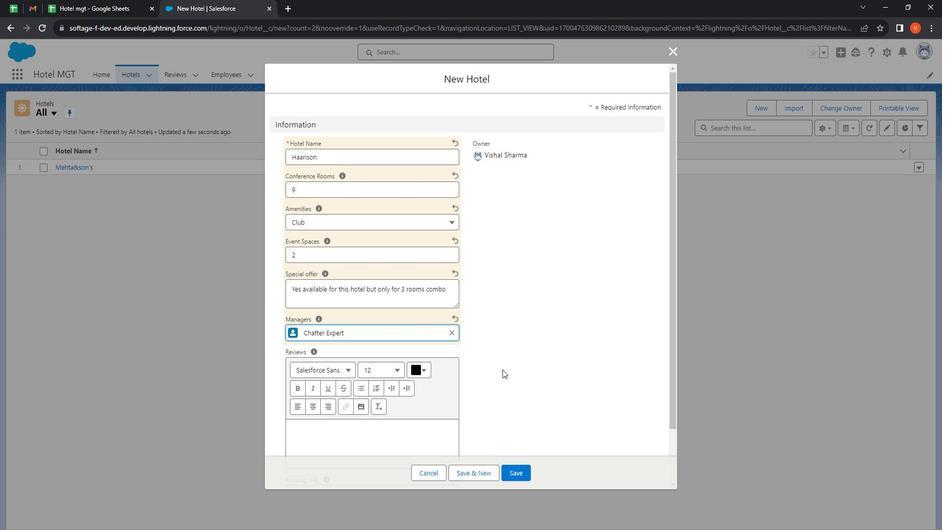 
Action: Mouse scrolled (510, 363) with delta (0, 0)
Screenshot: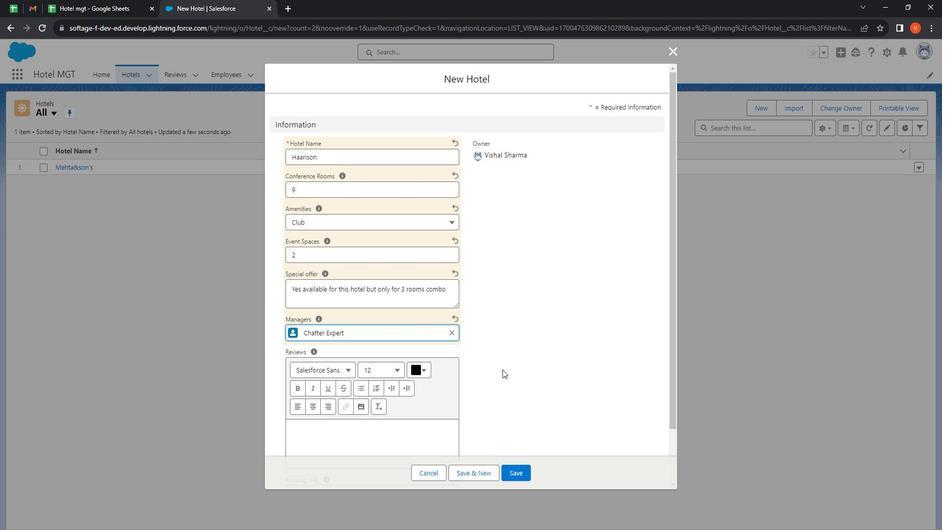 
Action: Mouse scrolled (510, 363) with delta (0, 0)
Screenshot: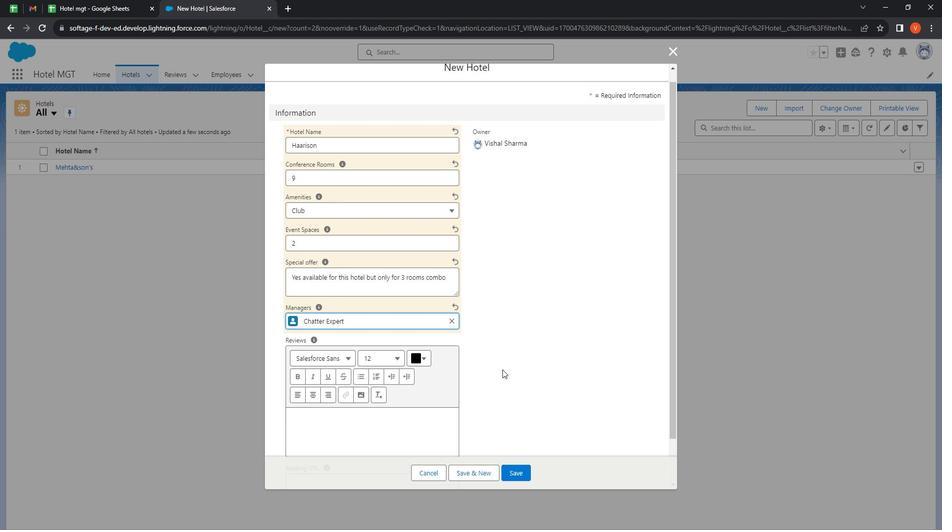 
Action: Mouse moved to (509, 366)
Screenshot: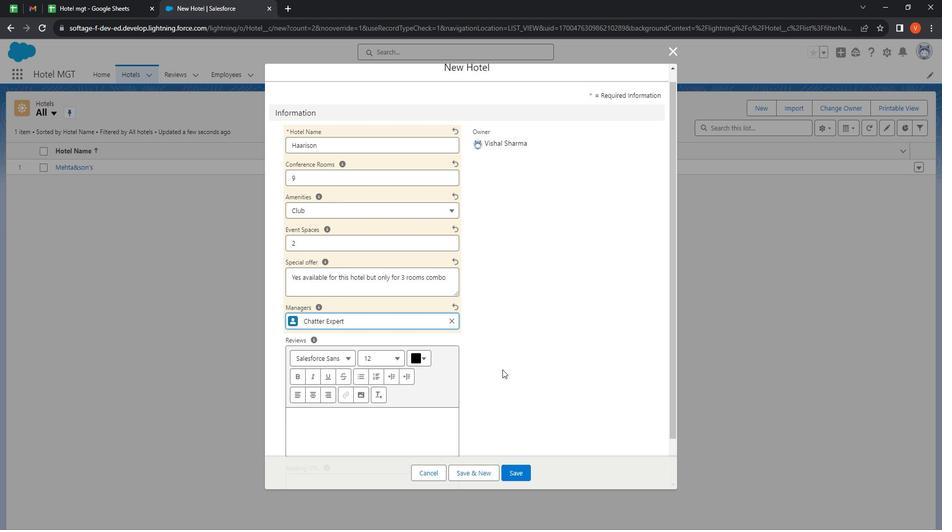 
Action: Mouse scrolled (509, 366) with delta (0, 0)
Screenshot: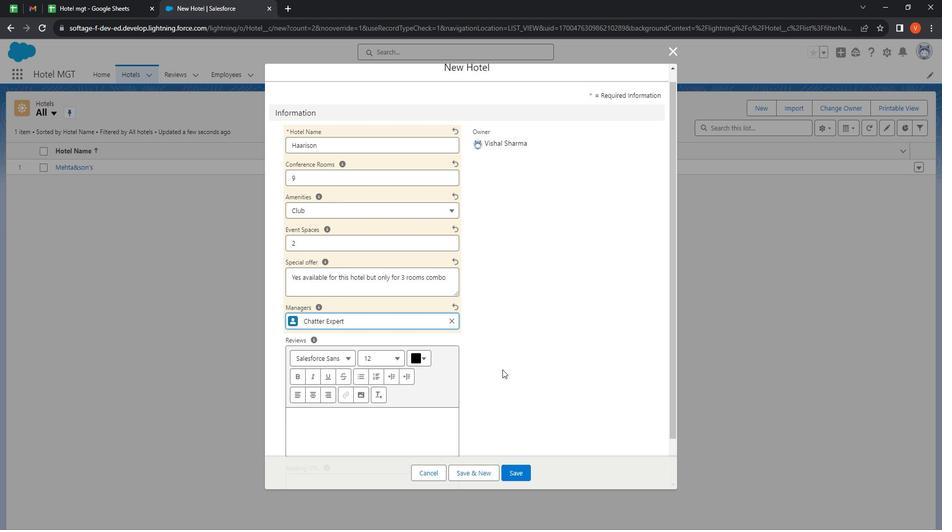 
Action: Mouse moved to (362, 372)
Screenshot: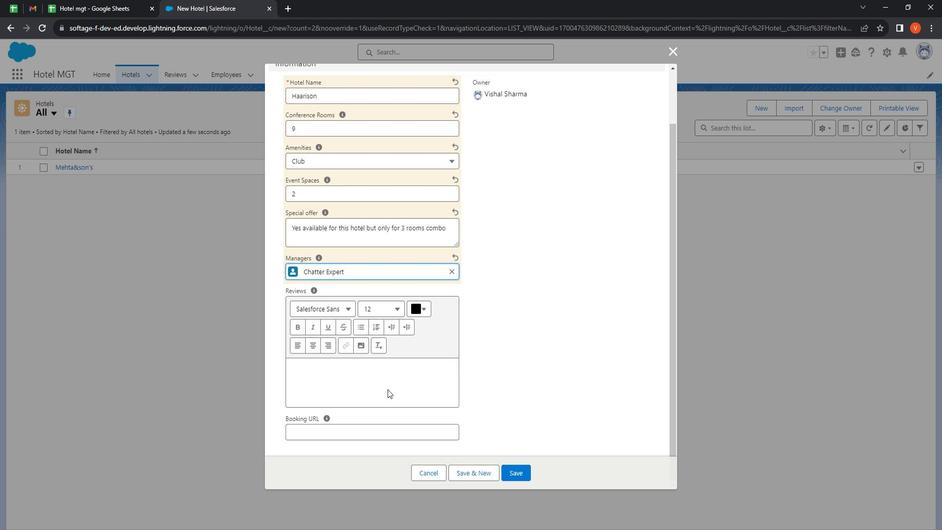 
Action: Mouse pressed left at (362, 372)
Screenshot: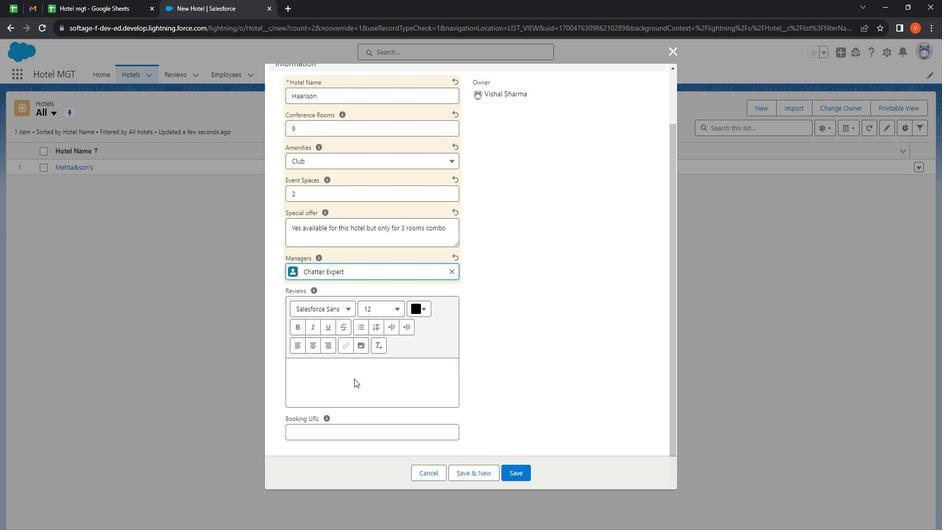 
Action: Mouse moved to (367, 373)
Screenshot: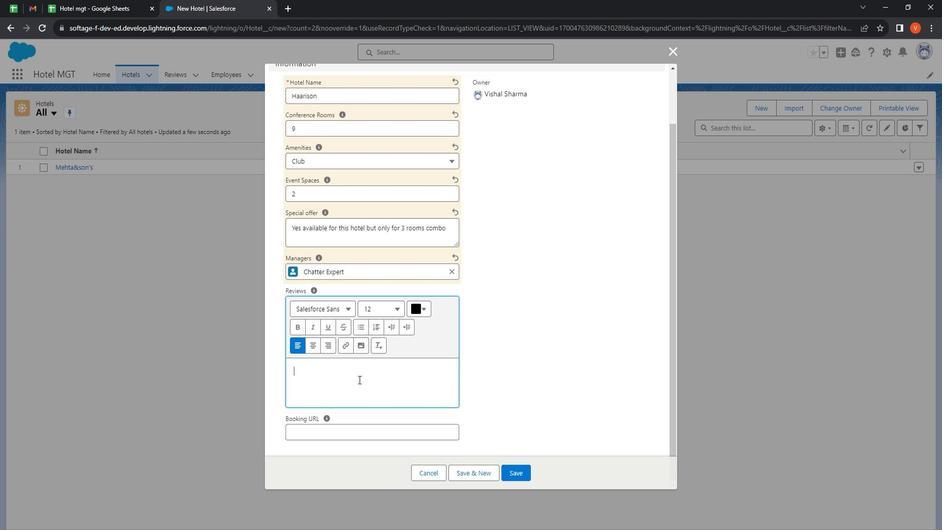 
Action: Key pressed <Key.shift>
Screenshot: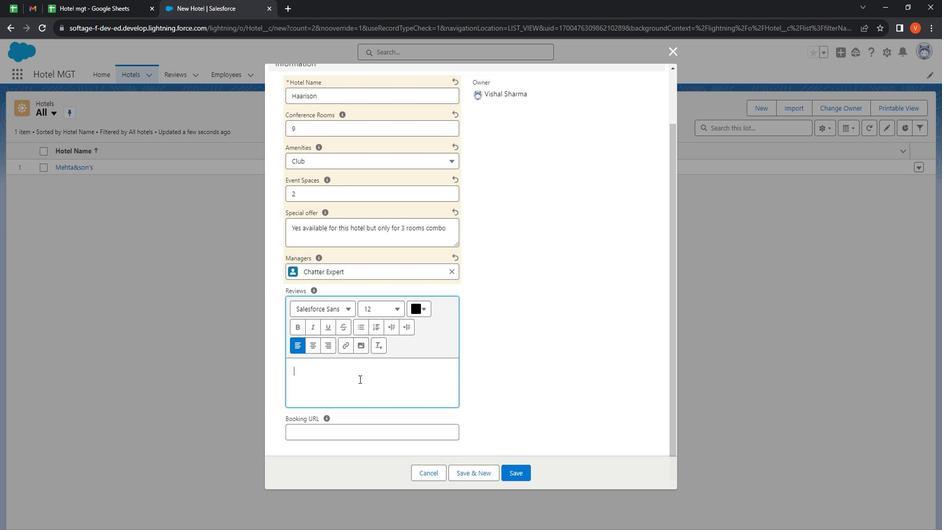 
Action: Mouse moved to (354, 364)
Screenshot: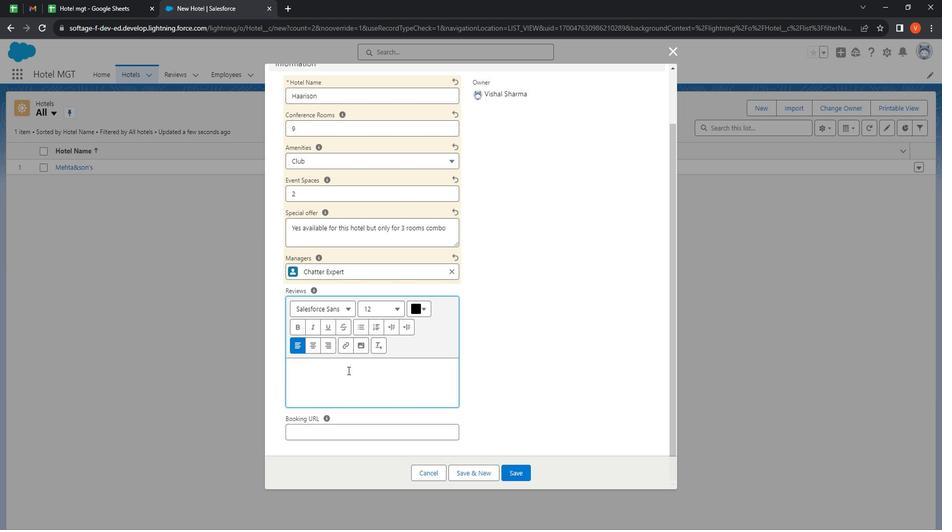 
Action: Key pressed <Key.shift><Key.shift><Key.shift><Key.shift><Key.shift><Key.shift><Key.shift><Key.shift><Key.shift><Key.shift>A<Key.space>concise<Key.space>100<Key.space>words<Key.space>review<Key.space>provides<Key.space>a<Key.space>brief<Key.space>yet<Key.space>informative<Key.space>overview<Key.space>of<Key.space>a<Key.space>subject<Key.space>it<Key.space>allows<Key.space>for<Key.space>a<Key.space>quick<Key.space>understanding<Key.space>of<Key.space>the<Key.space>key<Key.space>points<Key.space>without<Key.space>delving<Key.space>into<Key.space>extensive<Key.space>details<Key.space><Key.shift>Int<Key.space>hi<Key.backspace><Key.backspace><Key.backspace><Key.backspace><Key.space>this<Key.space>limited<Key.space>space<Key.space>one<Key.space>can<Key.space>succinctly<Key.space>convey<Key.space>option<Key.space>highlihts<Key.space>strenght
Screenshot: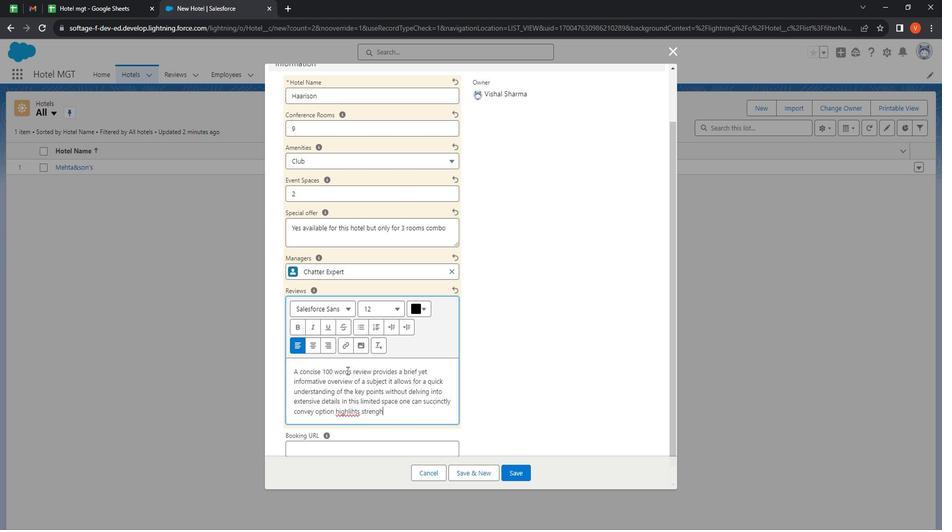 
Action: Mouse moved to (355, 408)
Screenshot: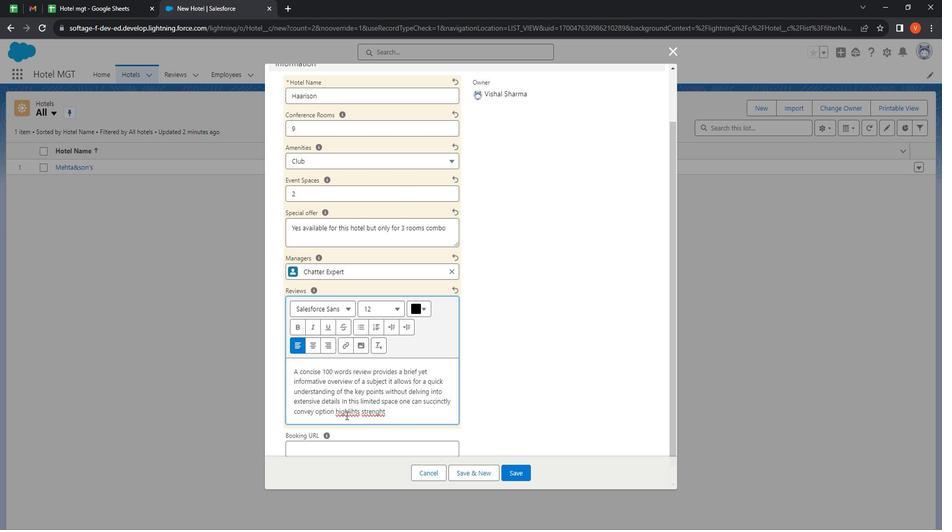 
Action: Mouse pressed right at (355, 408)
Screenshot: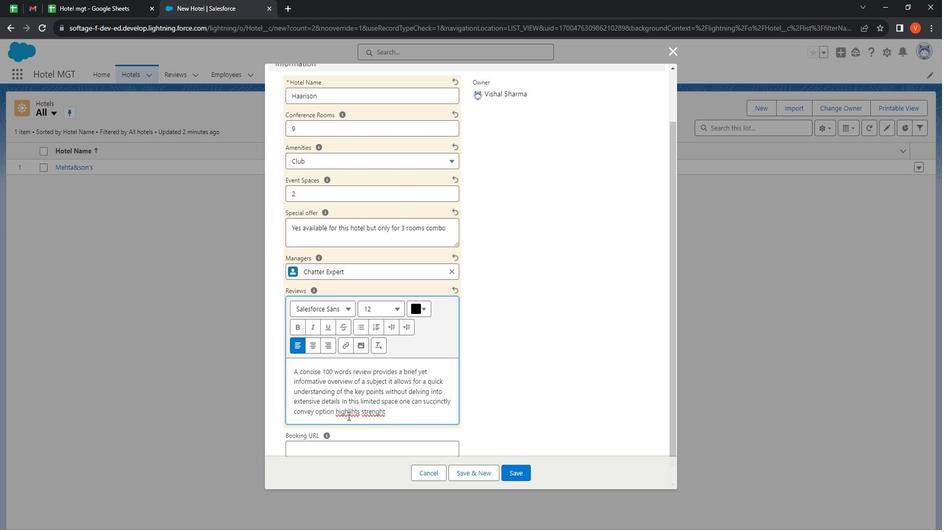 
Action: Mouse moved to (403, 275)
Screenshot: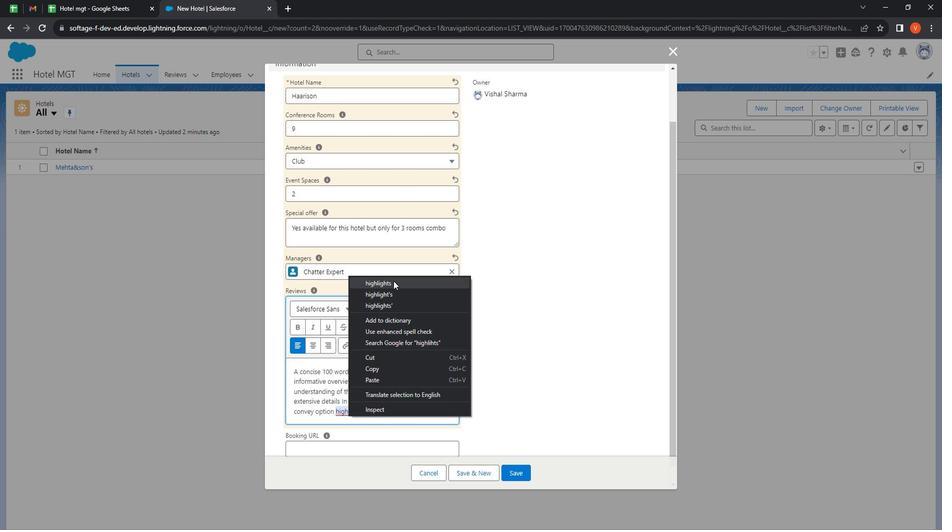 
Action: Mouse pressed left at (403, 275)
Screenshot: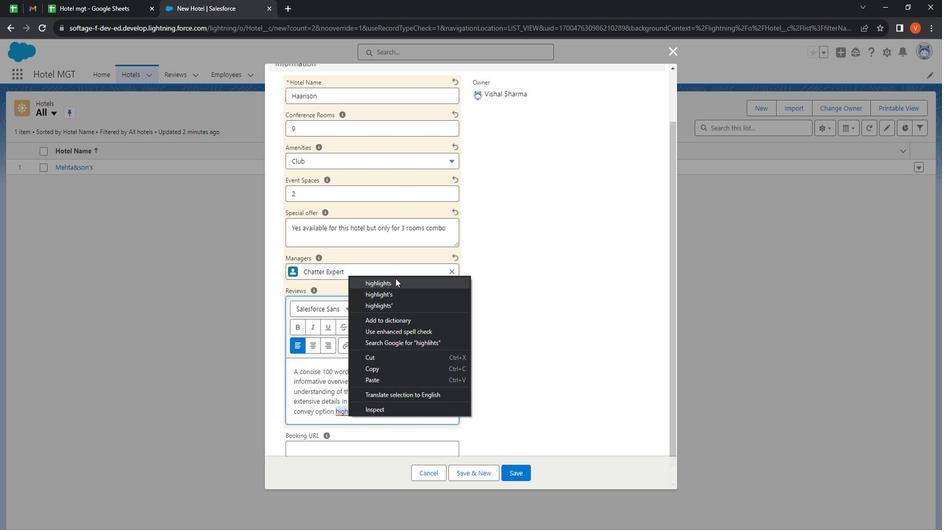 
Action: Mouse moved to (388, 402)
Screenshot: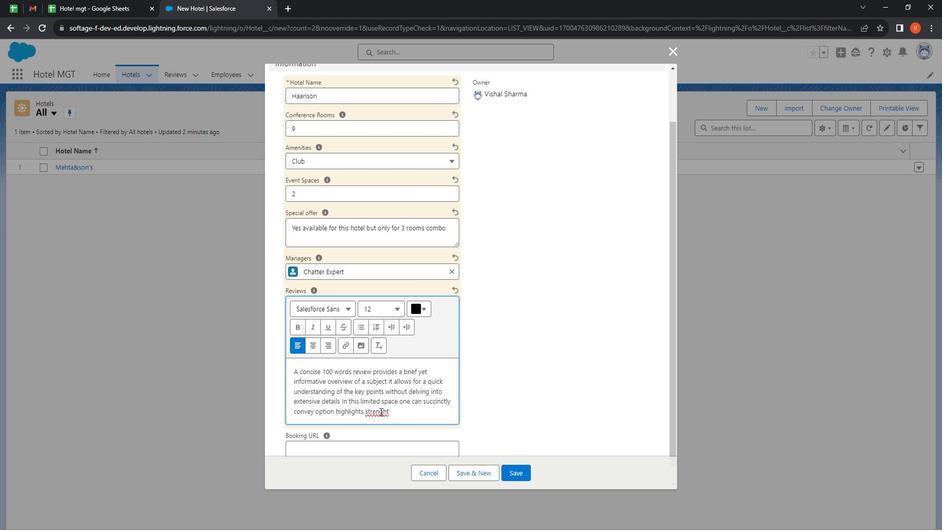
Action: Mouse pressed right at (388, 402)
Screenshot: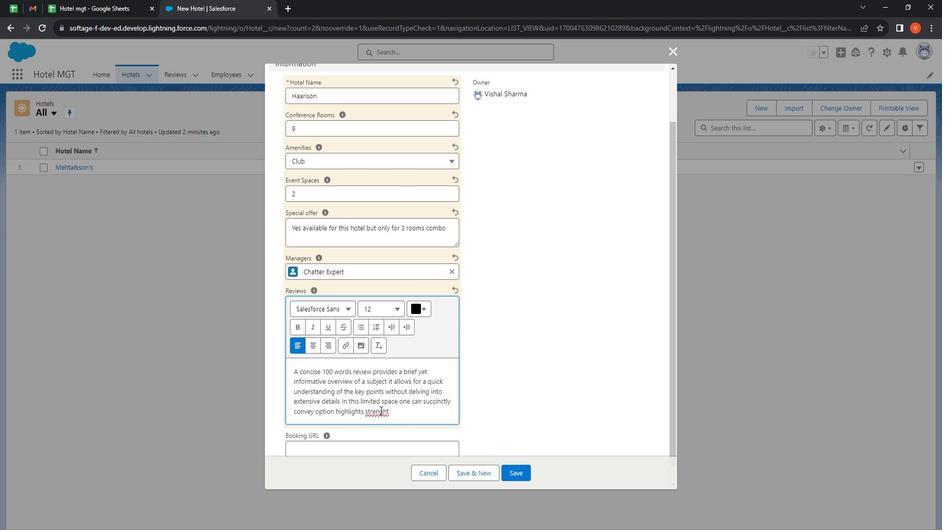 
Action: Mouse moved to (429, 300)
Screenshot: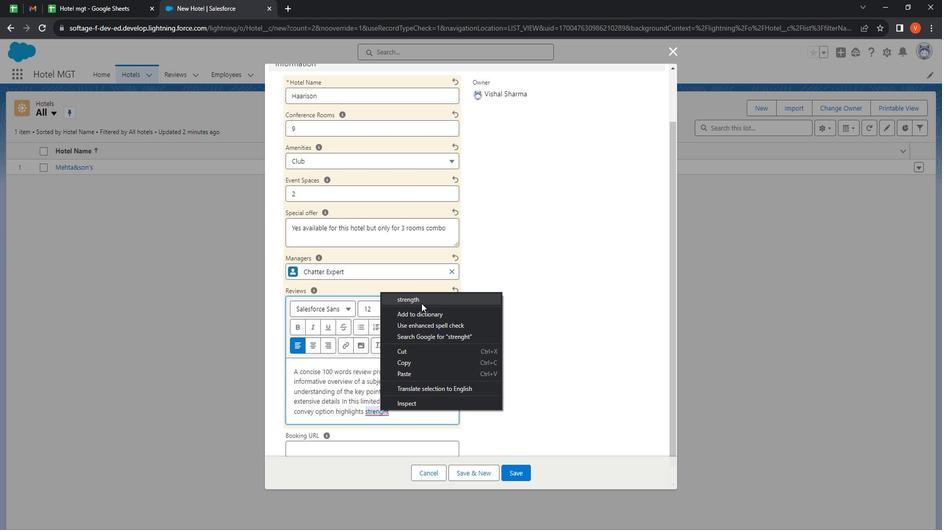 
Action: Mouse pressed left at (429, 300)
Screenshot: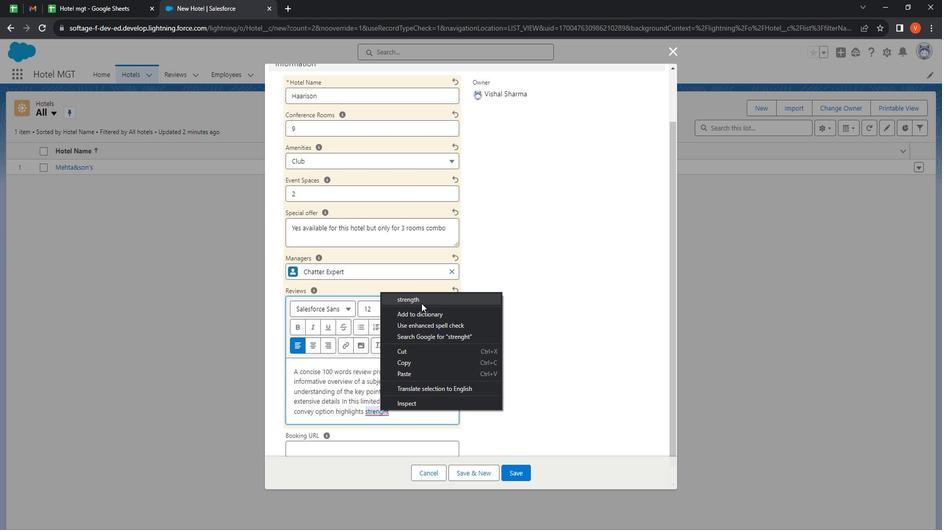 
Action: Mouse moved to (412, 409)
Screenshot: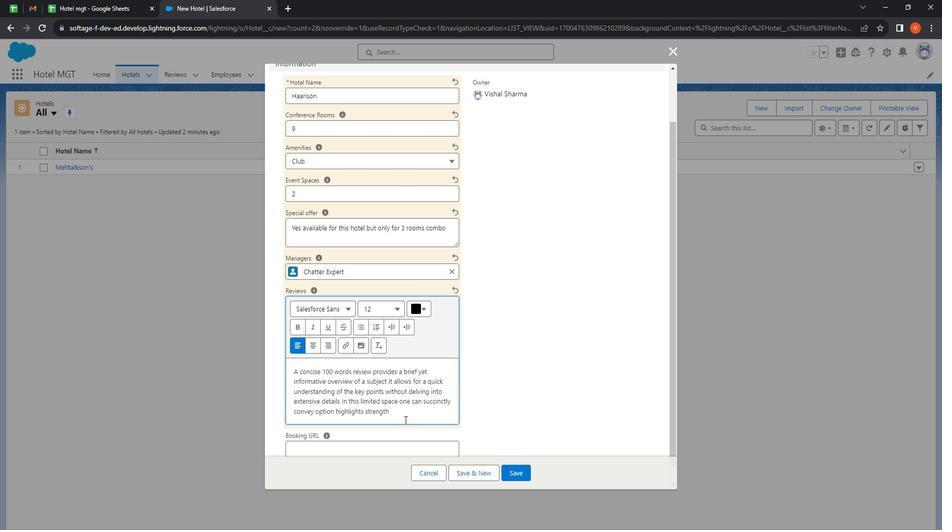 
Action: Mouse pressed left at (412, 409)
Screenshot: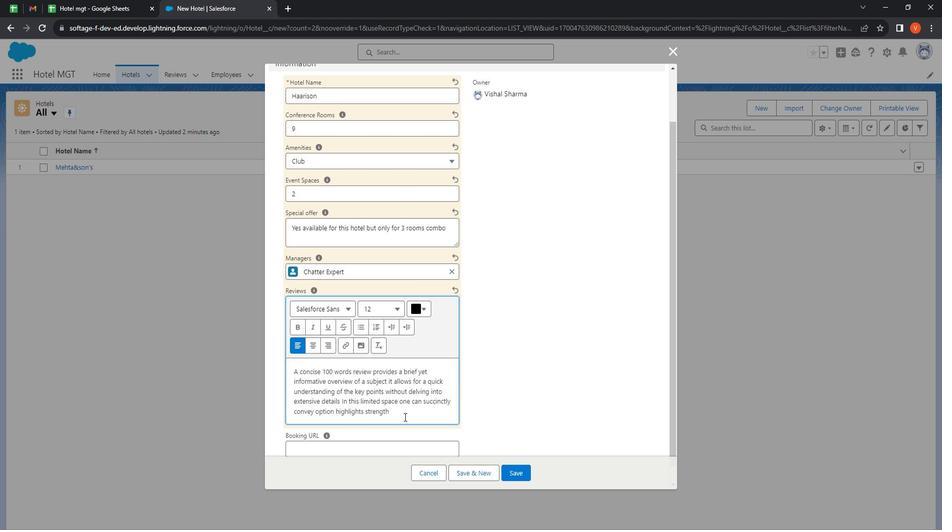 
Action: Mouse moved to (113, 160)
Screenshot: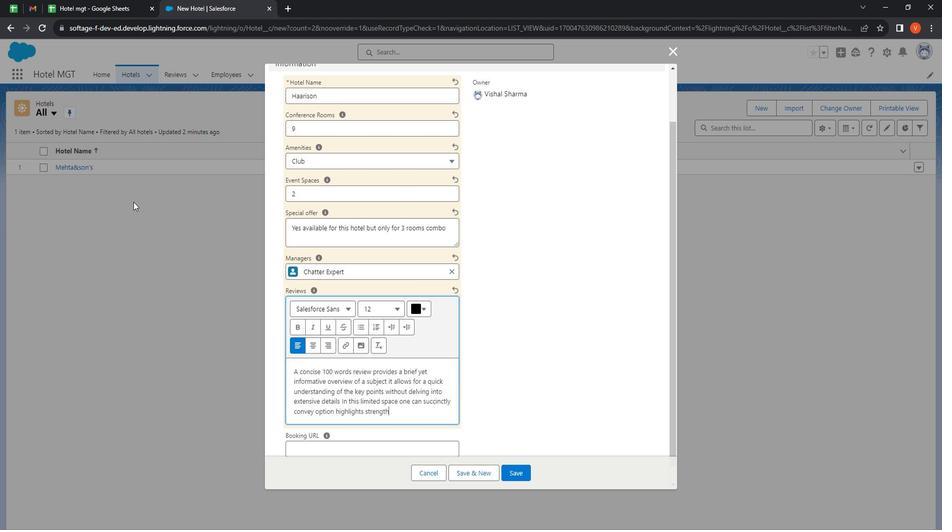 
Action: Key pressed <Key.space>o
Screenshot: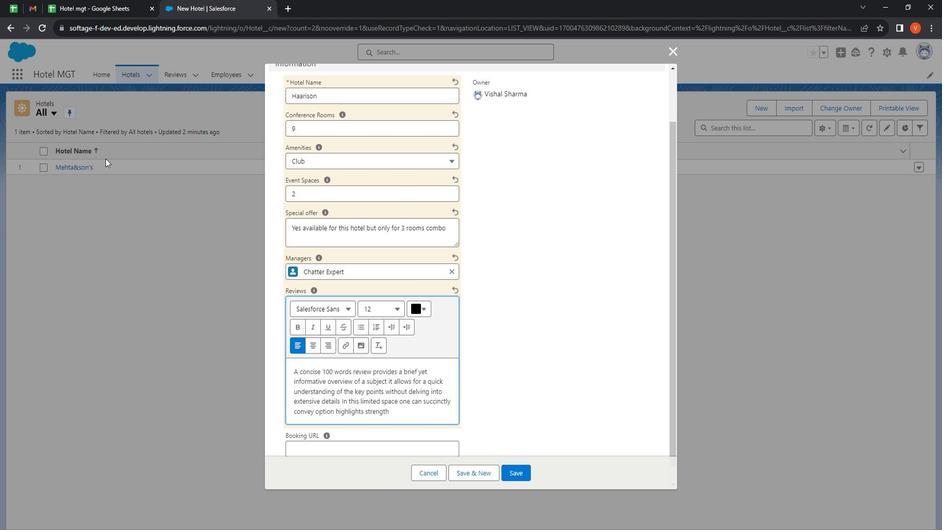 
Action: Mouse moved to (112, 160)
Screenshot: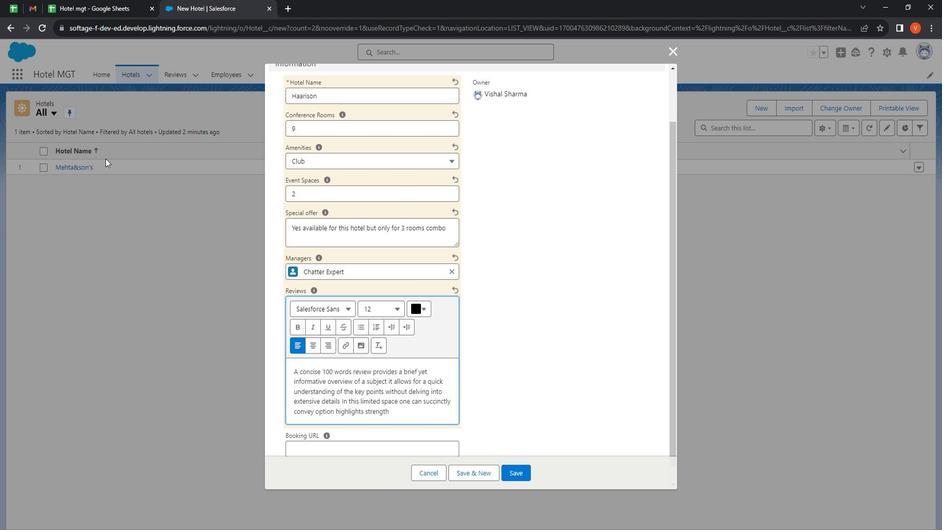 
Action: Key pressed r<Key.space>weaknesses<Key.space>and<Key.space>offer<Key.space>a<Key.space>
Screenshot: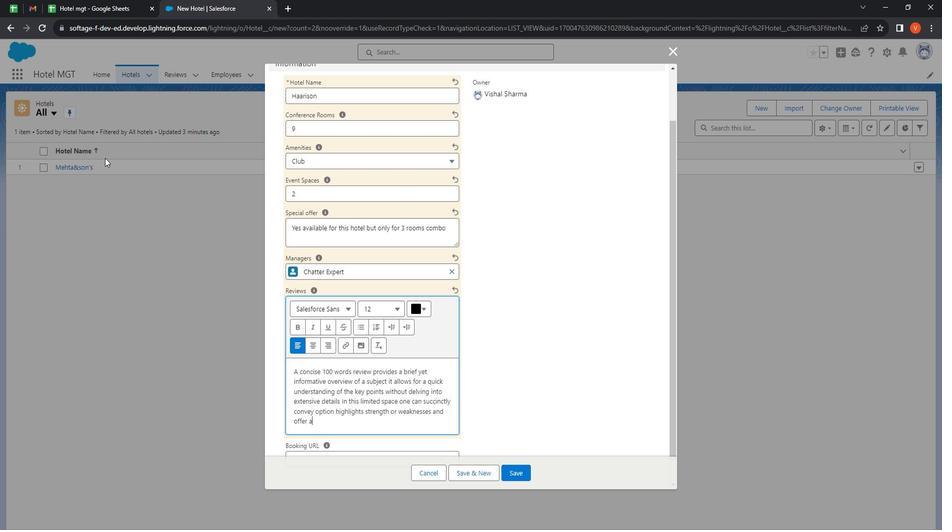 
Action: Mouse moved to (112, 159)
Screenshot: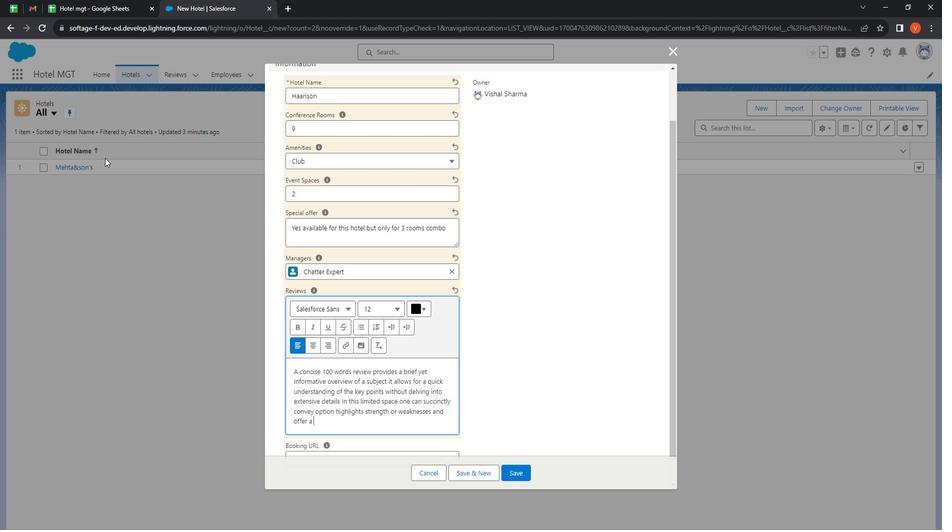 
Action: Key pressed snapshot<Key.space>of<Key.space>the<Key.space>subject<Key.space>overall<Key.space>quality<Key.space>of<Key.backspace>r<Key.space>significance<Key.space>whether<Key.space>reviewing<Key.space>a<Key.space>product<Key.space>services<Key.space>or<Key.space>expero<Key.backspace>ience<Key.space><Key.space>the<Key.space>challange
Screenshot: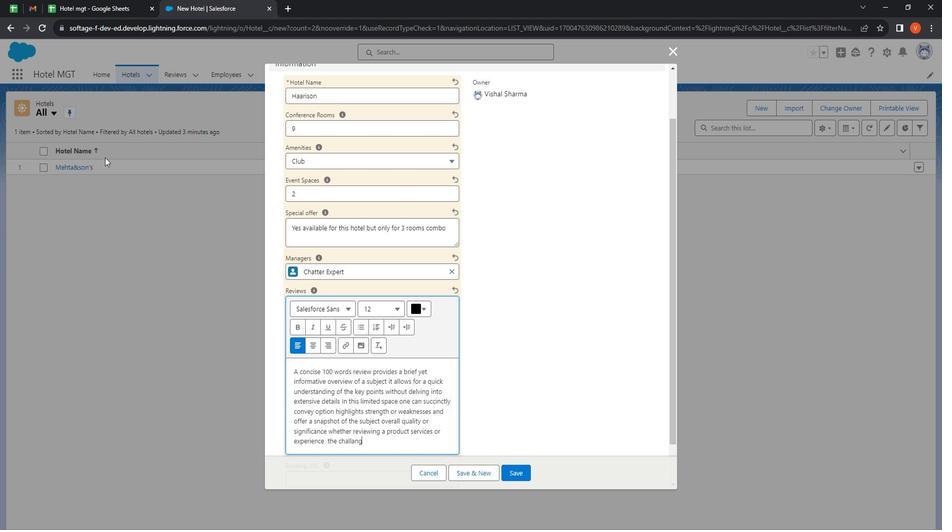 
Action: Mouse moved to (14, 89)
Screenshot: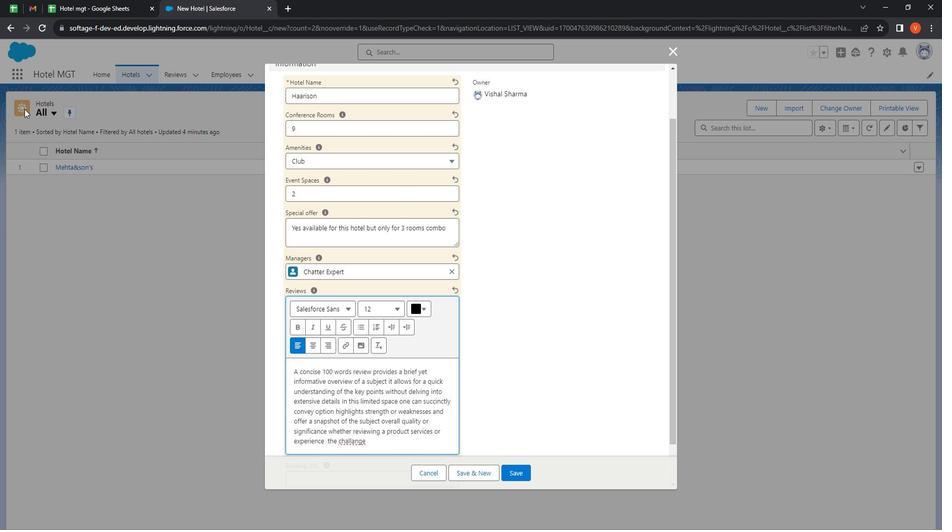 
Action: Key pressed <Key.space>
Screenshot: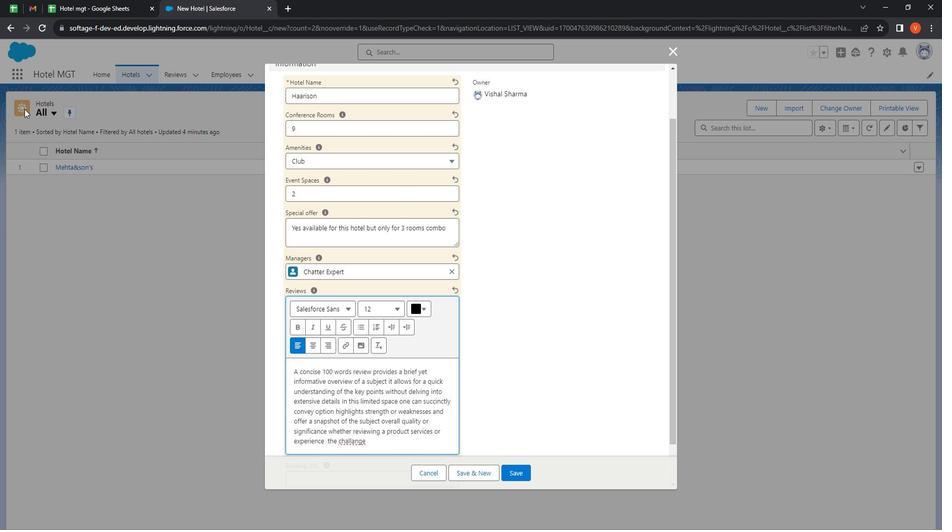 
Action: Mouse moved to (359, 434)
Screenshot: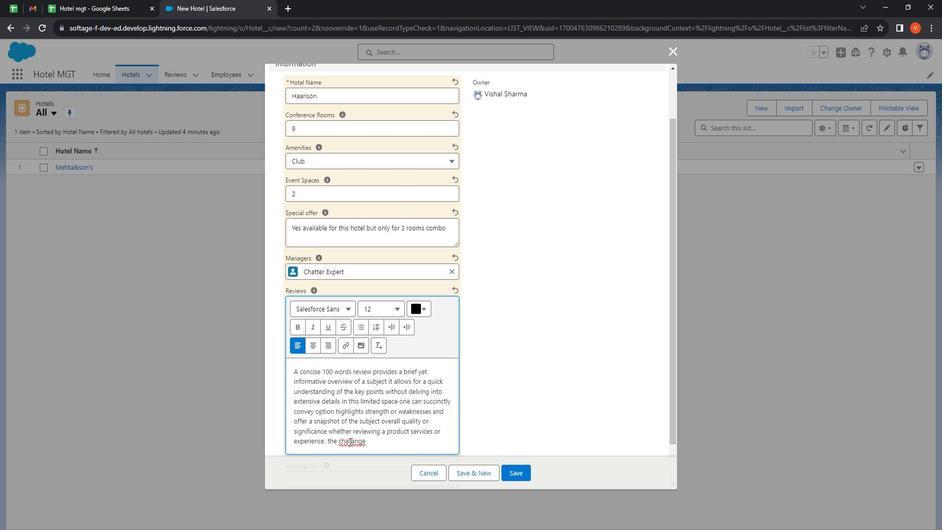 
Action: Mouse pressed right at (359, 434)
Screenshot: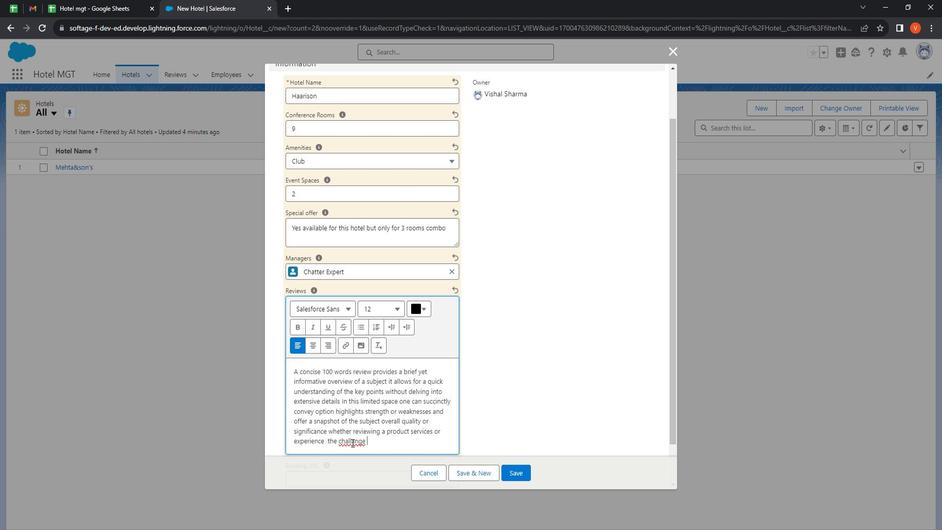 
Action: Mouse moved to (411, 329)
Screenshot: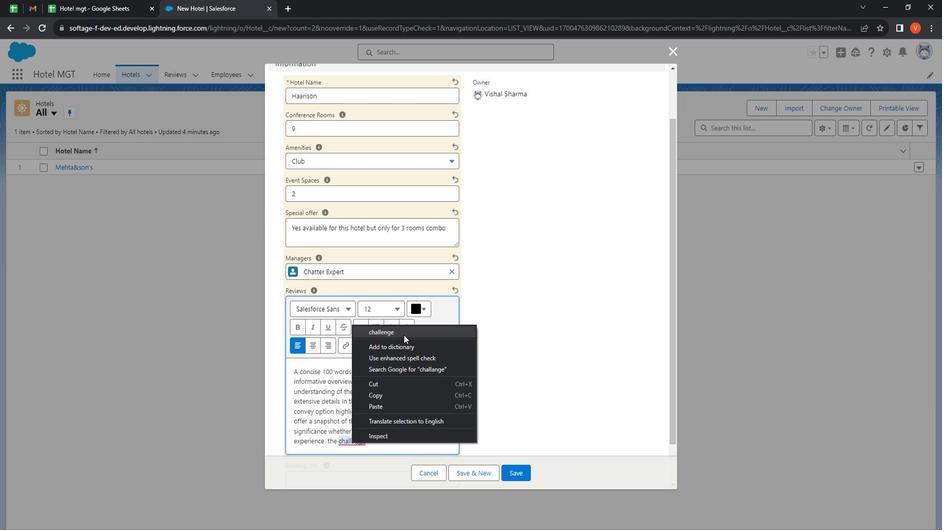
Action: Mouse pressed left at (411, 329)
Screenshot: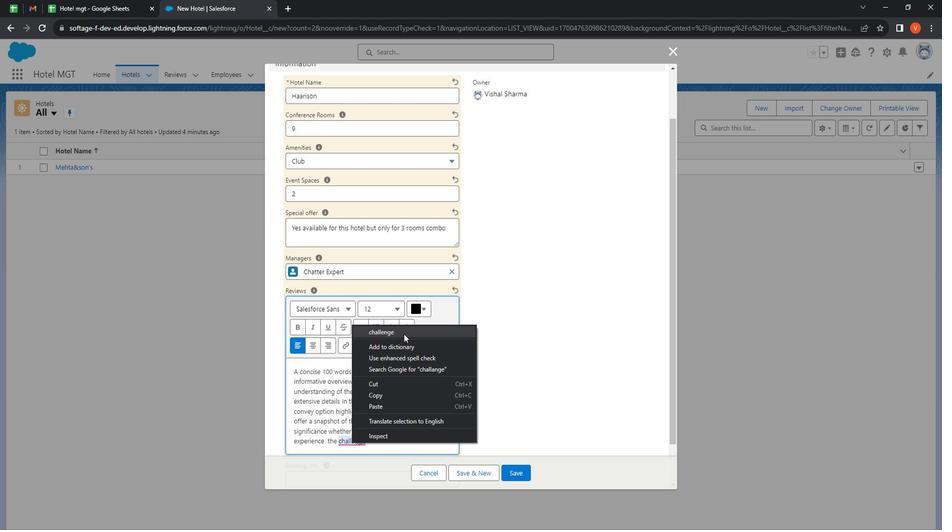 
Action: Mouse moved to (402, 438)
Screenshot: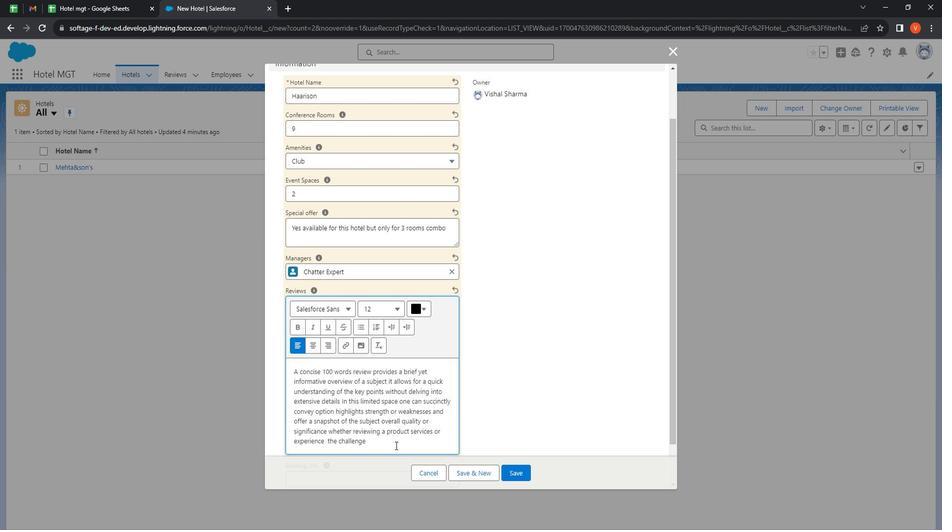 
Action: Mouse pressed left at (402, 438)
Screenshot: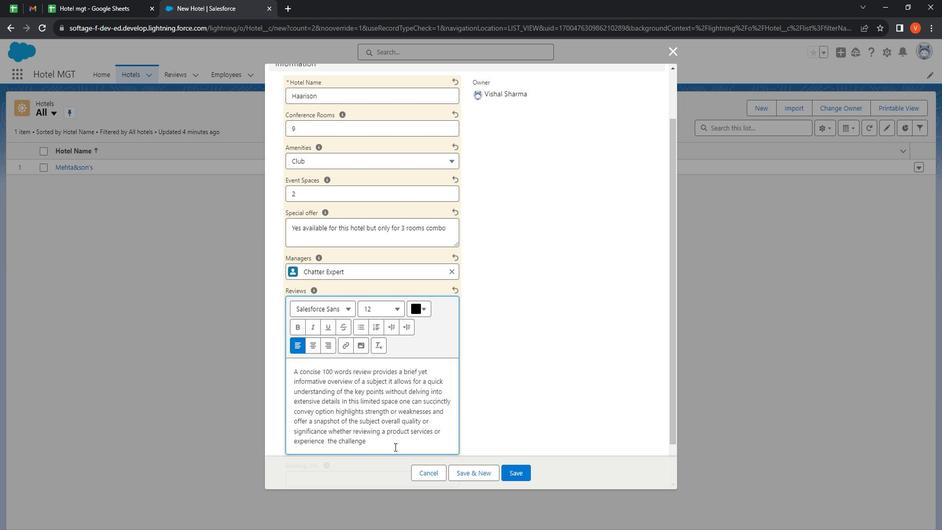 
Action: Mouse moved to (258, 215)
Screenshot: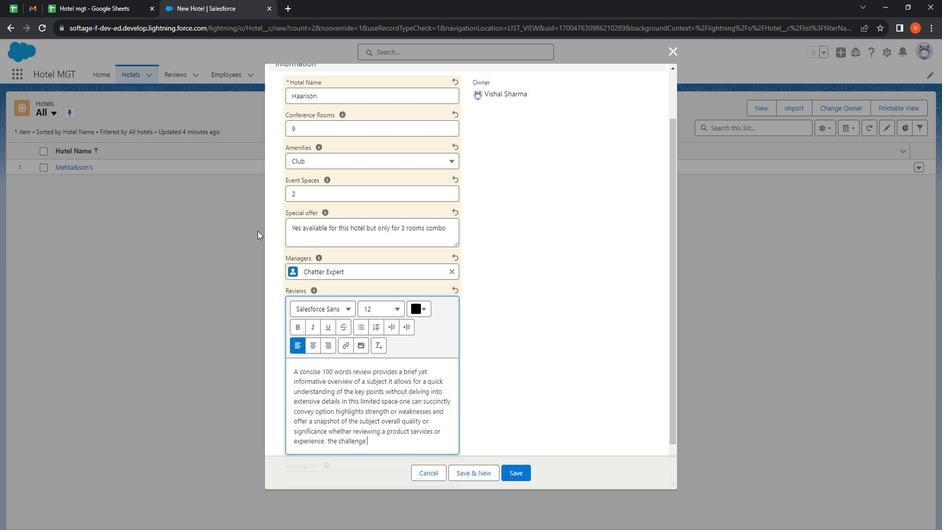 
Action: Key pressed lies<Key.space>in<Key.space>crag<Key.backspace>fting<Key.space>a<Key.space>compelling<Key.space>and<Key.space>impactful<Key.space>narrative<Key.space>that<Key.space>
Screenshot: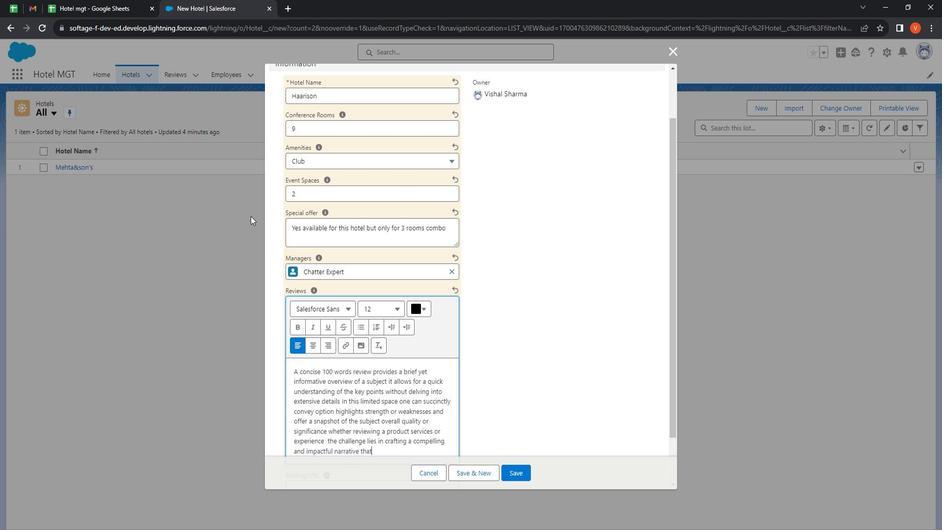 
Action: Mouse moved to (527, 362)
Screenshot: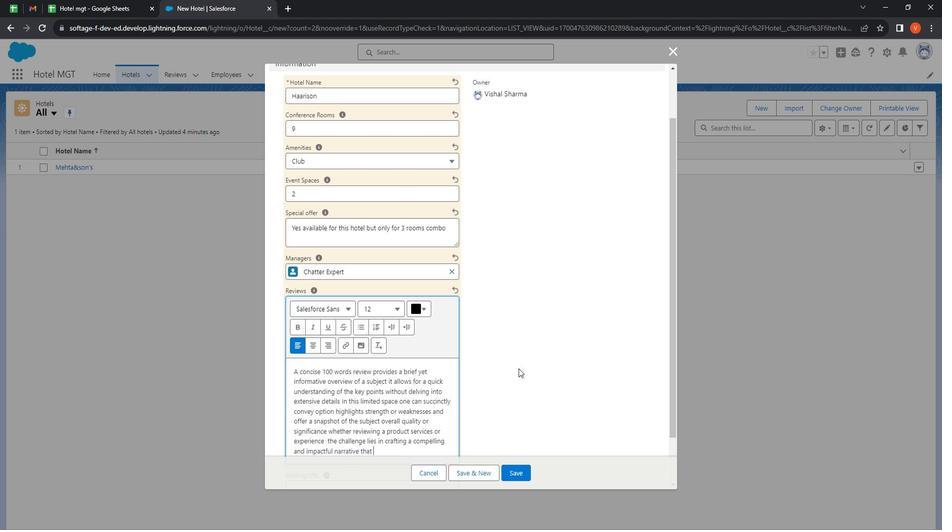 
Action: Mouse scrolled (527, 362) with delta (0, 0)
Screenshot: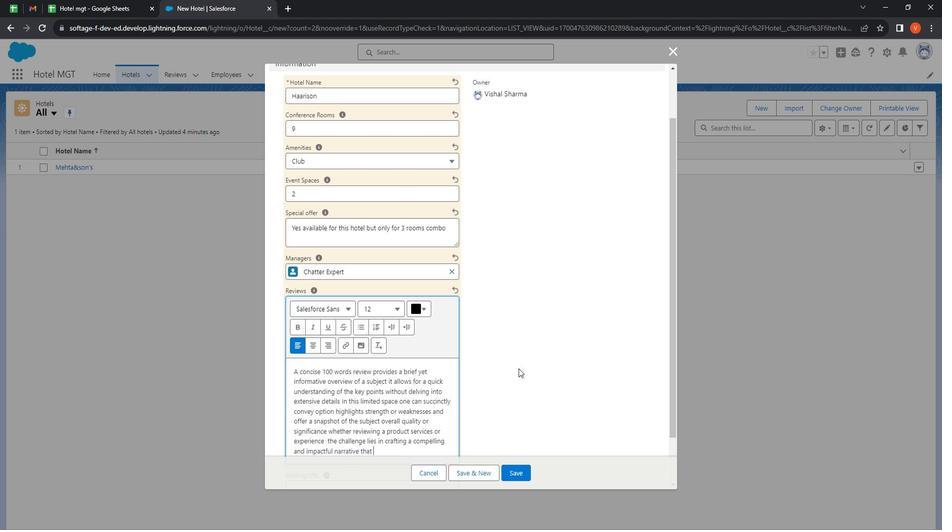 
Action: Mouse moved to (528, 363)
Screenshot: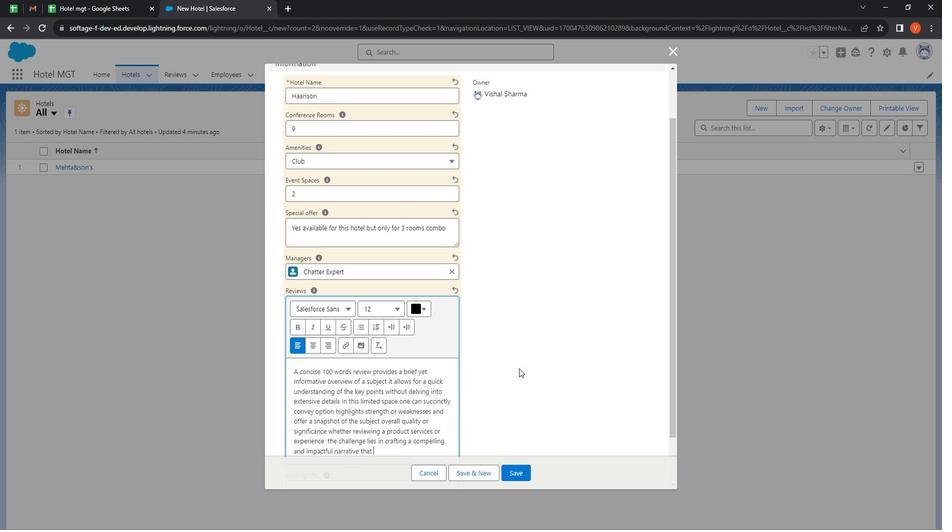 
Action: Mouse scrolled (528, 363) with delta (0, 0)
Screenshot: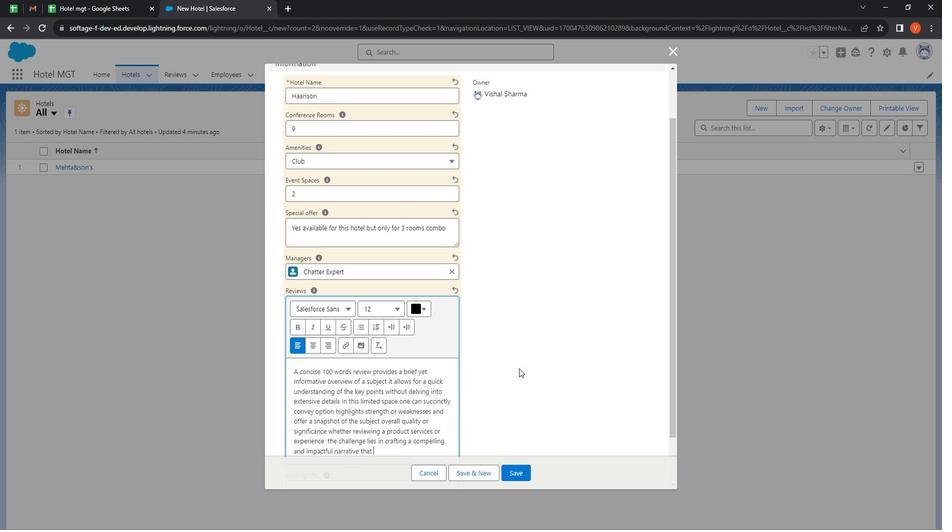 
Action: Mouse moved to (529, 365)
Screenshot: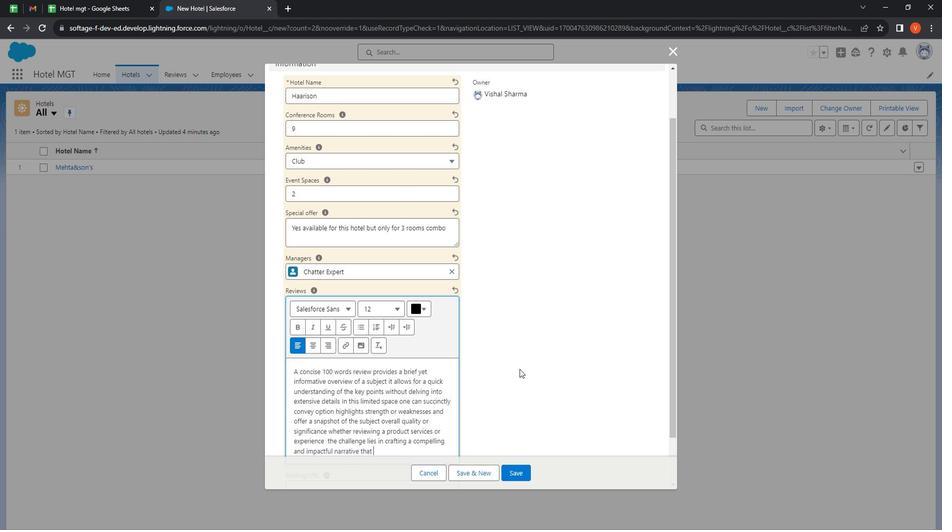 
Action: Mouse scrolled (529, 364) with delta (0, 0)
Screenshot: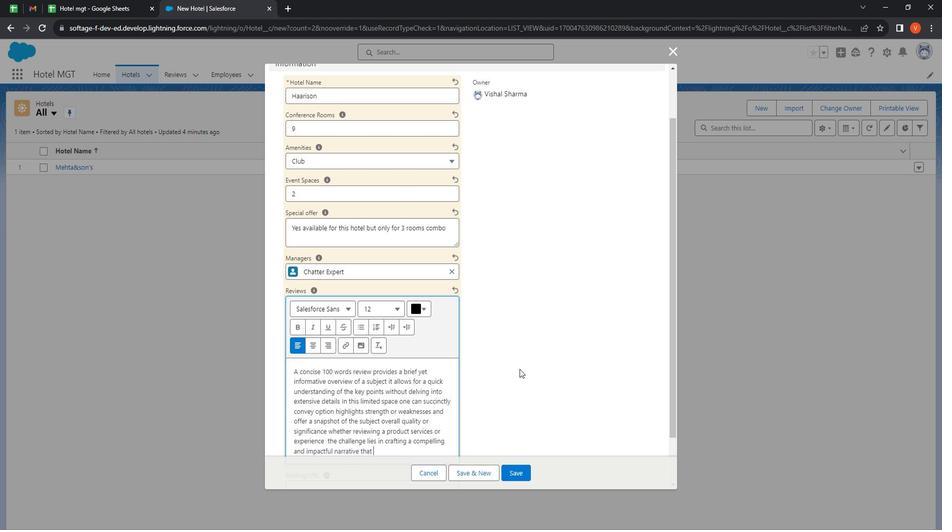 
Action: Mouse moved to (530, 365)
Screenshot: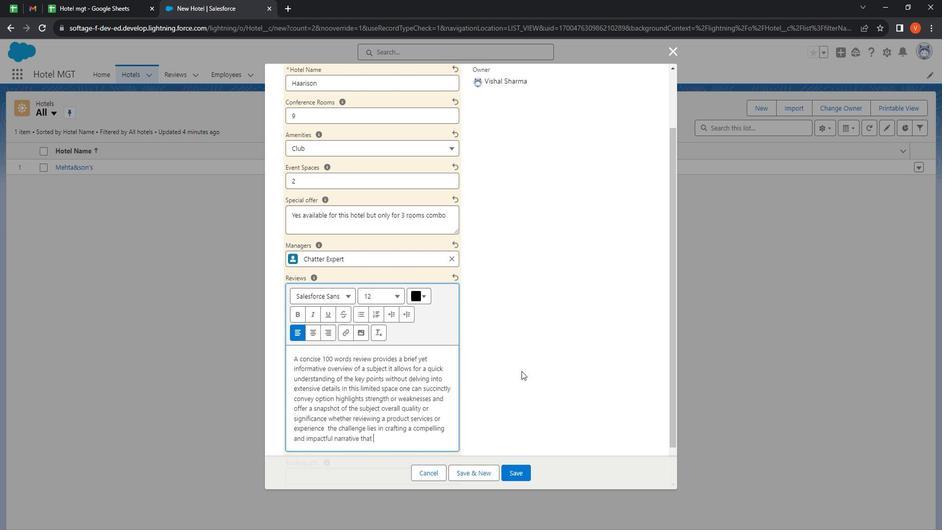 
Action: Mouse scrolled (530, 365) with delta (0, 0)
Screenshot: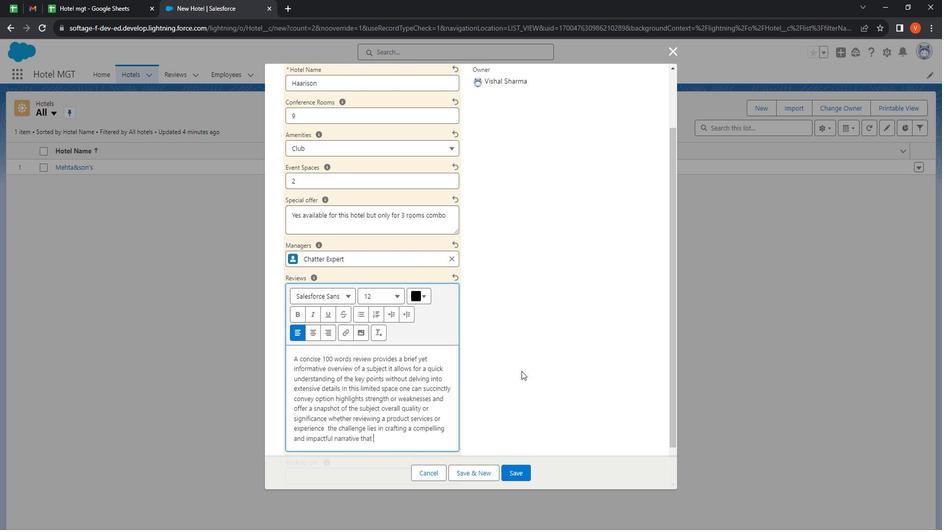 
Action: Mouse moved to (530, 366)
Screenshot: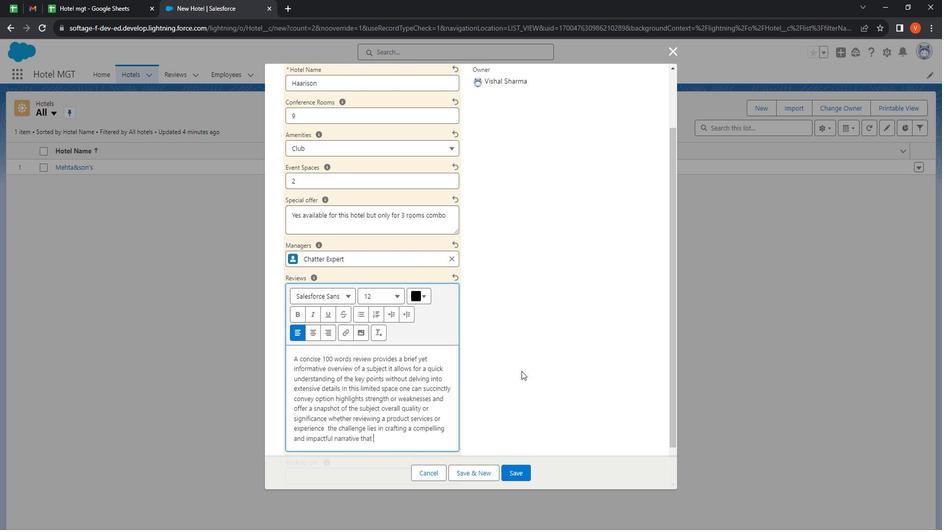 
Action: Mouse scrolled (530, 366) with delta (0, 0)
Screenshot: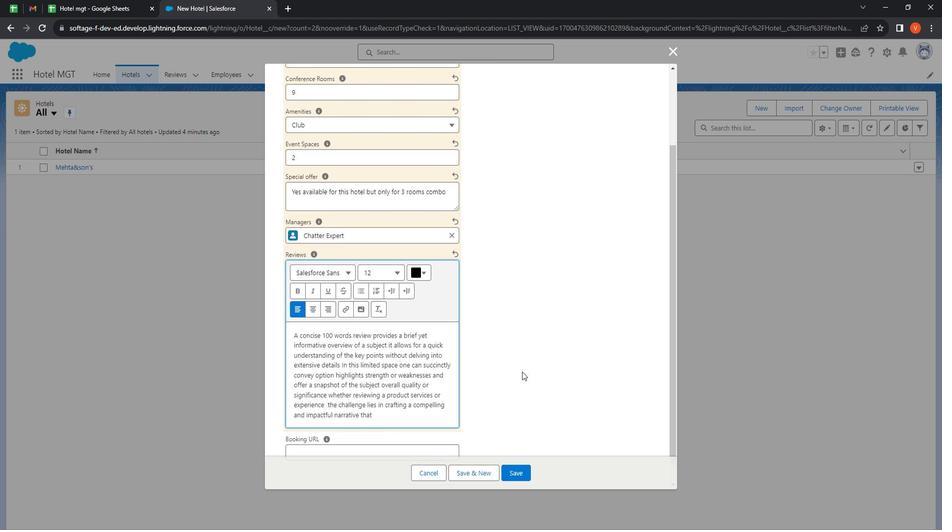 
Action: Mouse moved to (393, 330)
Screenshot: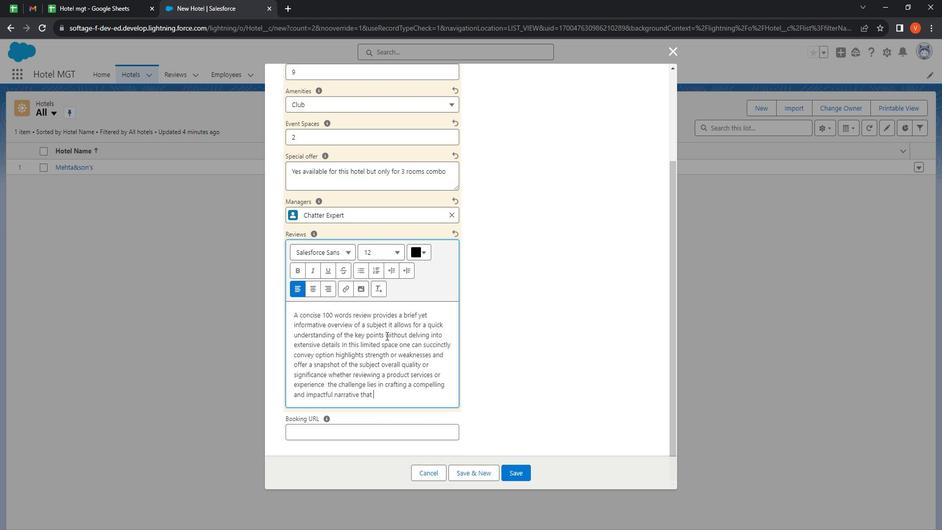 
Action: Key pressed <Key.space>captures<Key.space>the<Key.space>essence<Key.space>of<Key.space>the<Key.space>subject<Key.space>making<Key.space>it<Key.space>valuable<Key.space>for<Key.space>readers<Key.space>seeking<Key.space>a<Key.space>quick<Key.space>yes<Key.backspace>t<Key.space>insightful<Key.space>evoluto<Key.backspace>ion
Screenshot: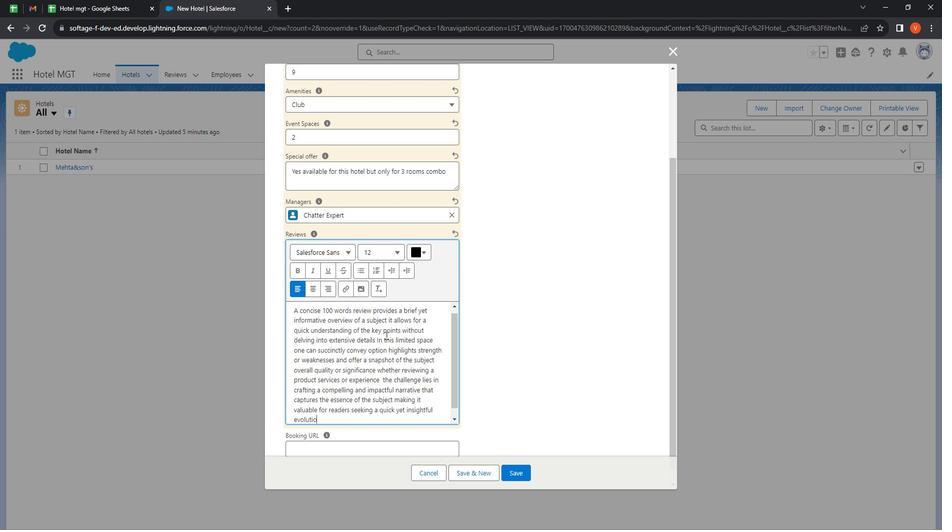 
Action: Mouse moved to (437, 383)
Screenshot: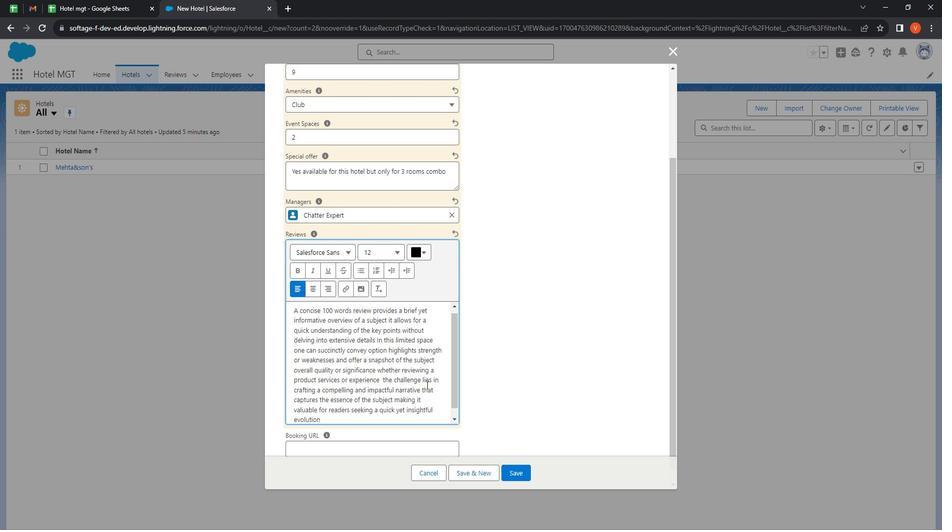 
Action: Mouse scrolled (437, 383) with delta (0, 0)
Screenshot: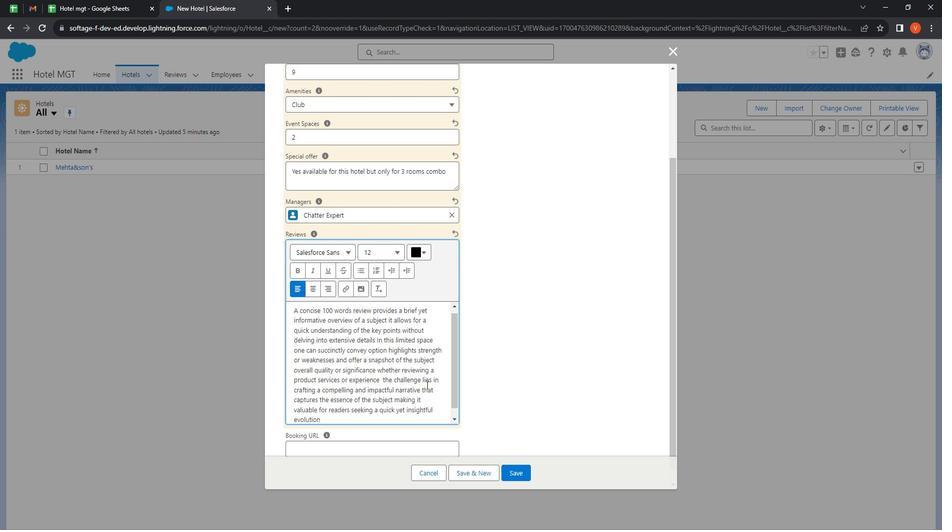 
Action: Mouse moved to (444, 392)
Screenshot: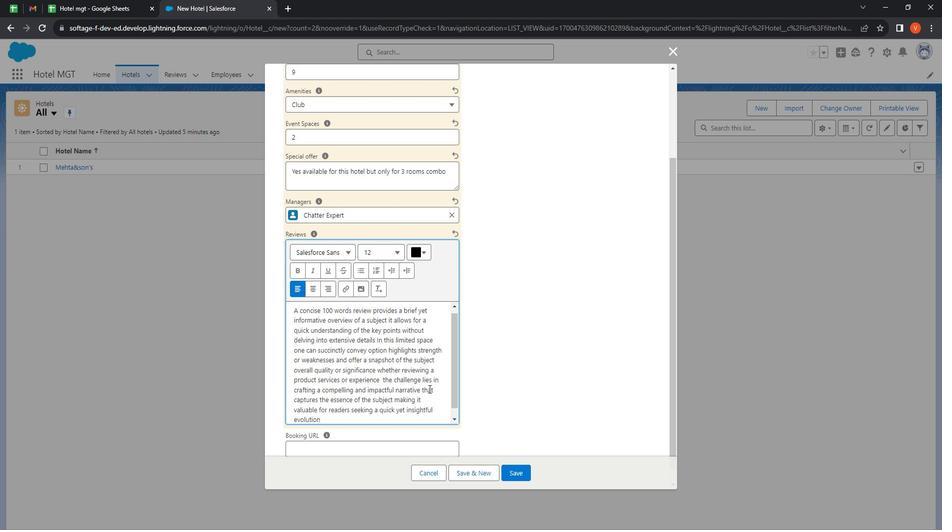 
Action: Mouse scrolled (444, 391) with delta (0, 0)
Screenshot: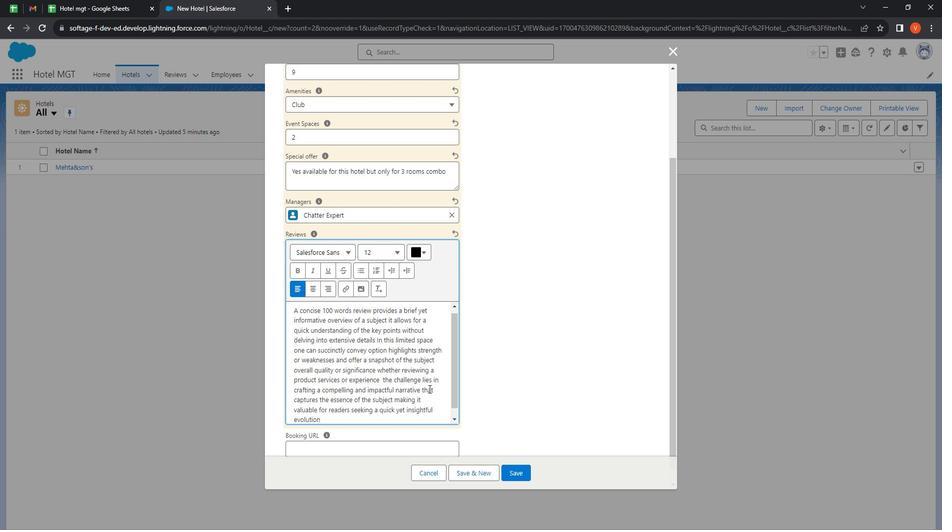 
Action: Mouse moved to (490, 404)
Screenshot: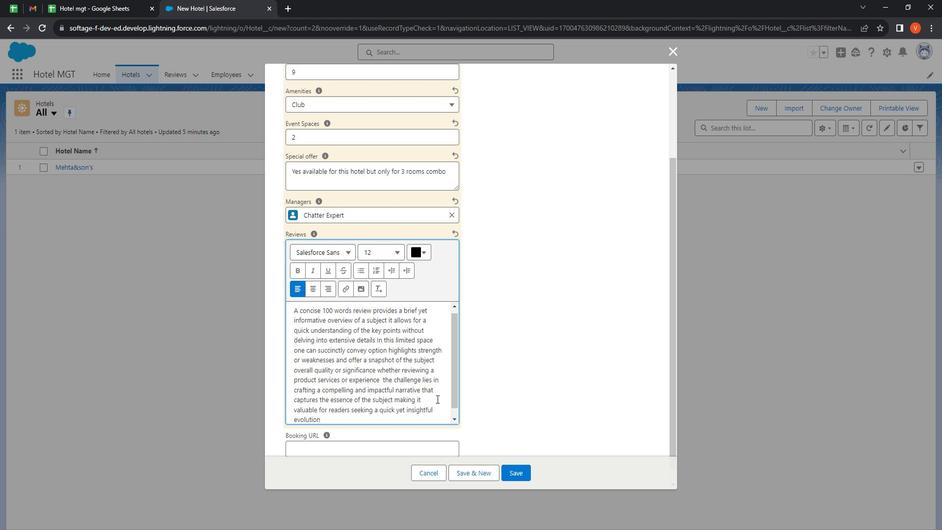 
Action: Mouse scrolled (490, 404) with delta (0, 0)
Screenshot: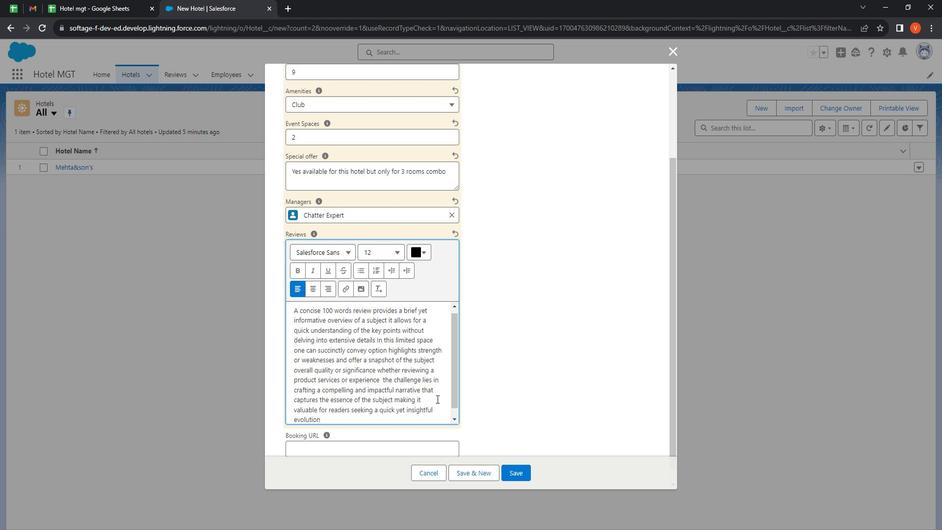 
Action: Mouse moved to (500, 427)
Screenshot: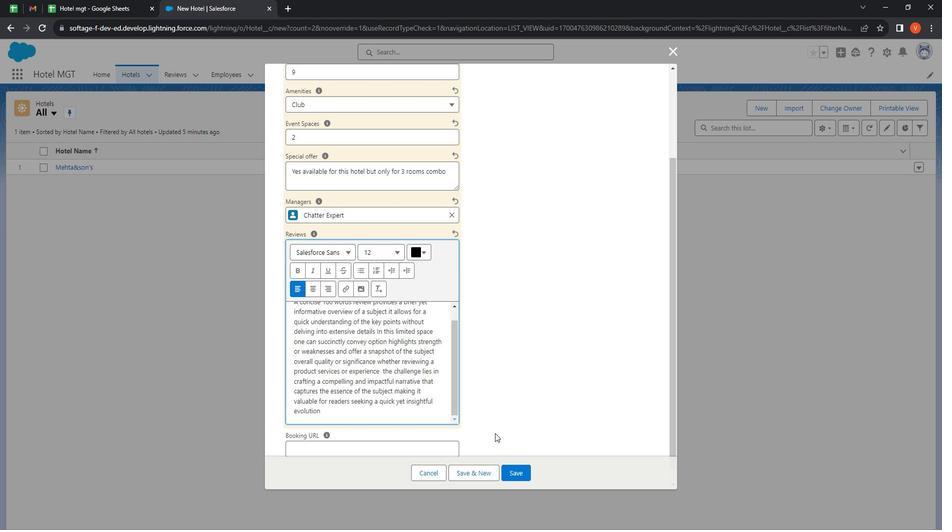 
Action: Mouse scrolled (500, 427) with delta (0, 0)
Screenshot: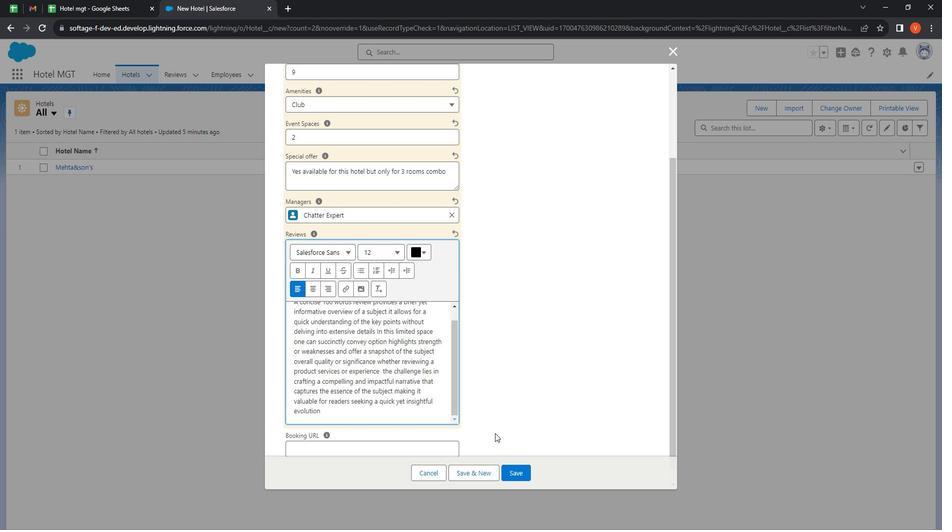 
Action: Mouse moved to (498, 430)
Screenshot: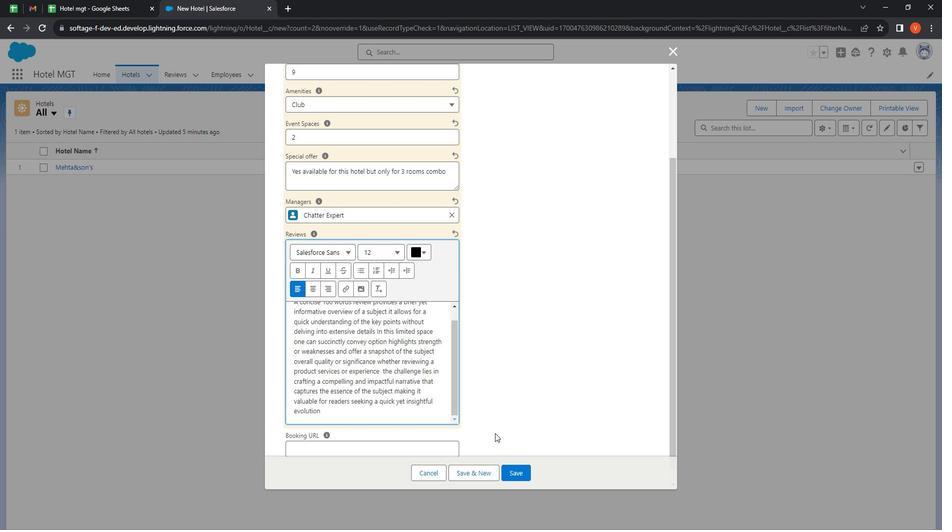 
Action: Mouse scrolled (498, 429) with delta (0, 0)
Screenshot: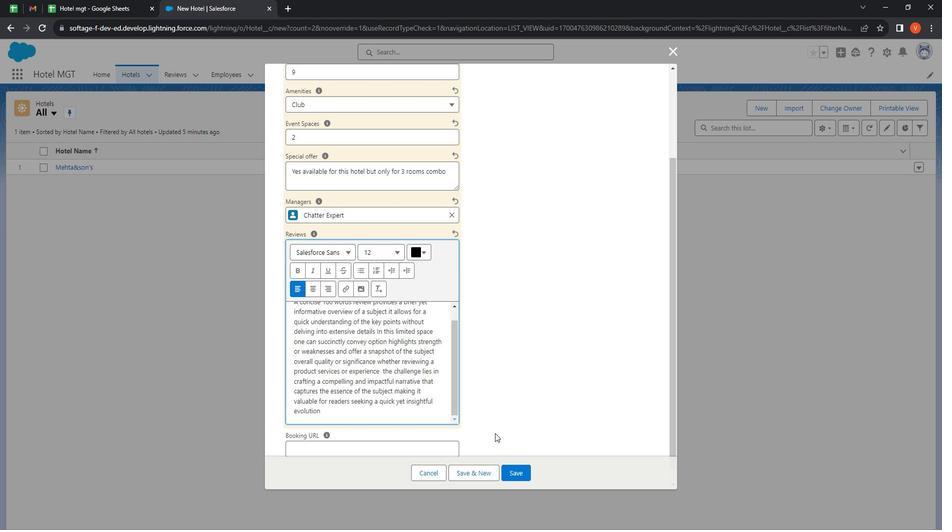 
Action: Mouse moved to (496, 433)
Screenshot: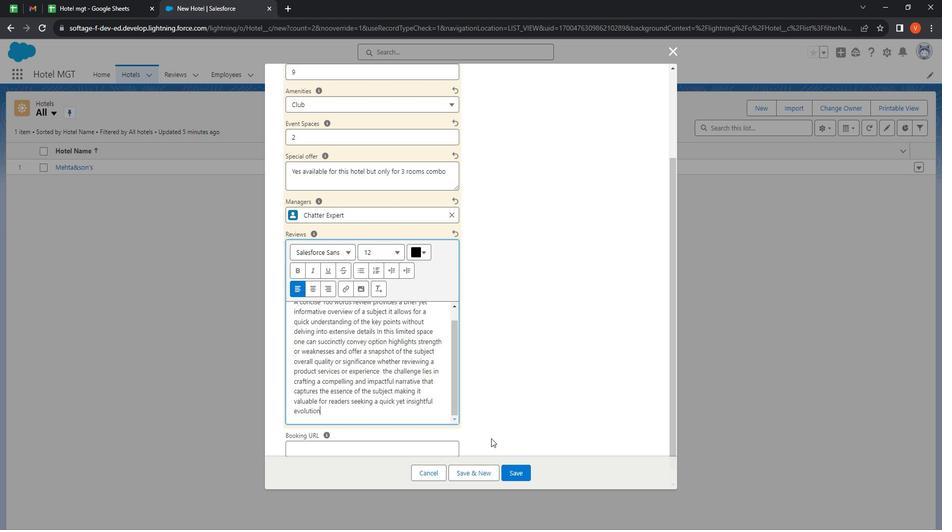 
Action: Mouse scrolled (496, 432) with delta (0, 0)
Screenshot: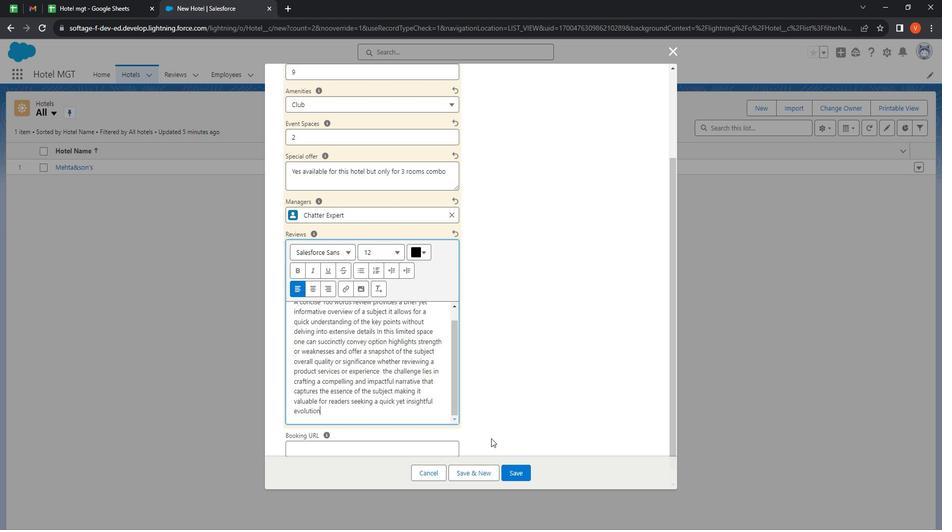 
Action: Mouse moved to (390, 420)
Screenshot: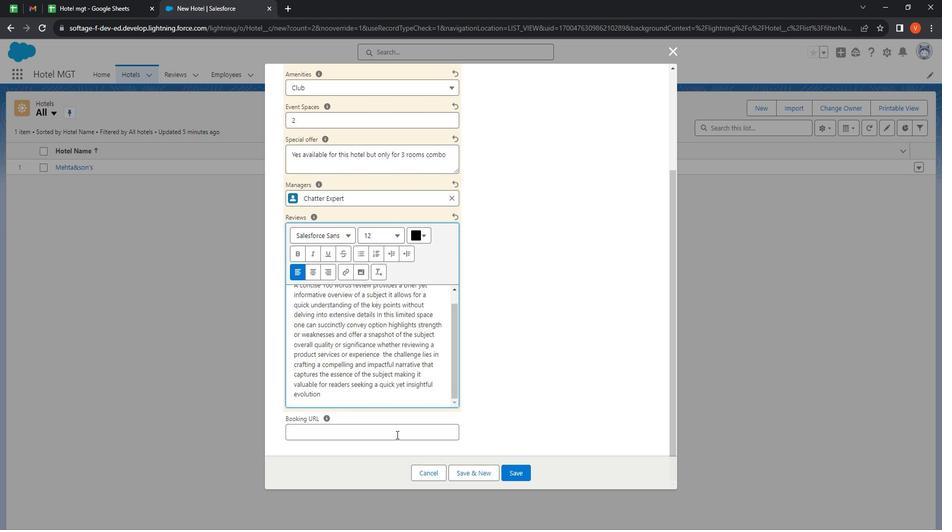 
Action: Mouse pressed left at (390, 420)
Screenshot: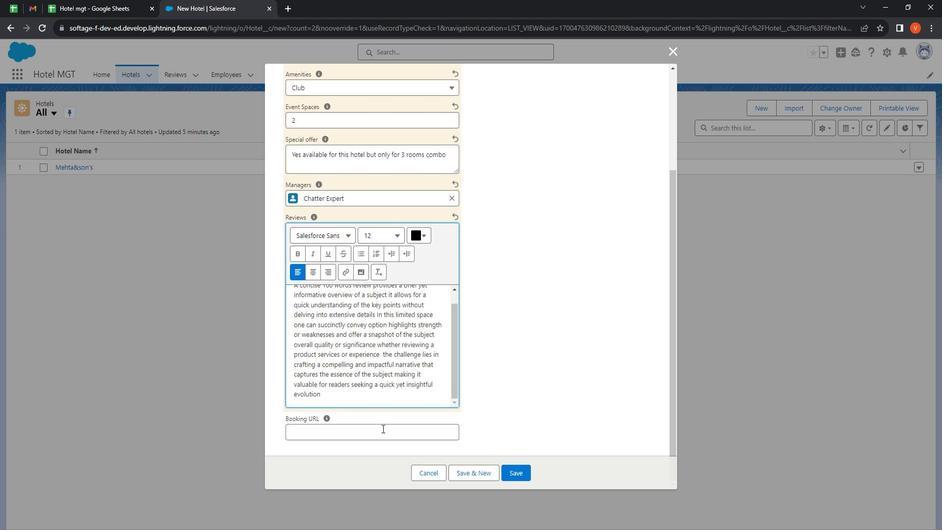 
Action: Mouse moved to (320, 348)
Screenshot: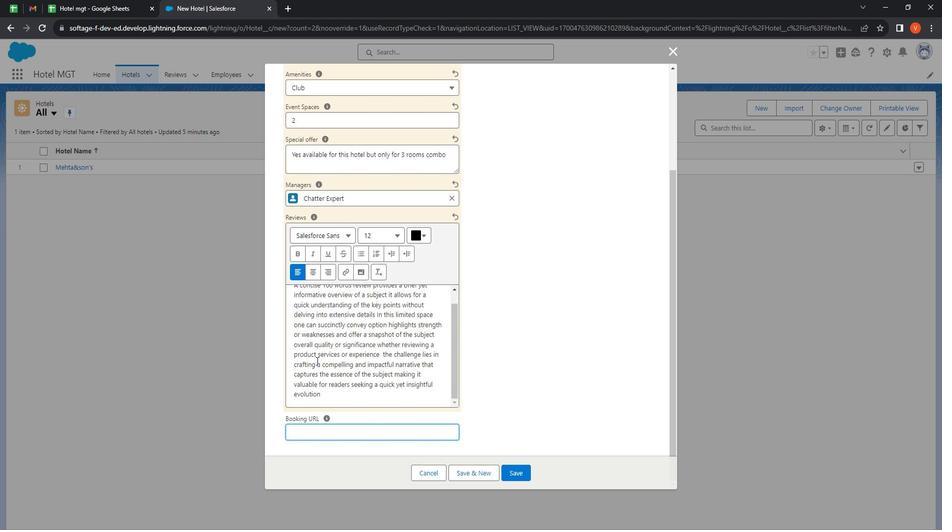 
Action: Key pressed <Key.shift><Key.shift><Key.shift><Key.shift><Key.shift><Key.shift><Key.shift><Key.shift><Key.shift><Key.shift><Key.shift><Key.shift><Key.shift><Key.shift><Key.shift><Key.shift><Key.shift><Key.shift><Key.shift><Key.shift><Key.shift><Key.shift><Key.shift><Key.shift><Key.shift><Key.shift><Key.shift><Key.shift><Key.shift><Key.shift><Key.shift><Key.shift><Key.shift>
Screenshot: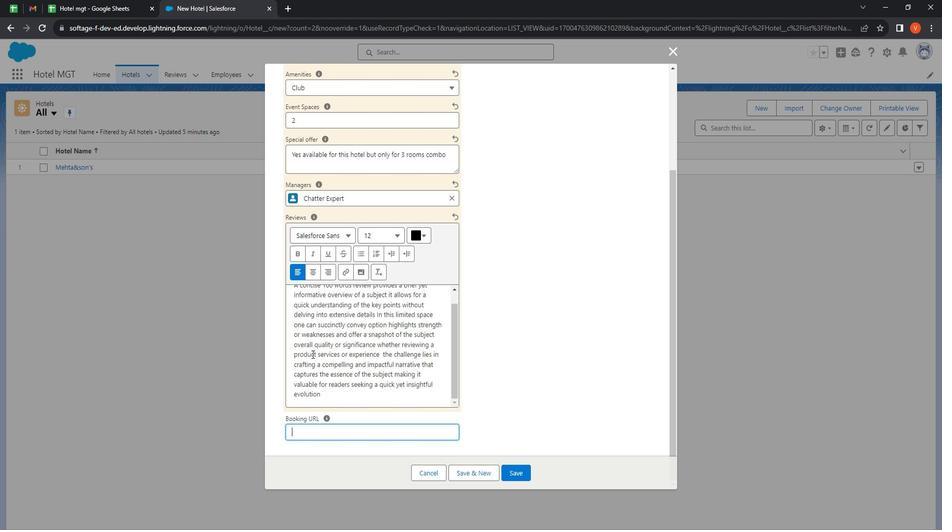 
Action: Mouse moved to (531, 148)
Screenshot: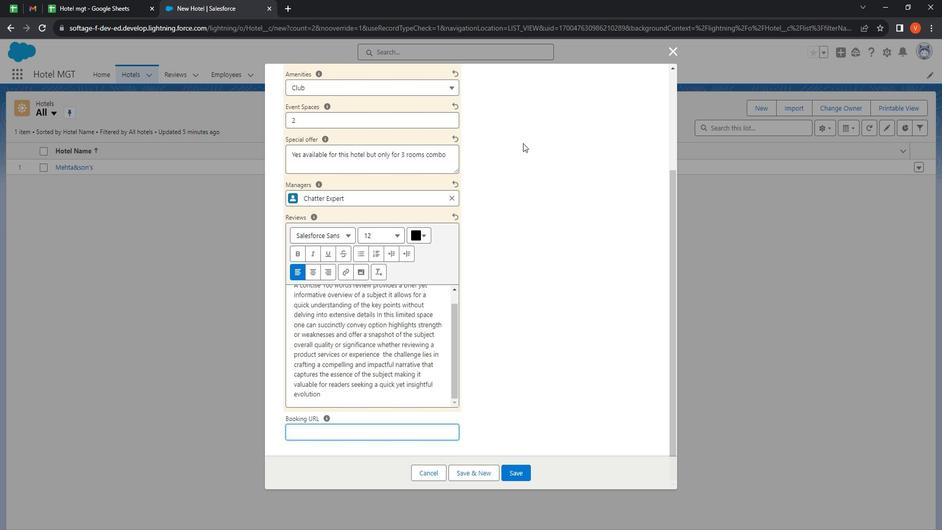 
Action: Mouse scrolled (531, 148) with delta (0, 0)
Screenshot: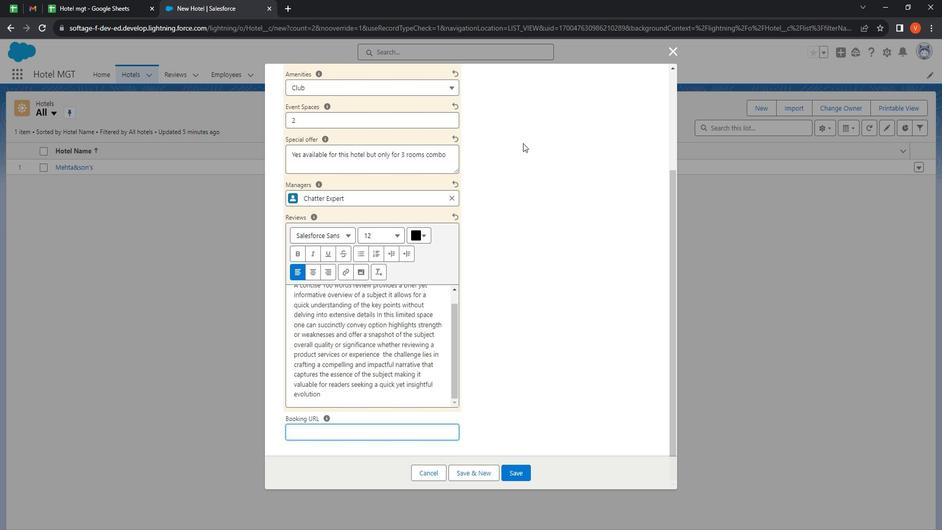 
Action: Mouse moved to (531, 150)
Screenshot: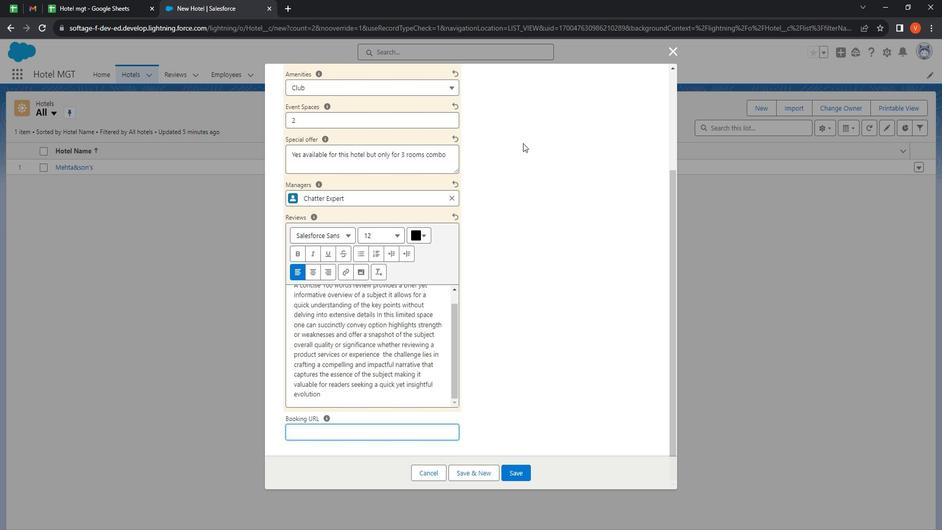 
Action: Mouse scrolled (531, 151) with delta (0, 0)
Screenshot: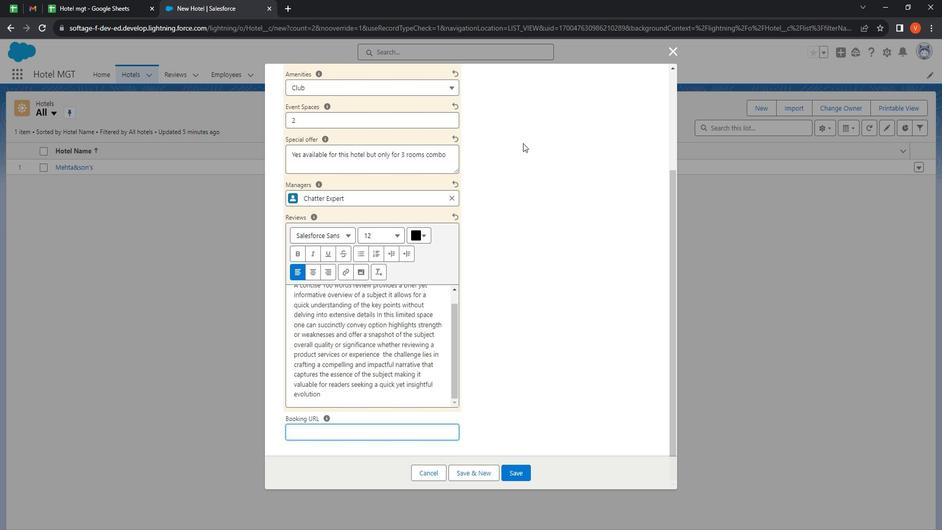 
Action: Mouse moved to (531, 150)
Screenshot: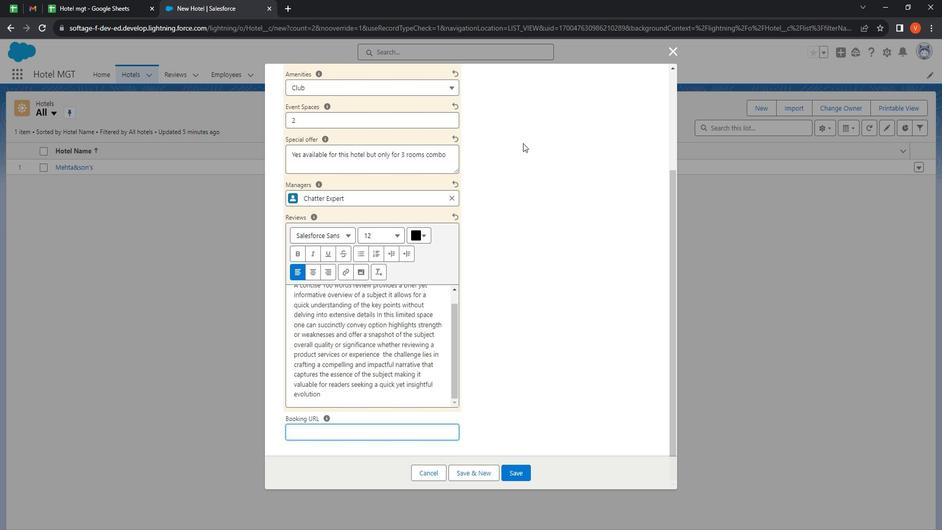 
Action: Mouse scrolled (531, 151) with delta (0, 0)
Screenshot: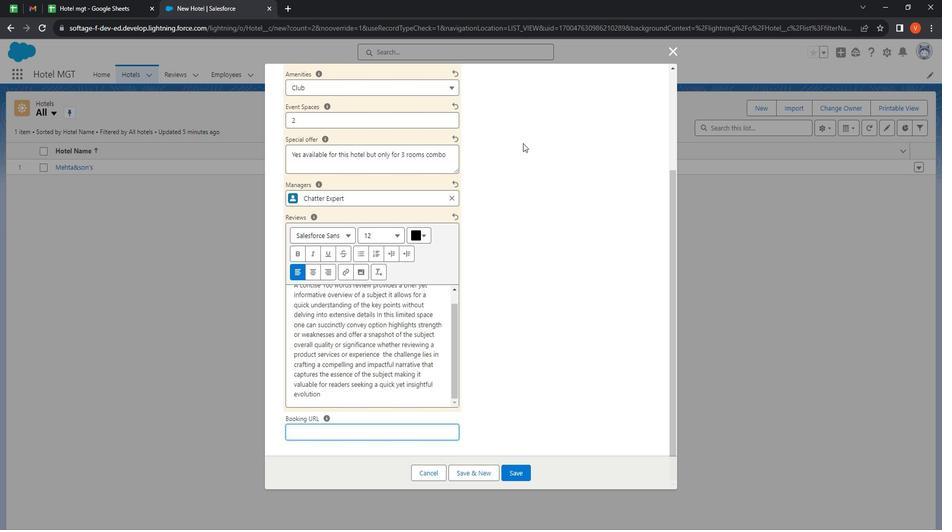 
Action: Mouse moved to (532, 151)
Screenshot: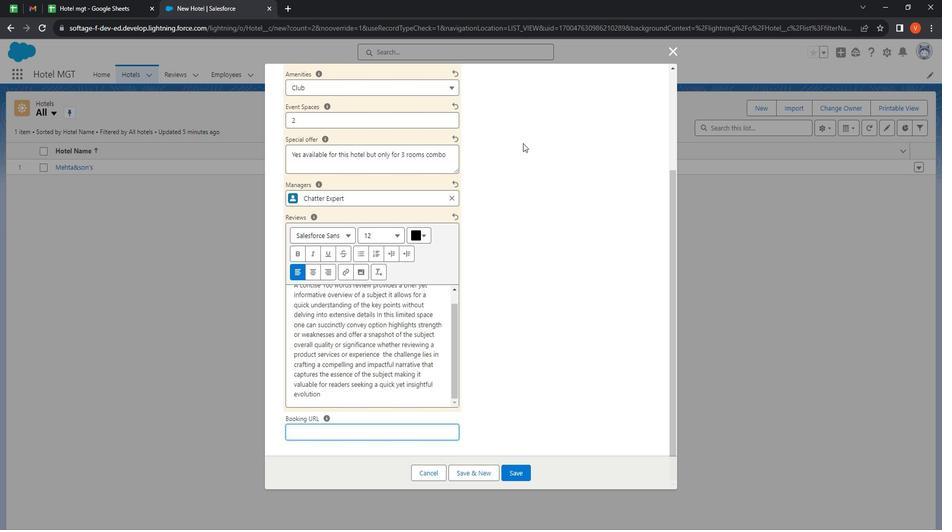 
Action: Mouse scrolled (532, 151) with delta (0, 0)
Screenshot: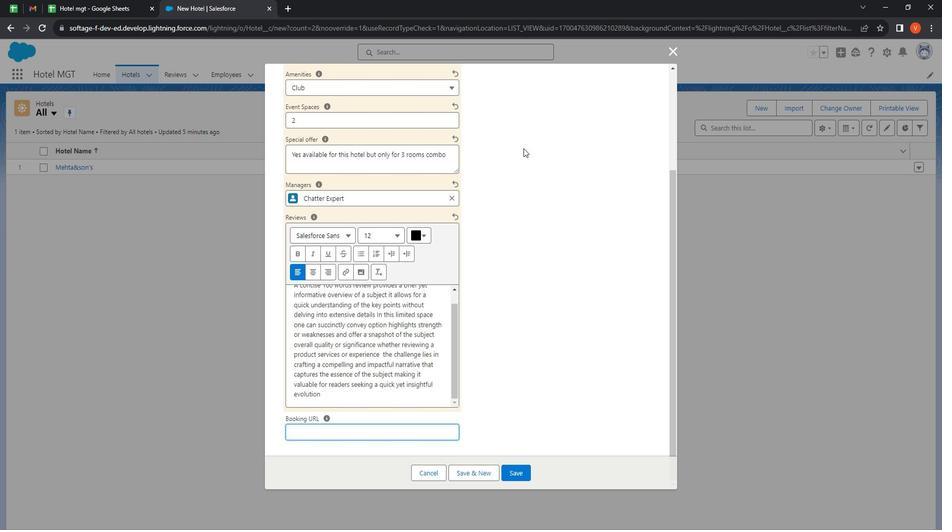 
Action: Mouse moved to (408, 196)
Screenshot: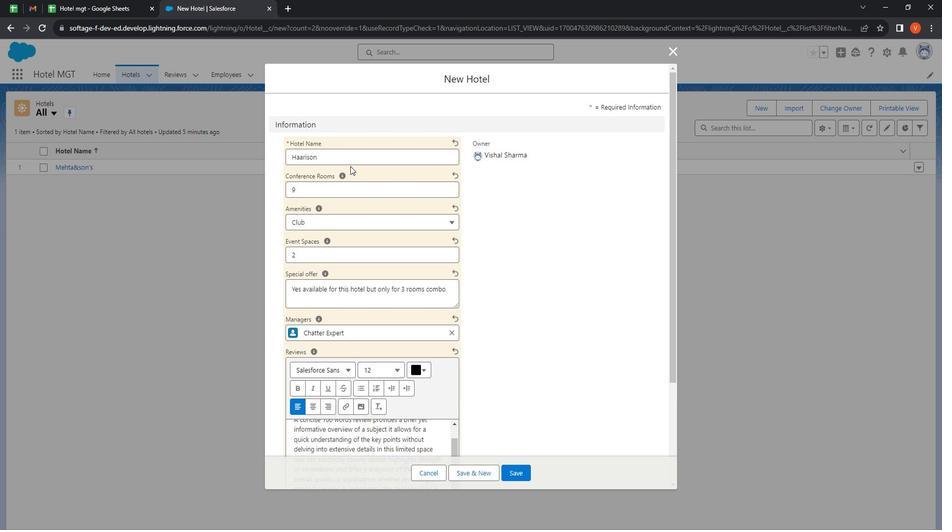
Action: Mouse scrolled (408, 195) with delta (0, 0)
Screenshot: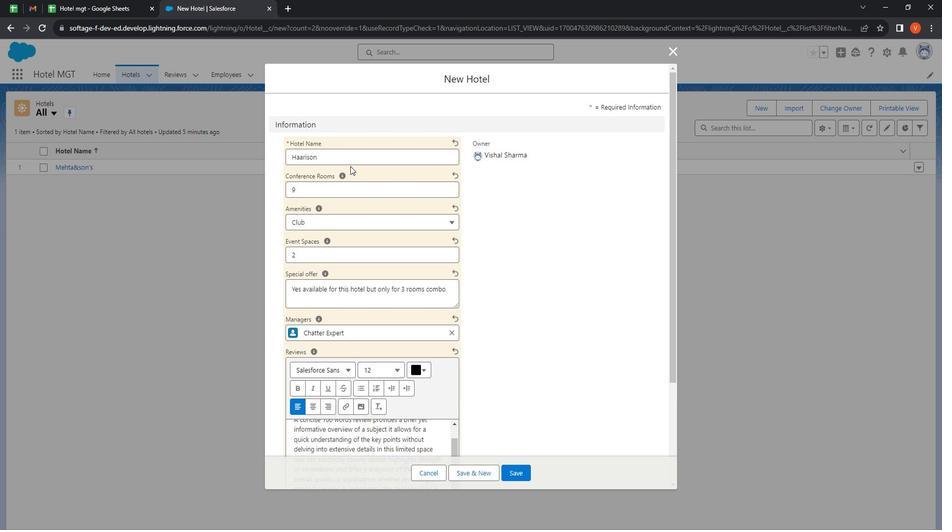 
Action: Mouse moved to (418, 202)
Screenshot: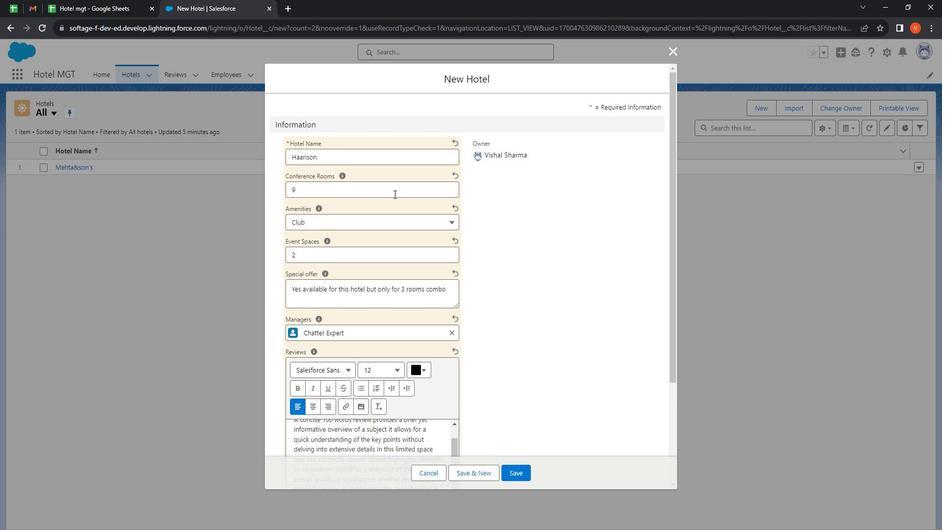 
Action: Mouse scrolled (418, 201) with delta (0, 0)
Screenshot: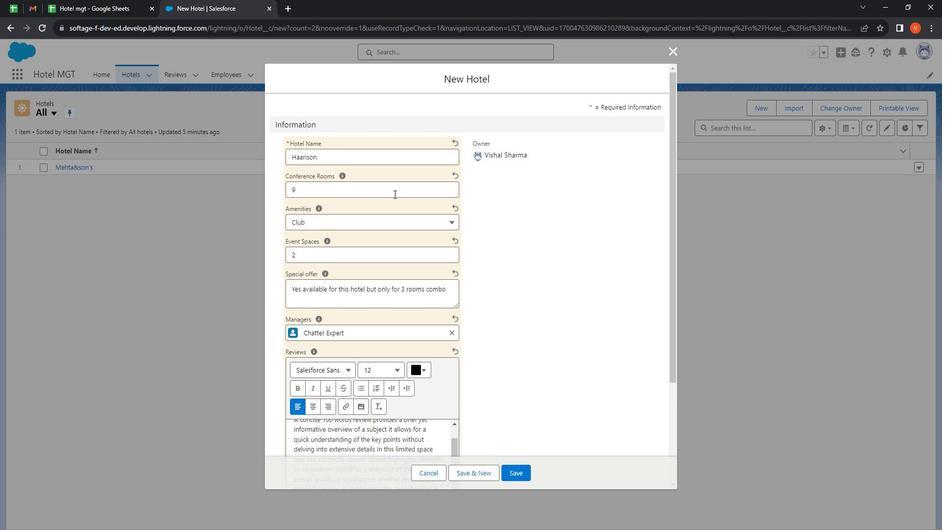 
Action: Mouse moved to (424, 203)
Screenshot: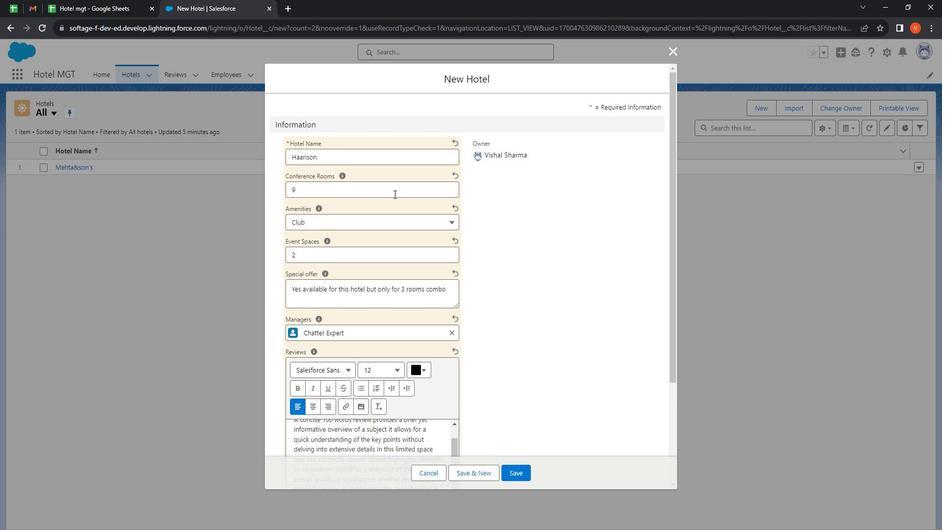 
Action: Mouse scrolled (424, 203) with delta (0, 0)
Screenshot: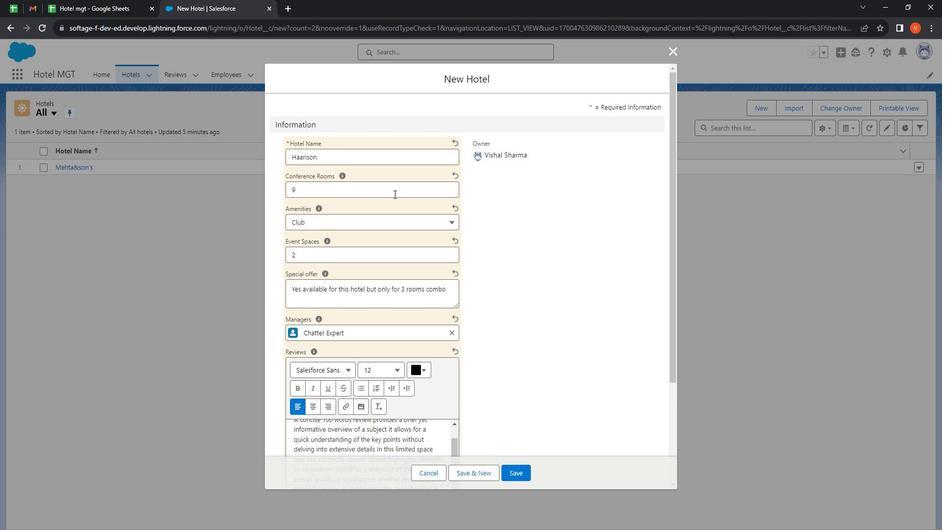 
Action: Mouse scrolled (424, 203) with delta (0, 0)
Screenshot: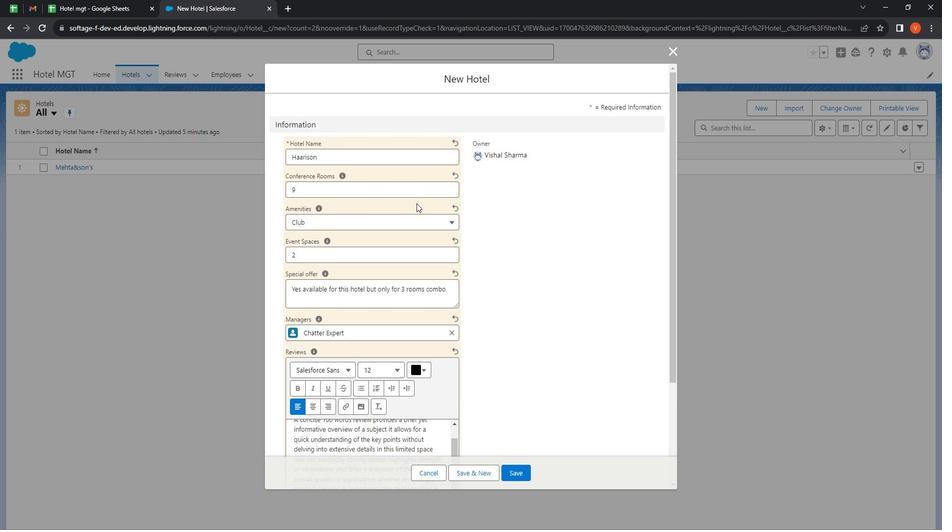 
Action: Mouse moved to (441, 214)
Screenshot: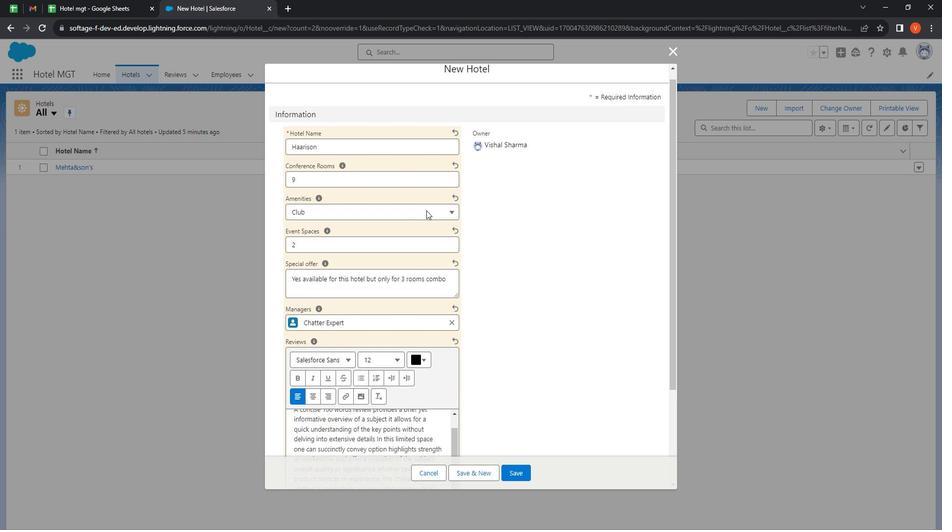 
Action: Mouse scrolled (441, 214) with delta (0, 0)
Screenshot: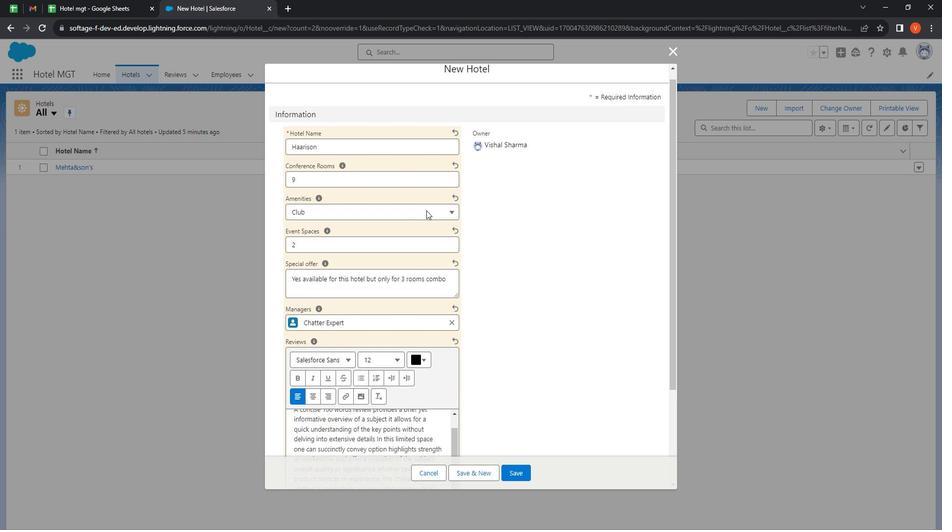 
Action: Mouse moved to (426, 419)
Screenshot: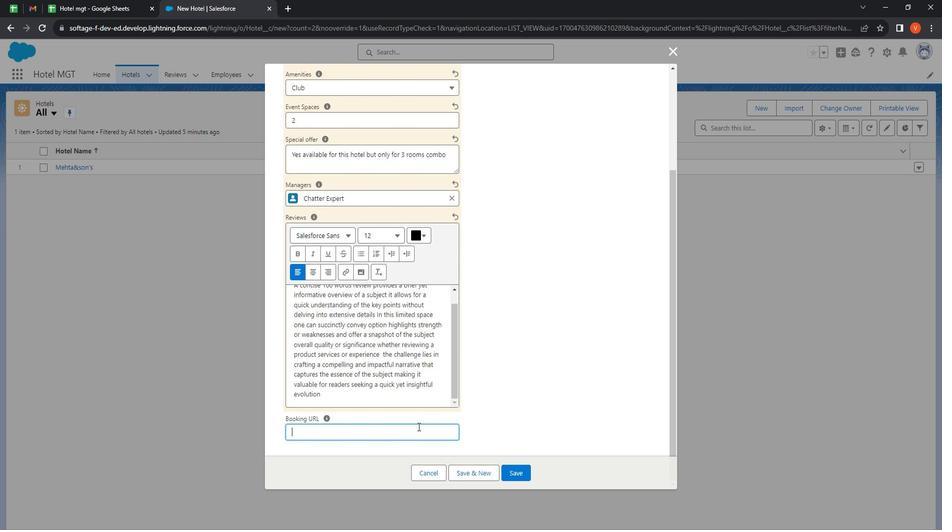
Action: Key pressed <Key.shift>
Screenshot: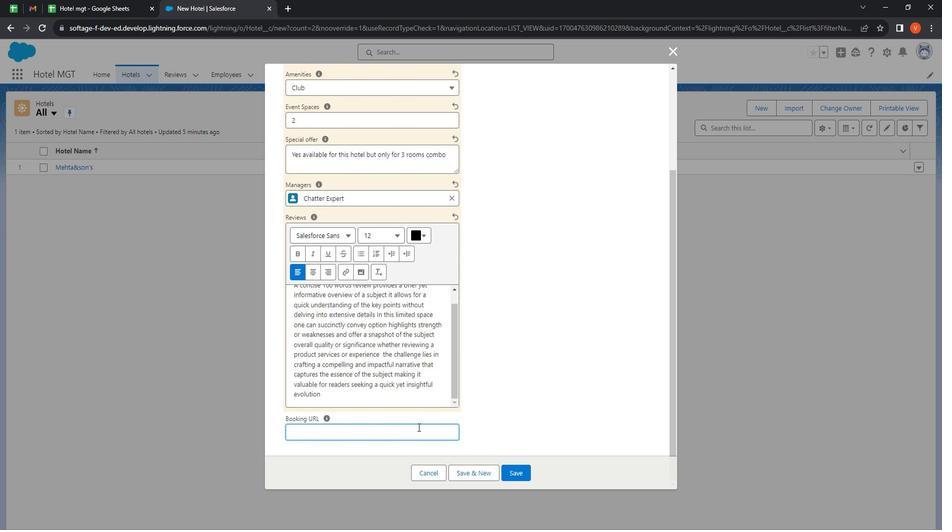 
Action: Mouse moved to (394, 373)
Screenshot: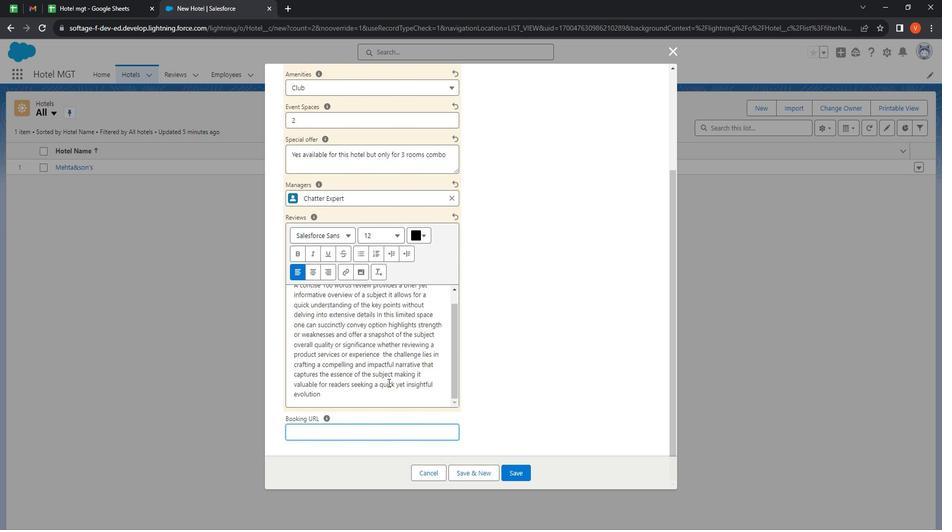 
Action: Key pressed <Key.shift><Key.shift><Key.shift><Key.shift>Jarrison.pl.com
Screenshot: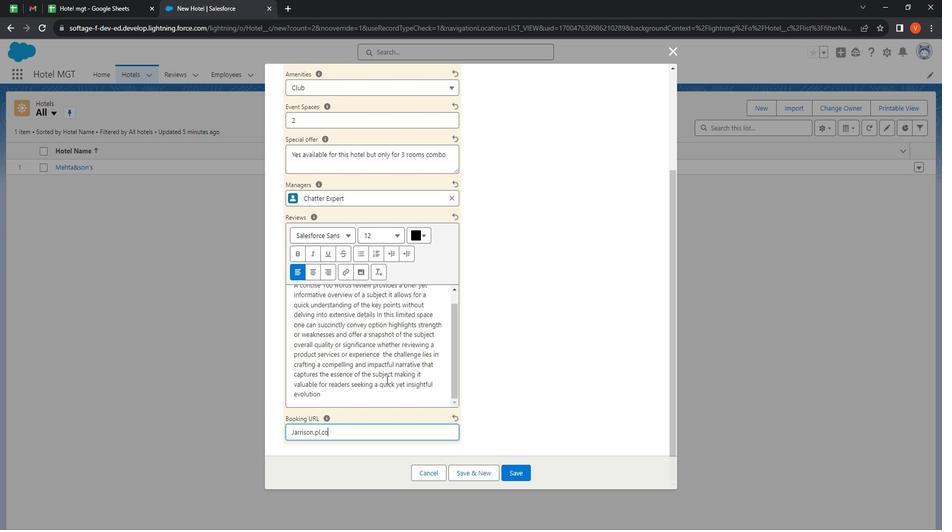 
Action: Mouse moved to (525, 462)
Screenshot: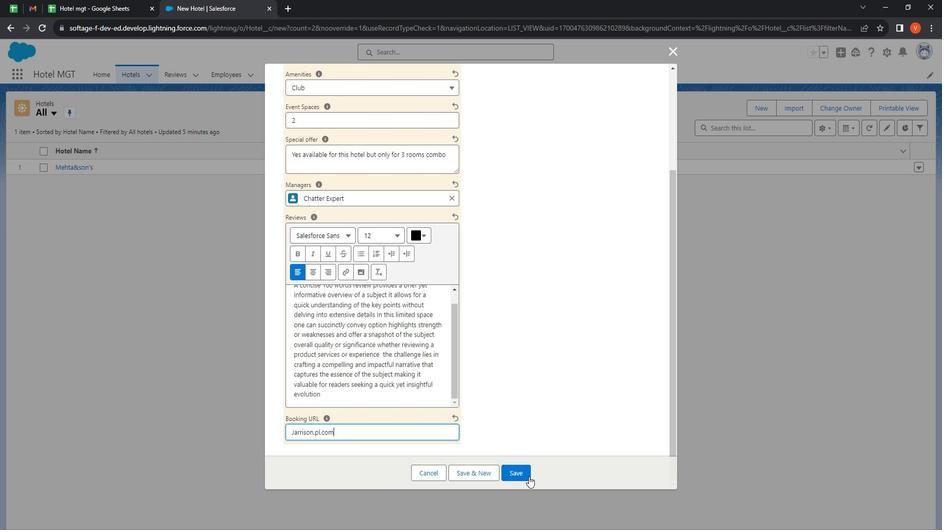 
Action: Mouse pressed left at (525, 462)
Screenshot: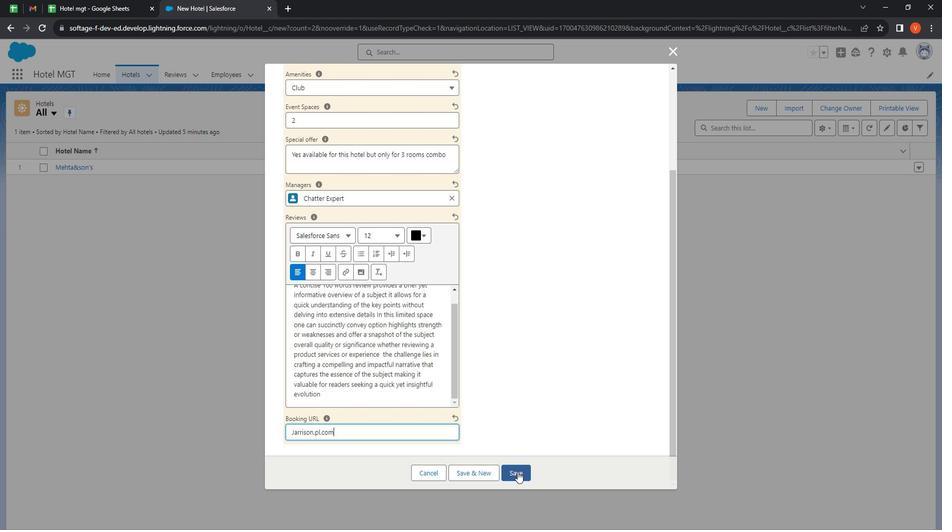
Action: Mouse moved to (135, 77)
Screenshot: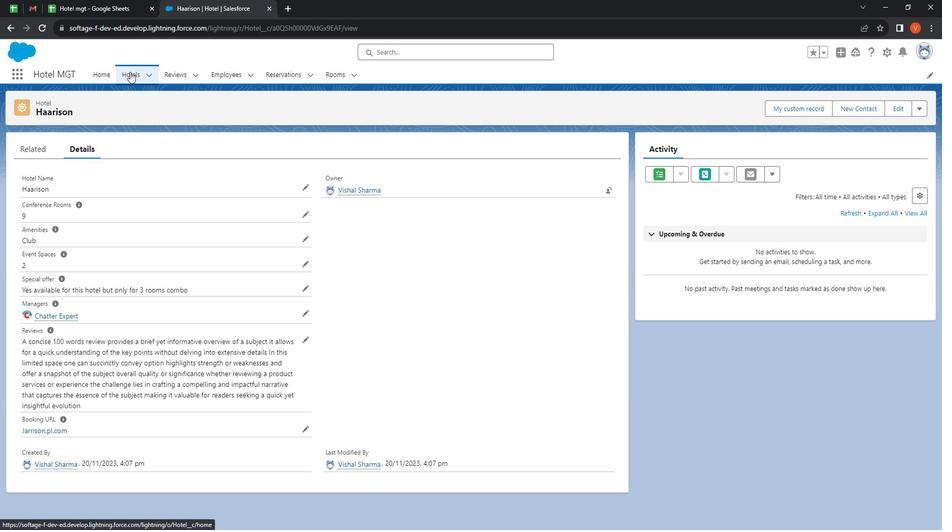 
Action: Mouse pressed left at (135, 77)
Screenshot: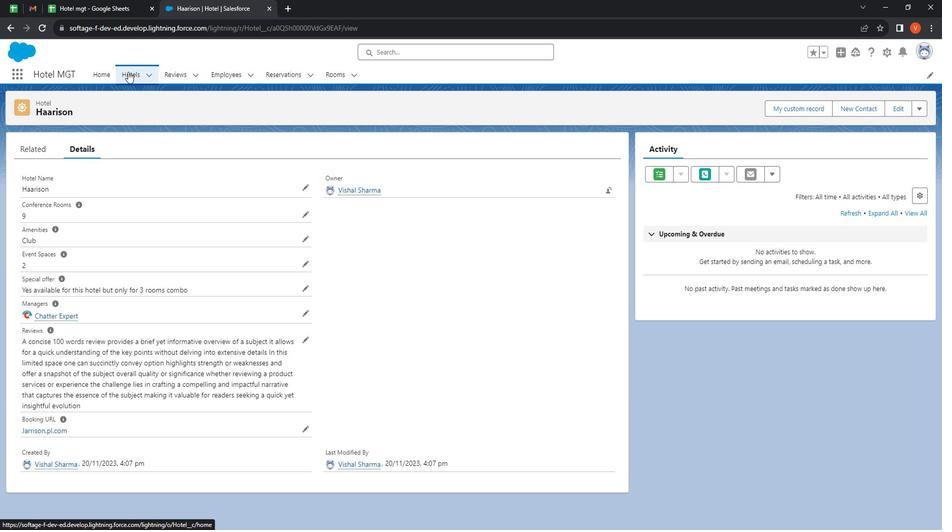 
Action: Mouse moved to (766, 110)
Screenshot: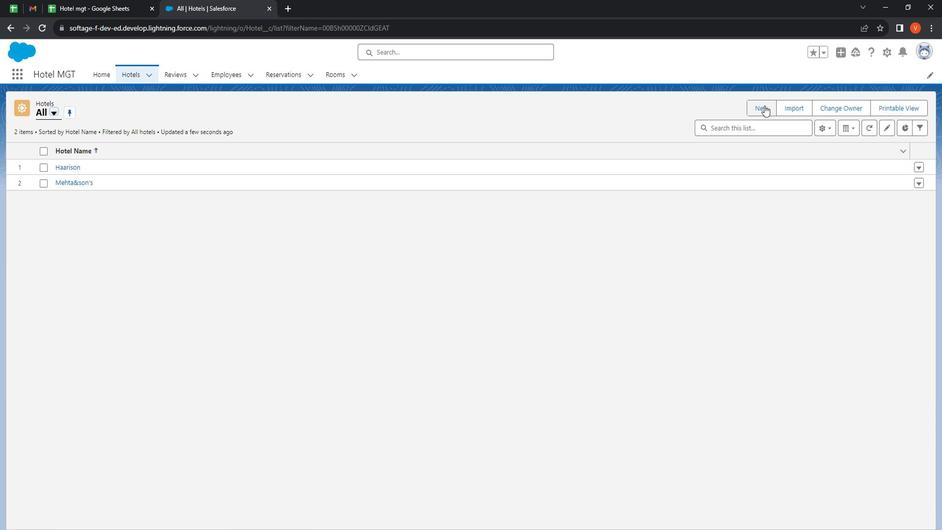 
Action: Mouse pressed left at (766, 110)
Screenshot: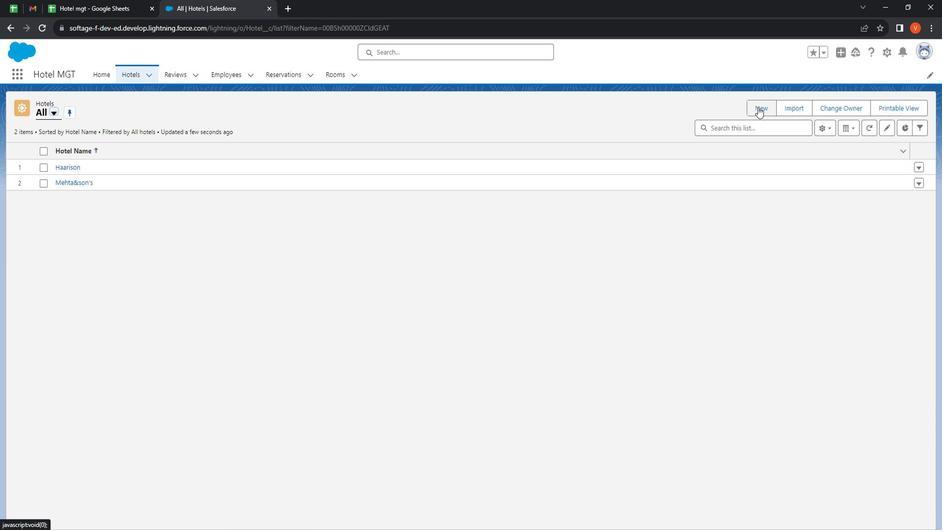 
Action: Mouse moved to (346, 160)
Screenshot: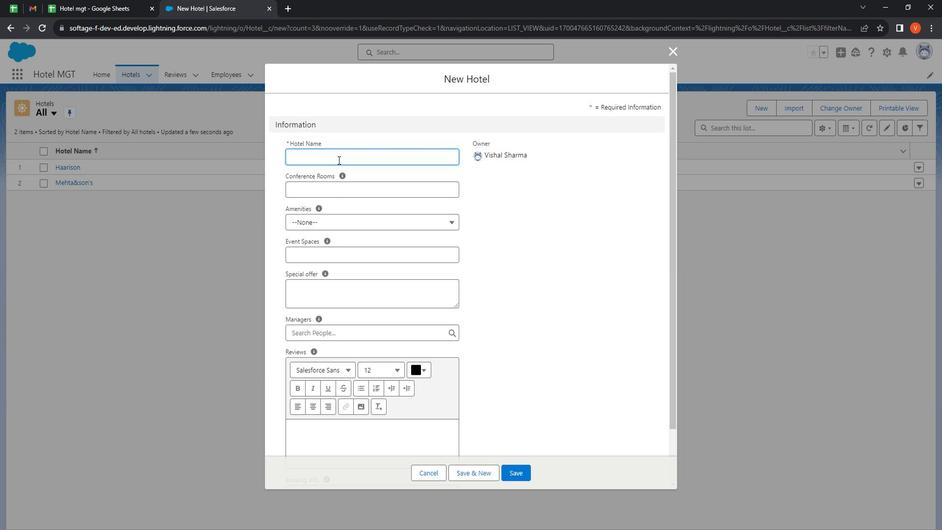 
Action: Mouse pressed left at (346, 160)
Screenshot: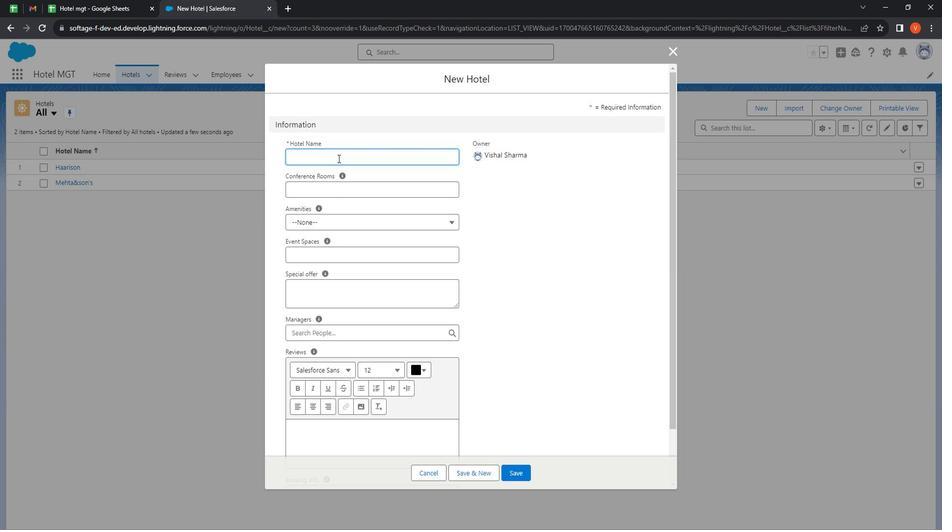 
Action: Mouse moved to (260, 128)
Screenshot: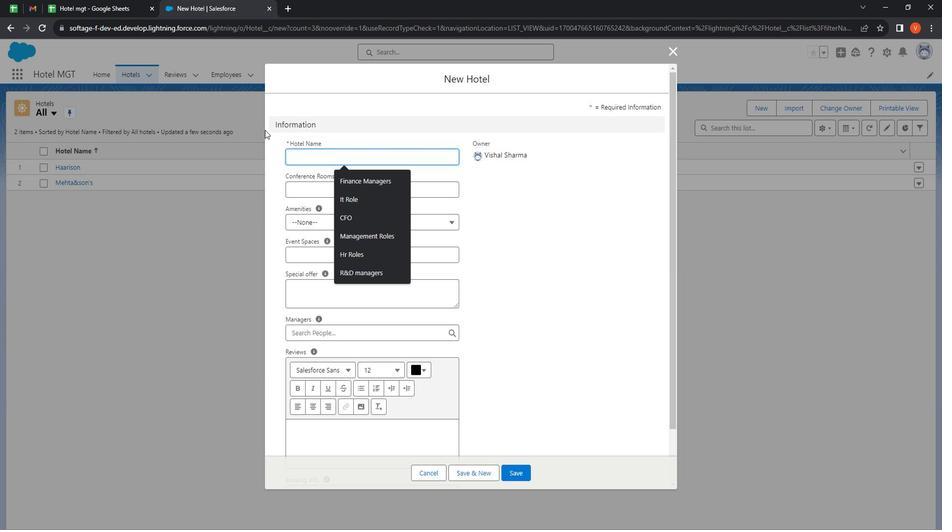 
Action: Key pressed maanruapli
Screenshot: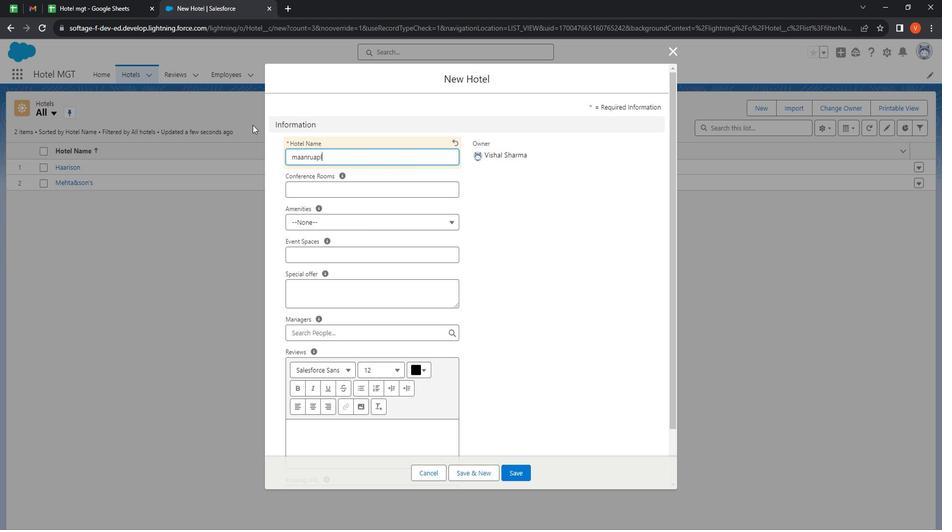 
Action: Mouse moved to (333, 196)
Screenshot: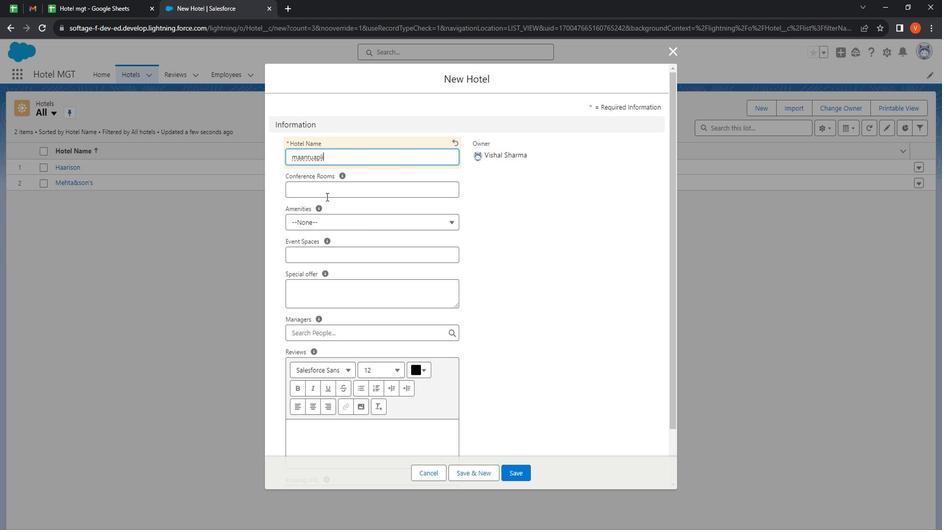
Action: Mouse pressed left at (333, 196)
Screenshot: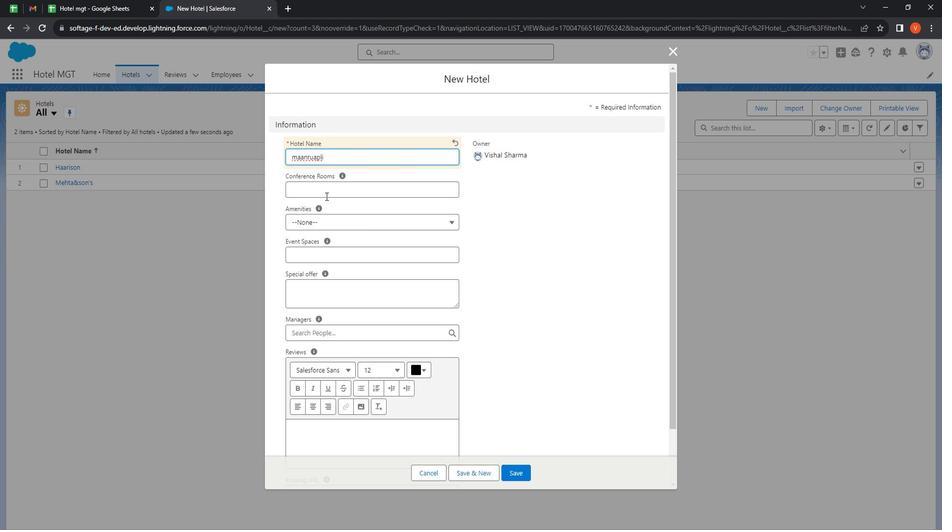 
Action: Mouse moved to (311, 181)
Screenshot: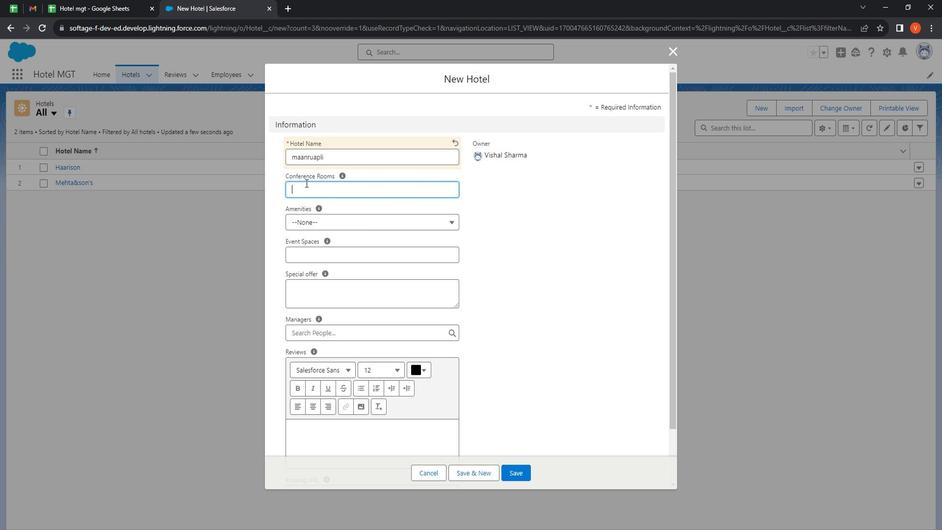 
Action: Key pressed 30
Screenshot: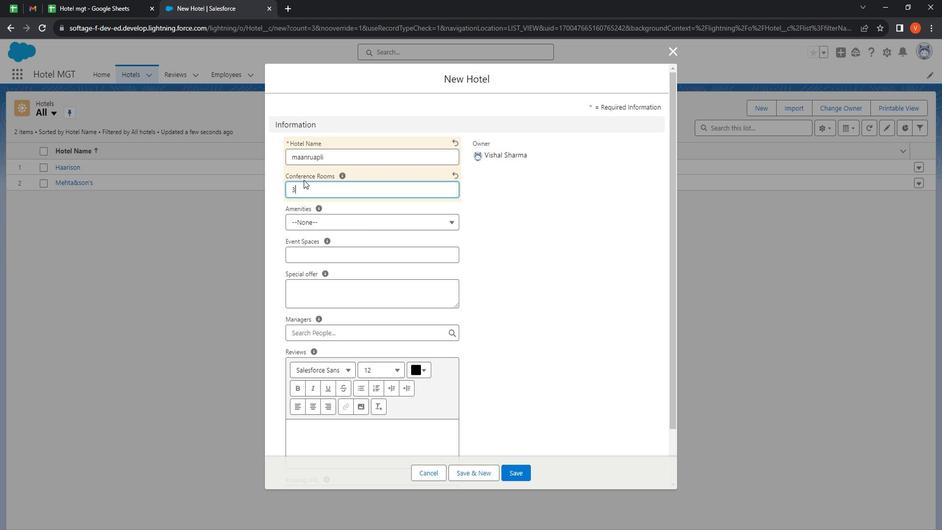 
Action: Mouse moved to (349, 219)
Screenshot: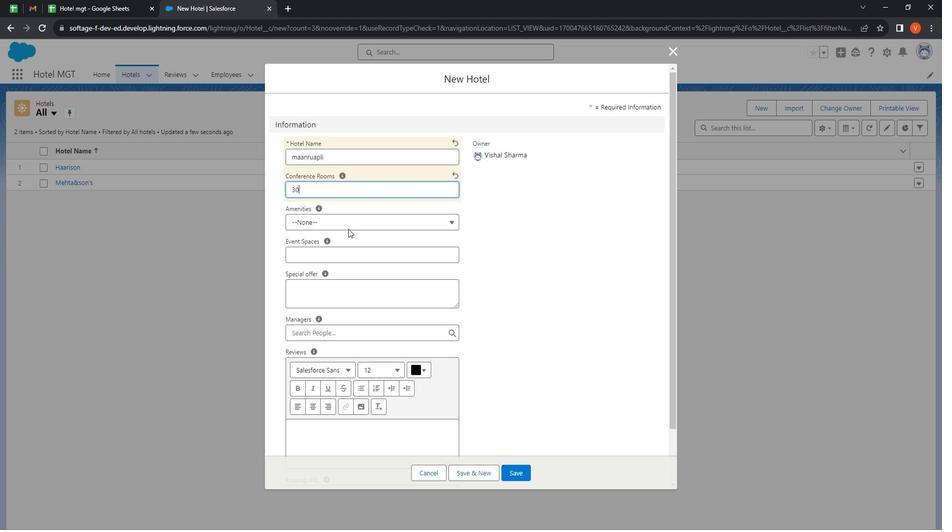 
Action: Mouse pressed left at (349, 219)
